 Task: Look for space in Currais Novos, Brazil from 9th July, 2023 to 16th July, 2023 for 2 adults, 1 child in price range Rs.8000 to Rs.16000. Place can be entire place with 2 bedrooms having 2 beds and 1 bathroom. Property type can be house, flat, guest house. Booking option can be shelf check-in. Required host language is Spanish.
Action: Mouse moved to (541, 108)
Screenshot: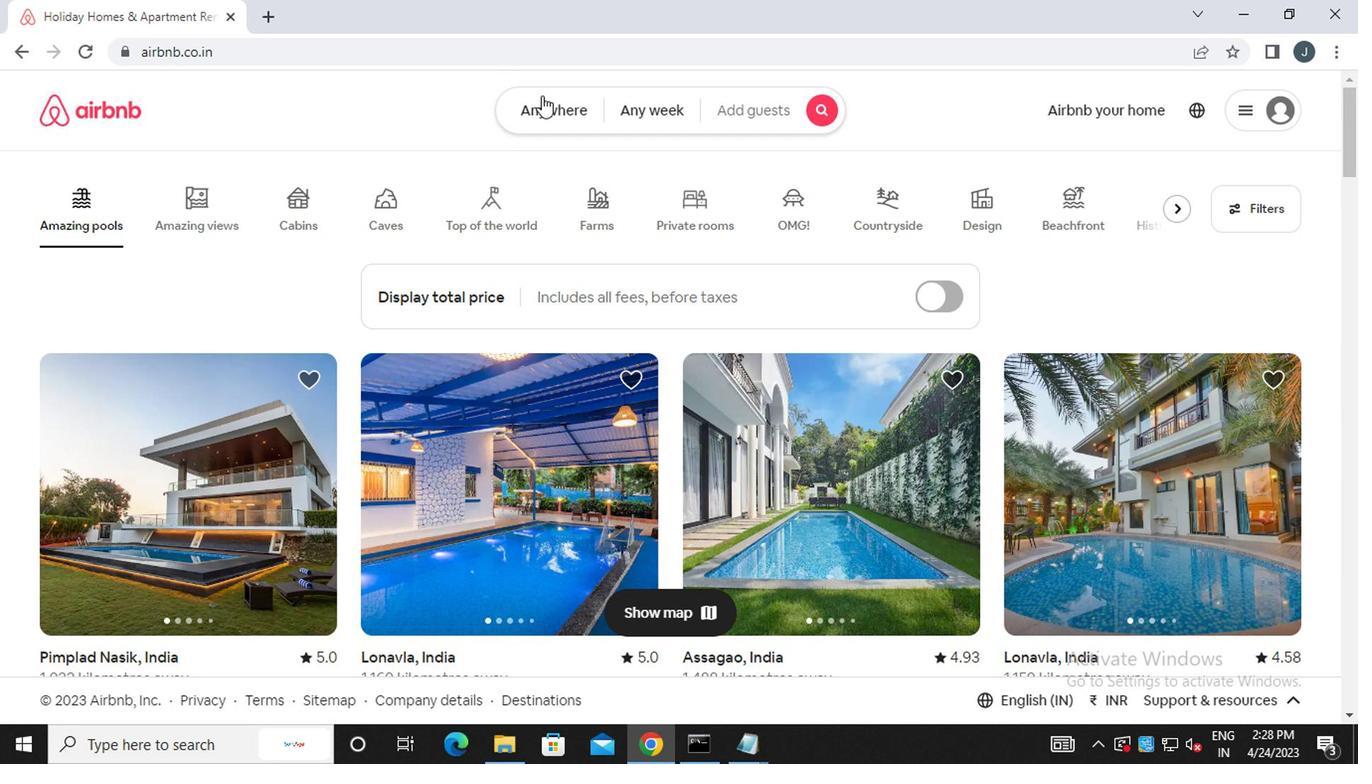 
Action: Mouse pressed left at (541, 108)
Screenshot: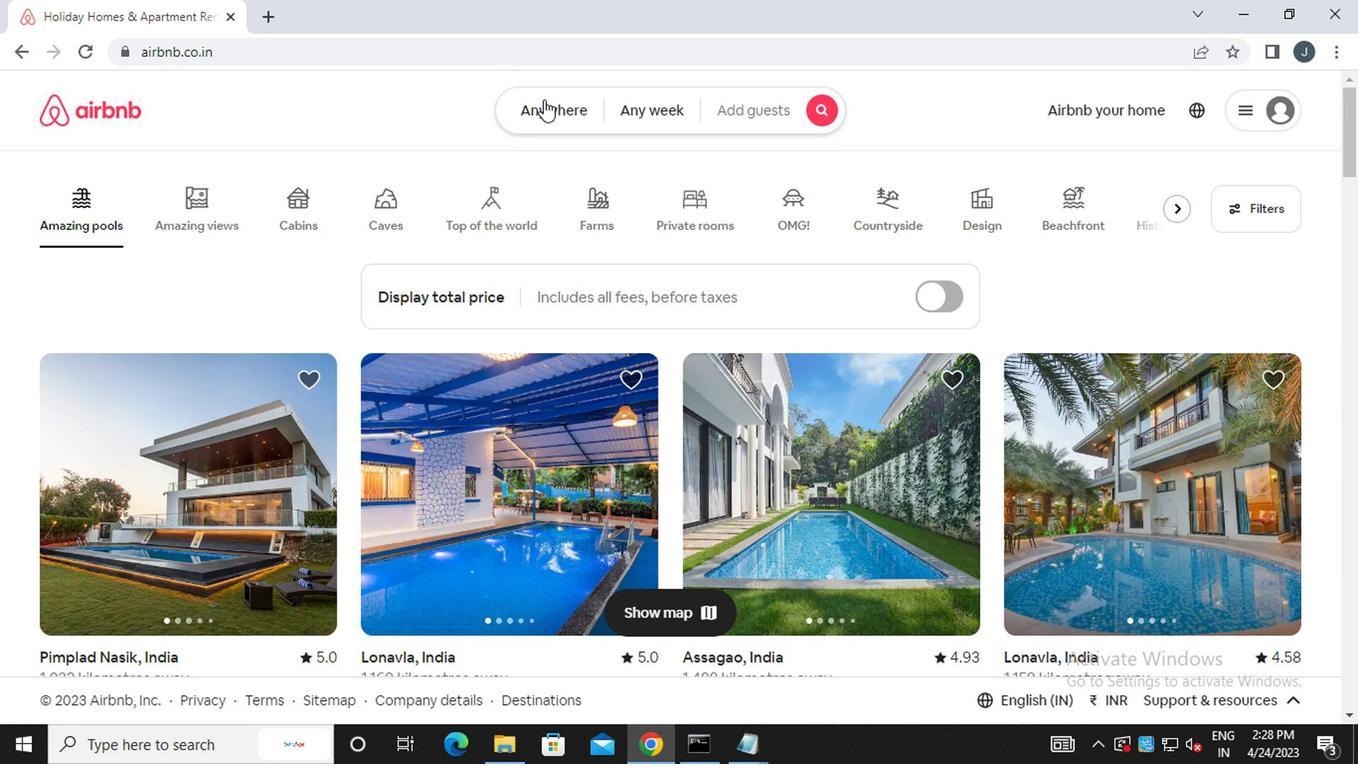 
Action: Mouse moved to (341, 195)
Screenshot: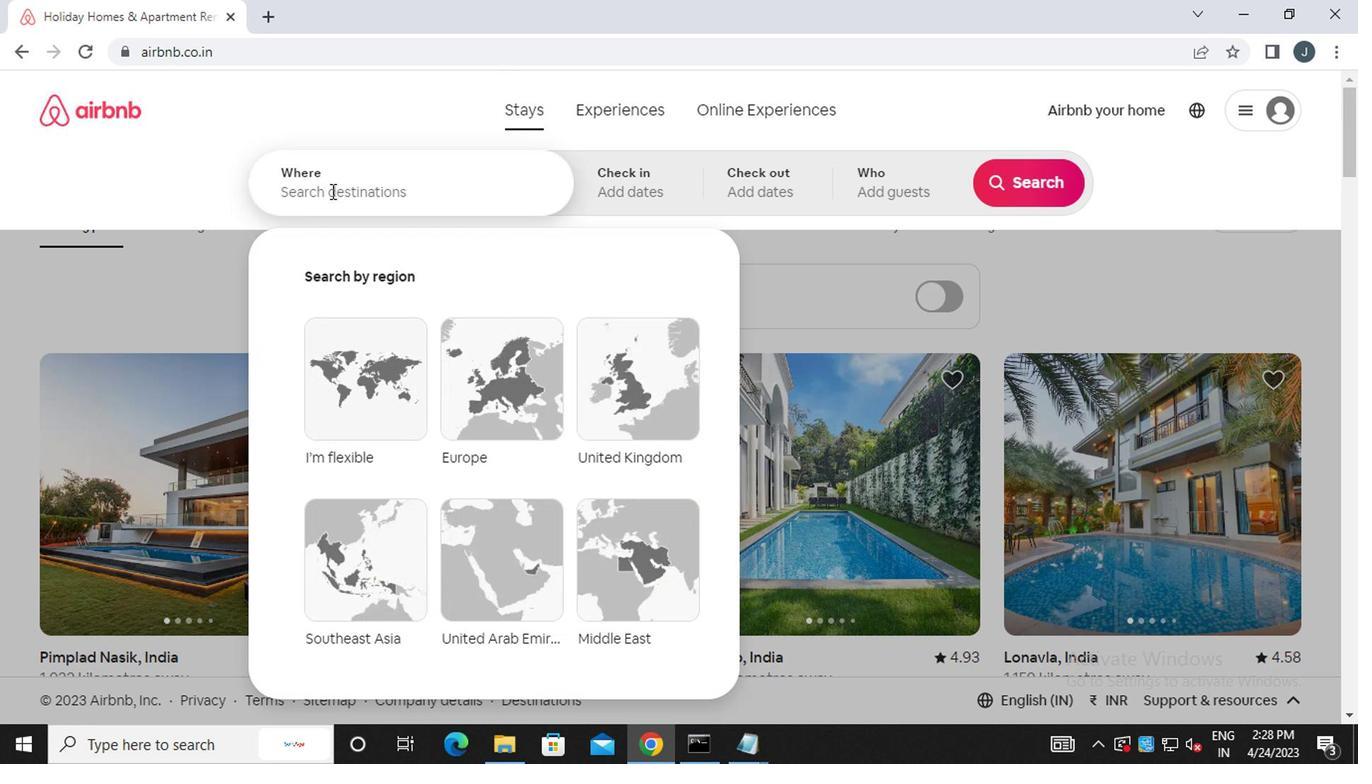 
Action: Mouse pressed left at (341, 195)
Screenshot: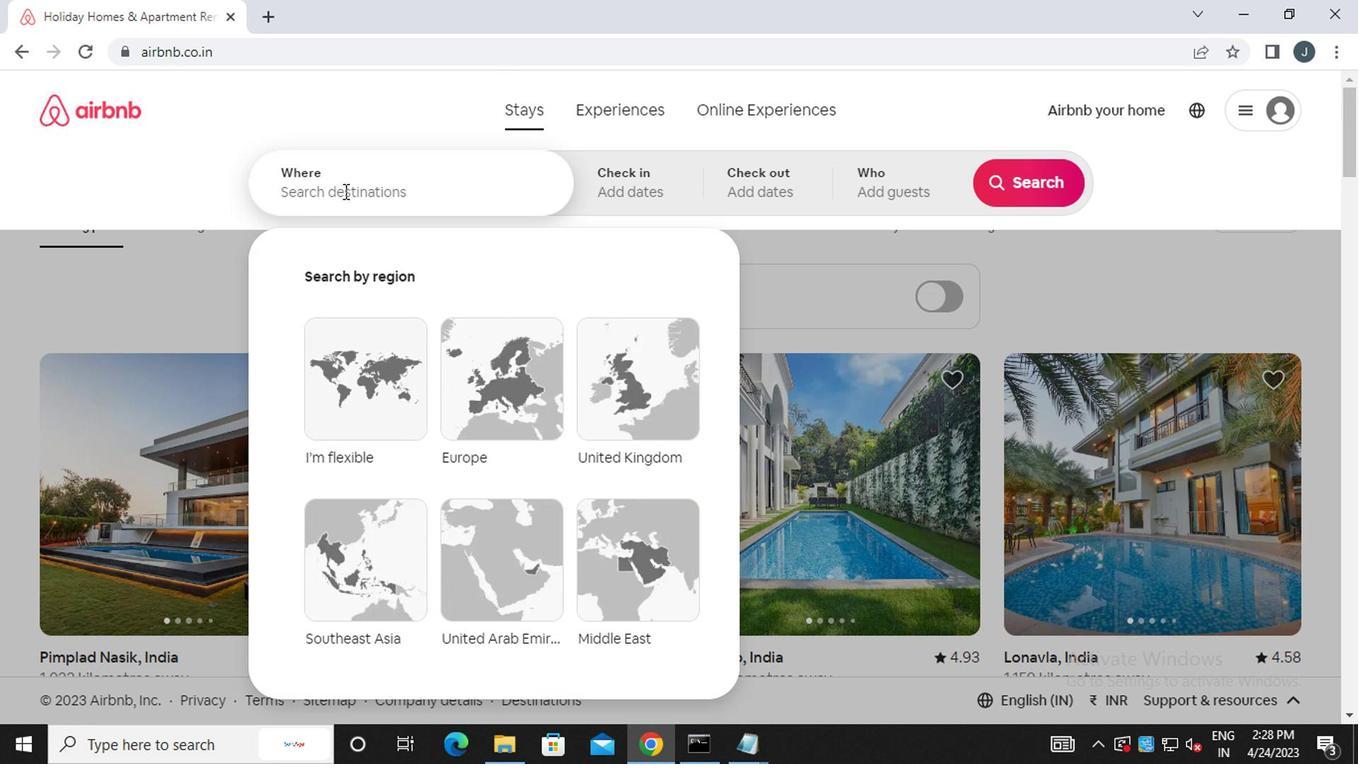 
Action: Key pressed c<Key.caps_lock>urrais<Key.space><Key.caps_lock>n<Key.caps_lock>ovas,<Key.space><Key.caps_lock>b<Key.caps_lock>razil
Screenshot: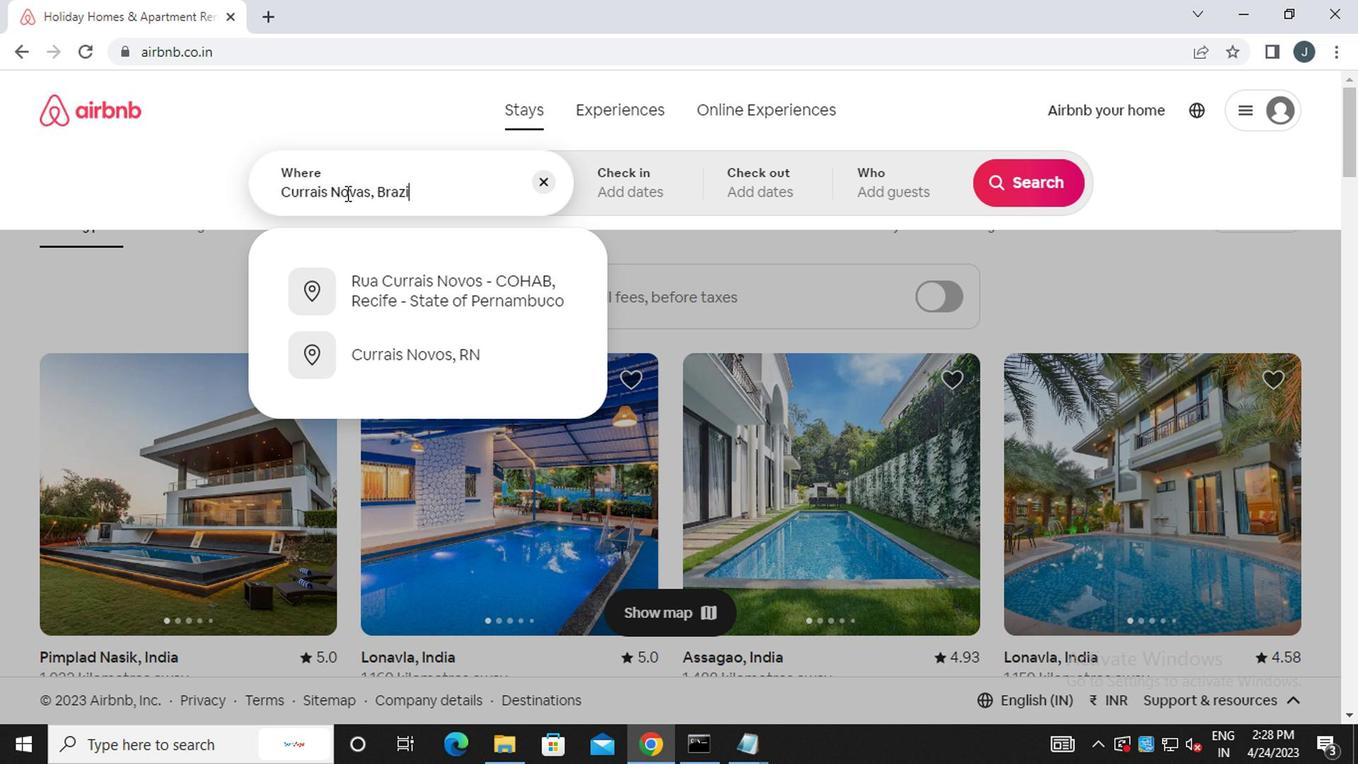 
Action: Mouse moved to (625, 186)
Screenshot: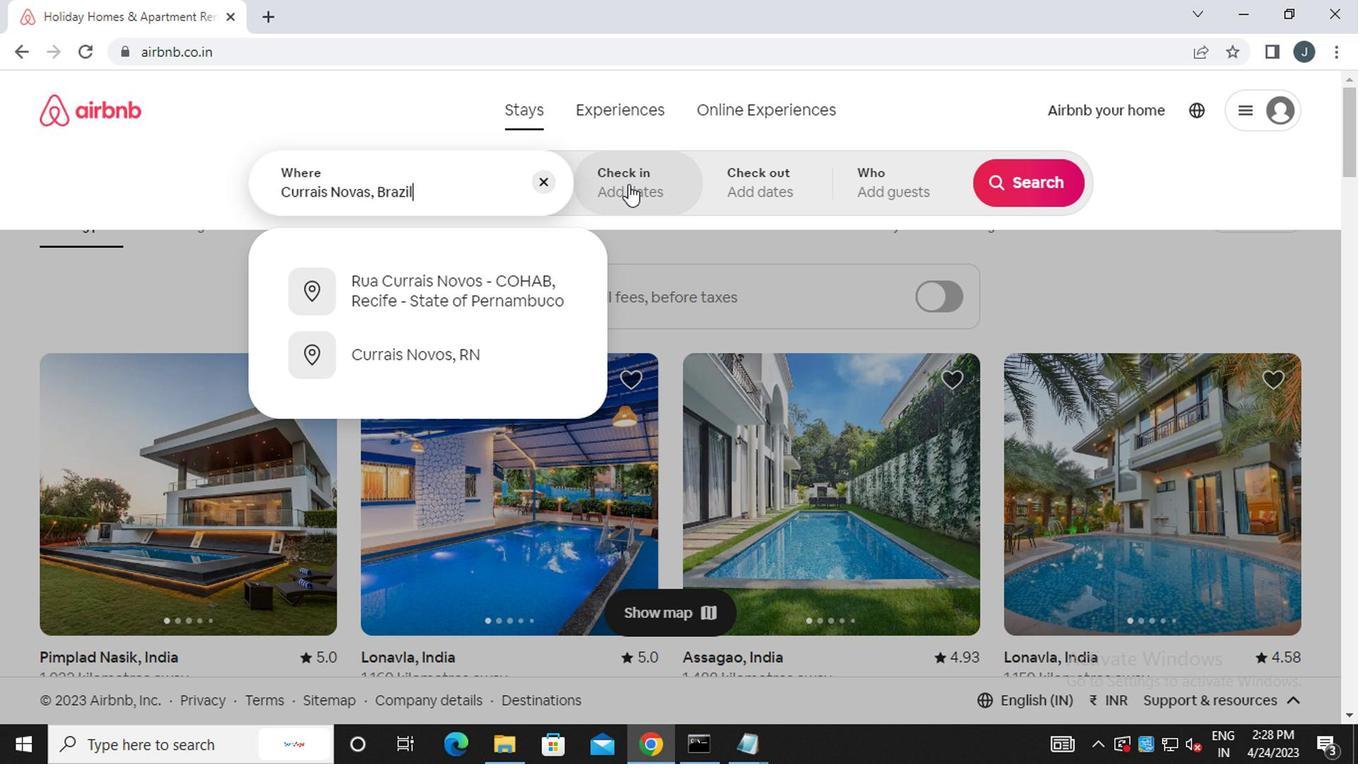 
Action: Mouse pressed left at (625, 186)
Screenshot: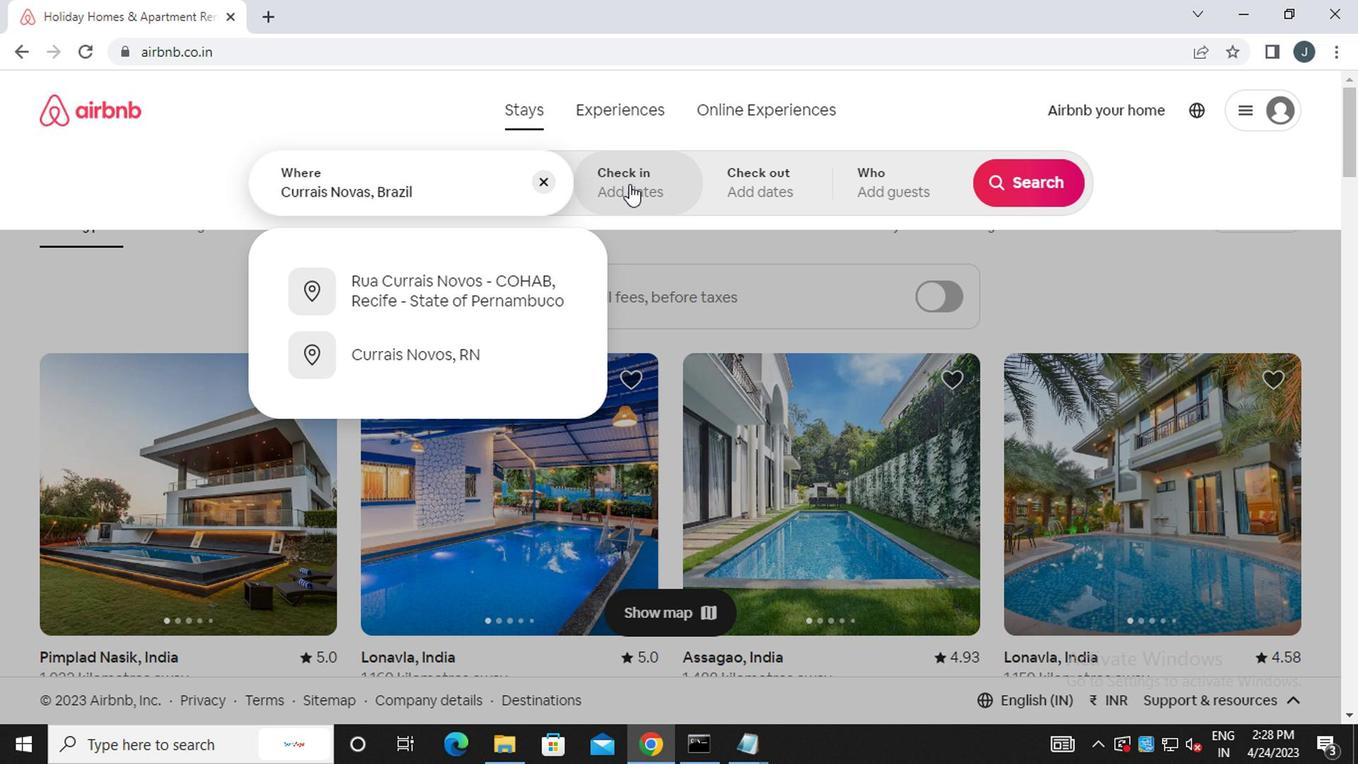 
Action: Mouse moved to (1009, 341)
Screenshot: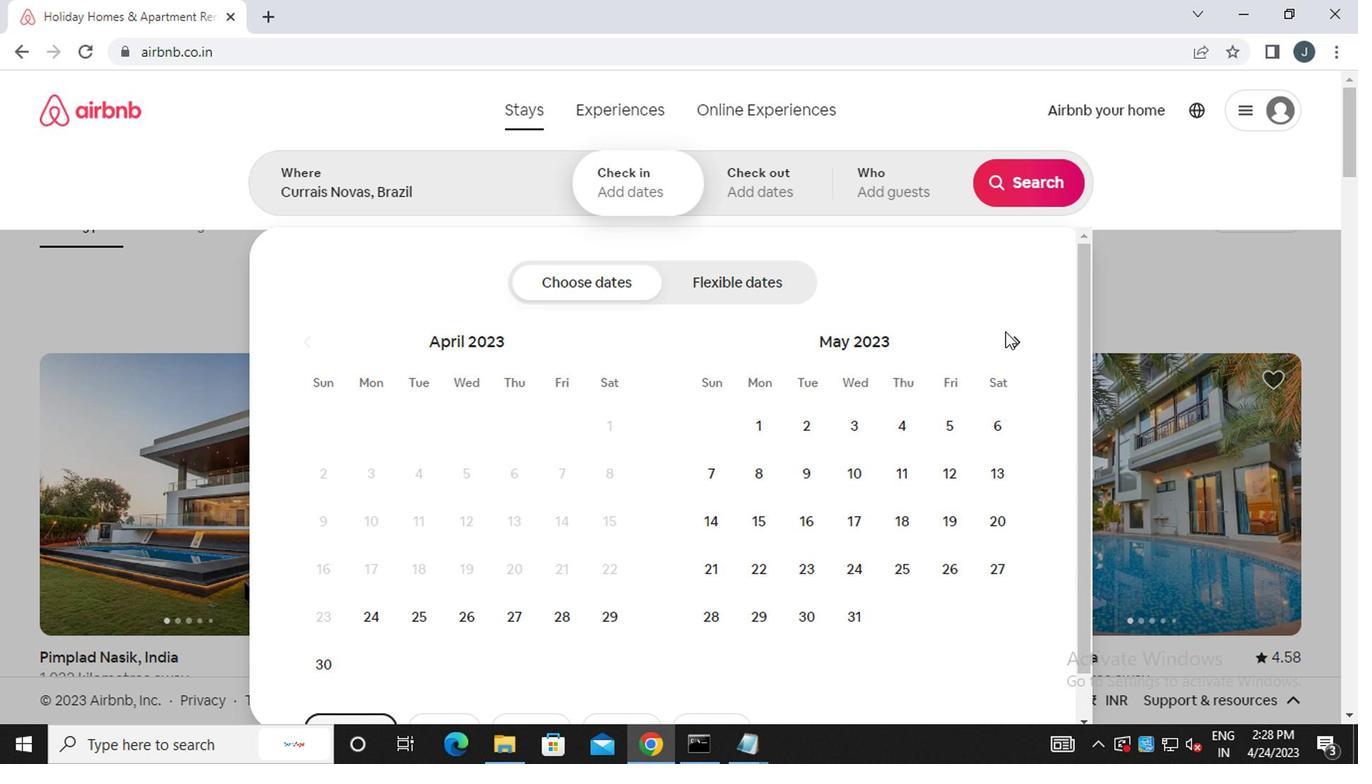 
Action: Mouse pressed left at (1009, 341)
Screenshot: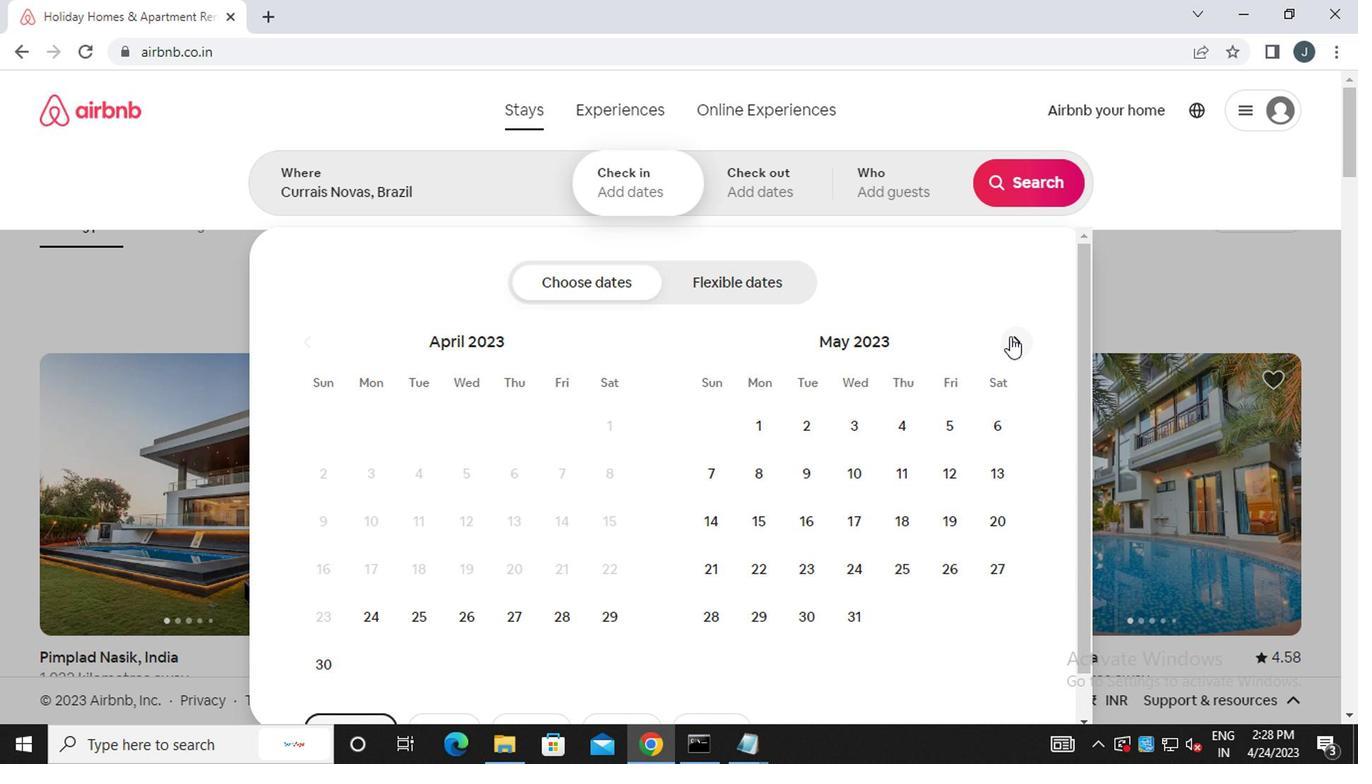 
Action: Mouse pressed left at (1009, 341)
Screenshot: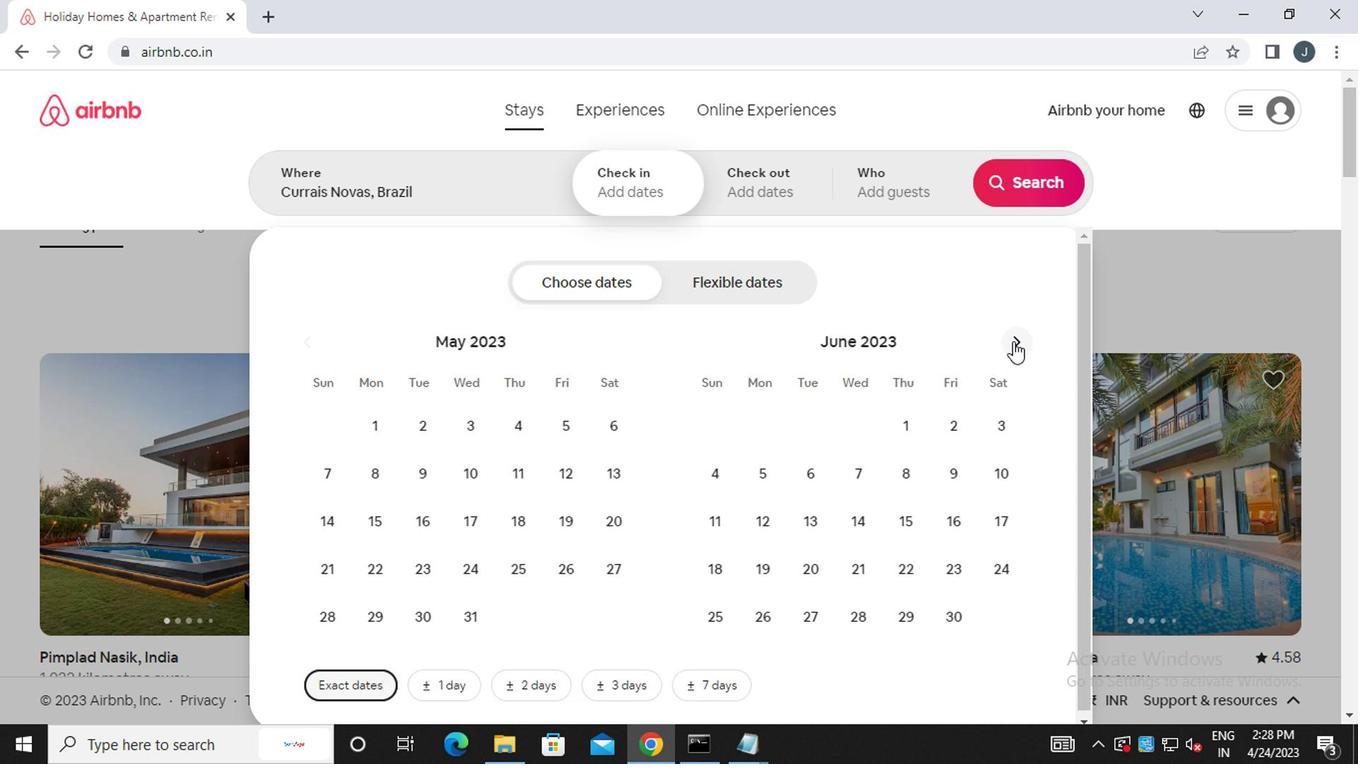 
Action: Mouse moved to (715, 521)
Screenshot: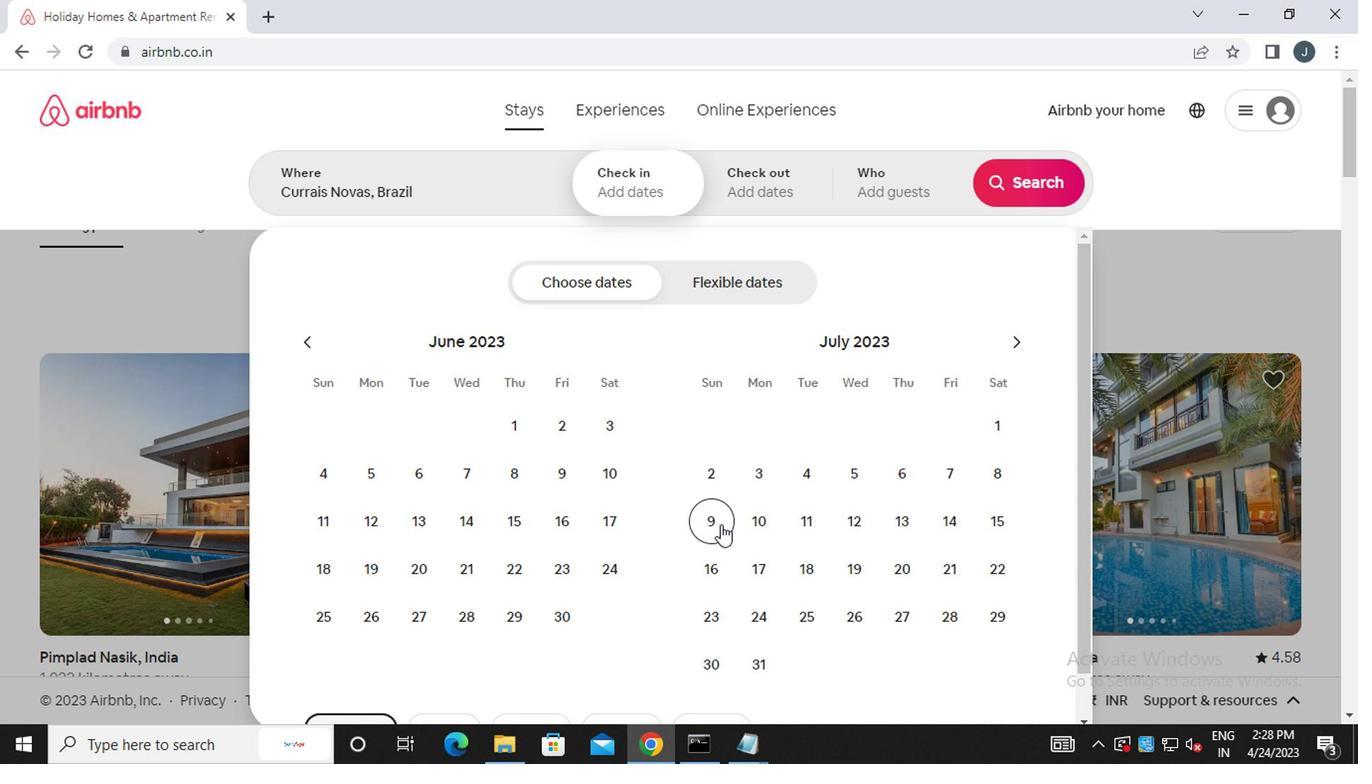 
Action: Mouse pressed left at (715, 521)
Screenshot: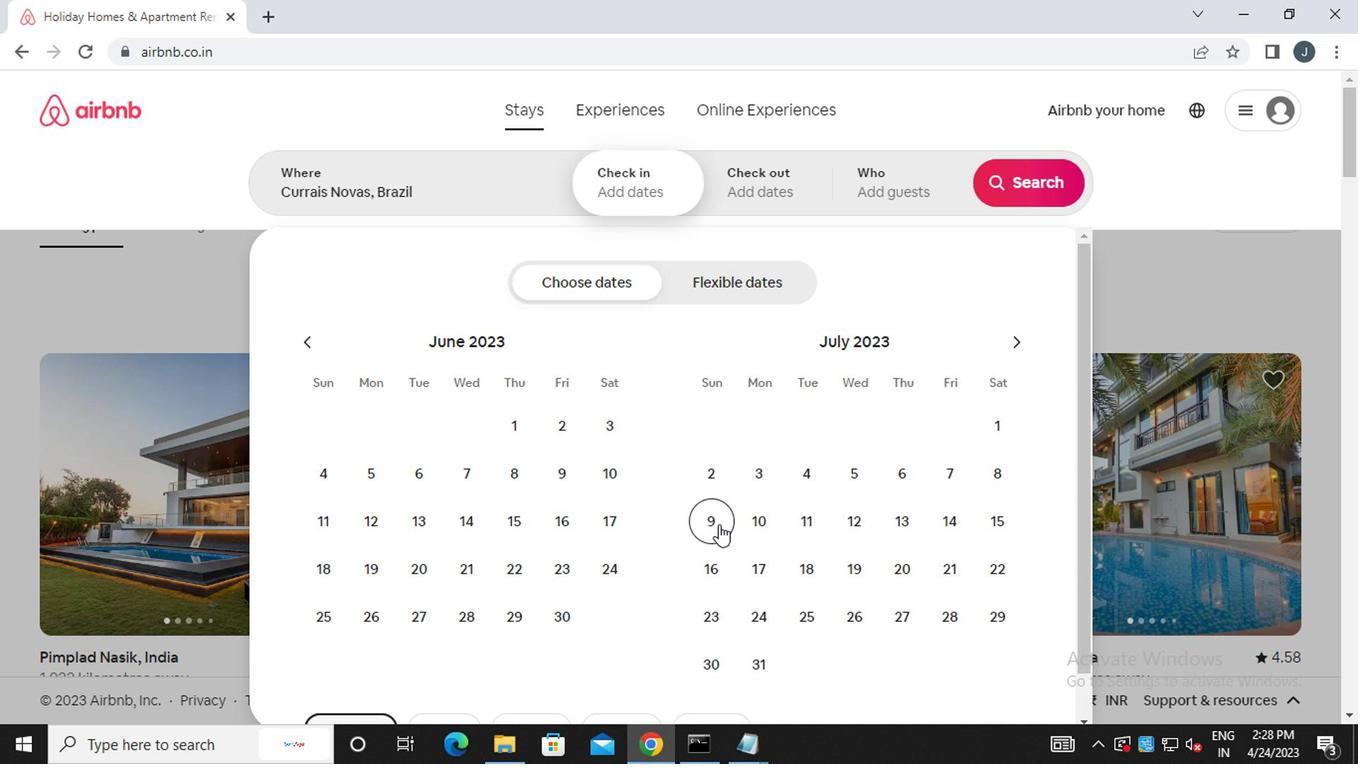 
Action: Mouse moved to (718, 567)
Screenshot: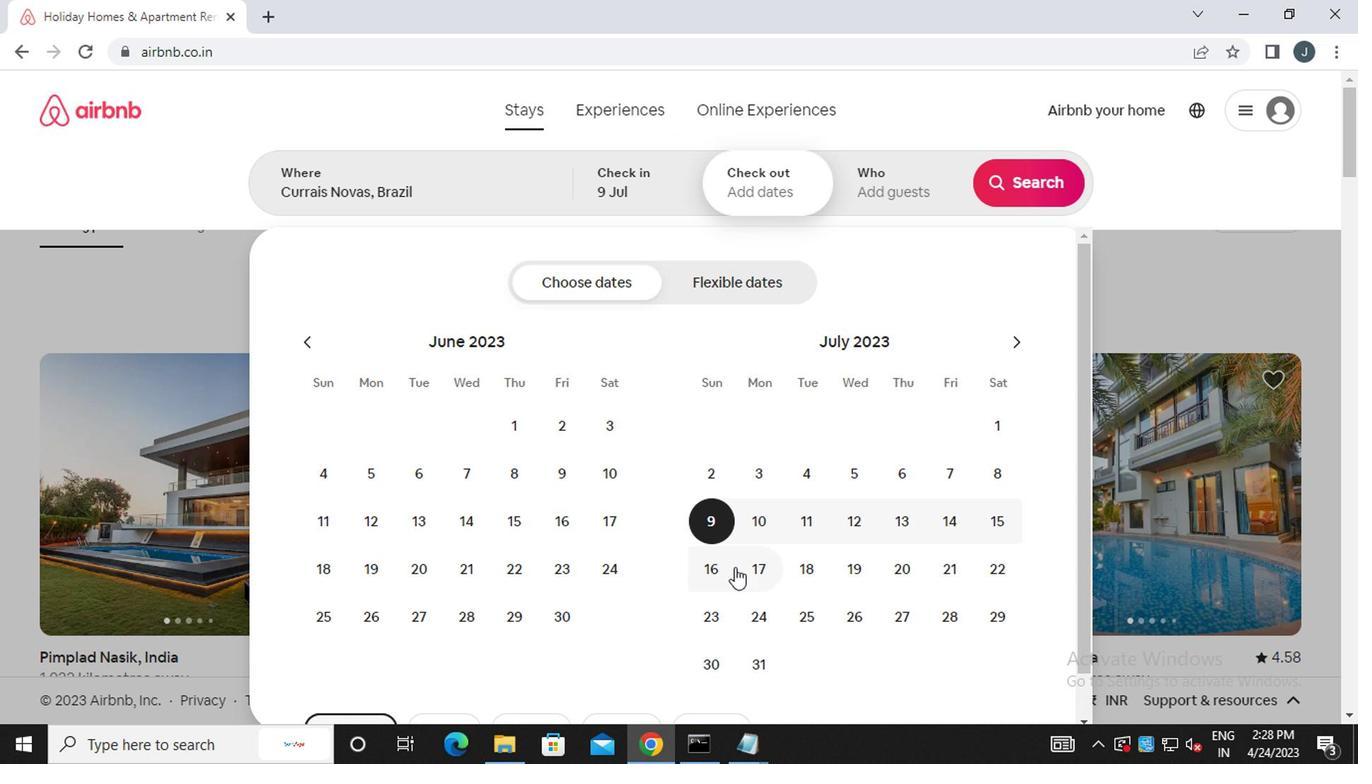 
Action: Mouse pressed left at (718, 567)
Screenshot: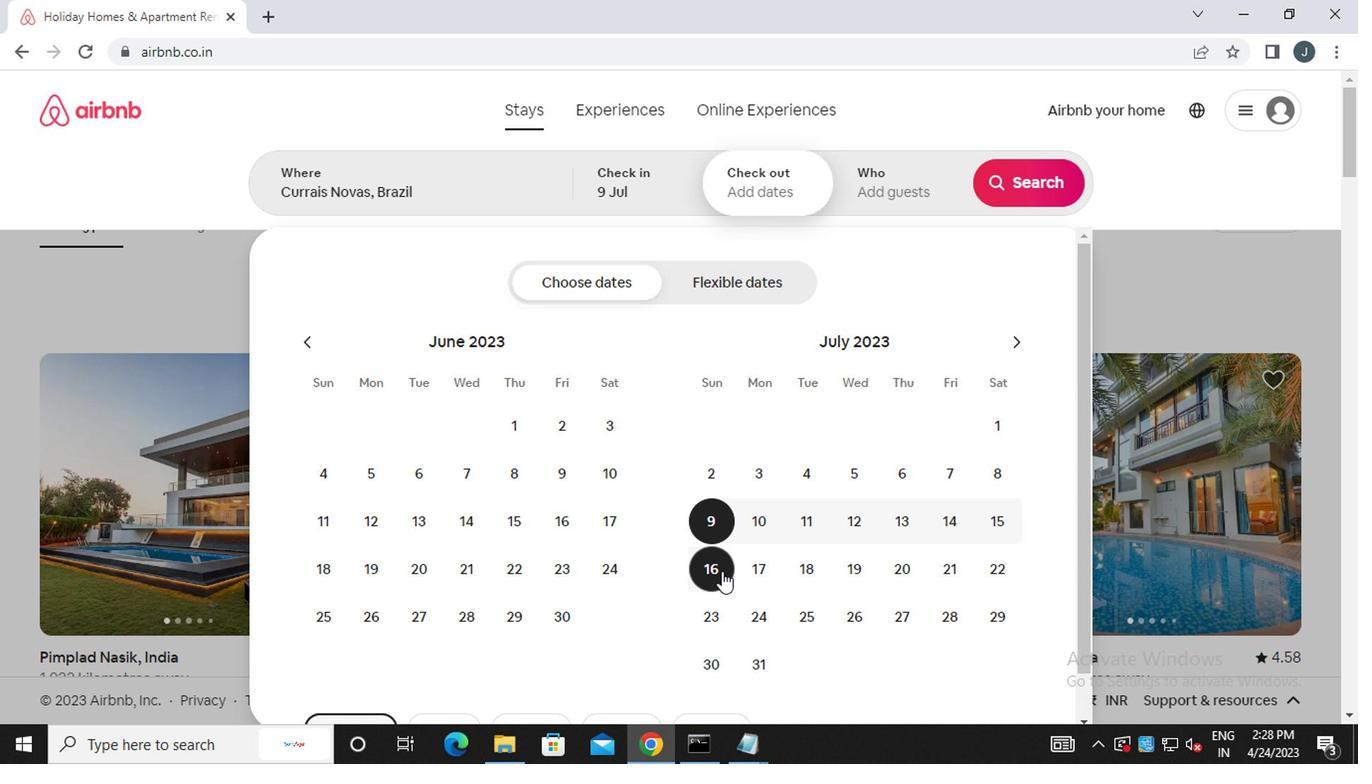 
Action: Mouse moved to (907, 194)
Screenshot: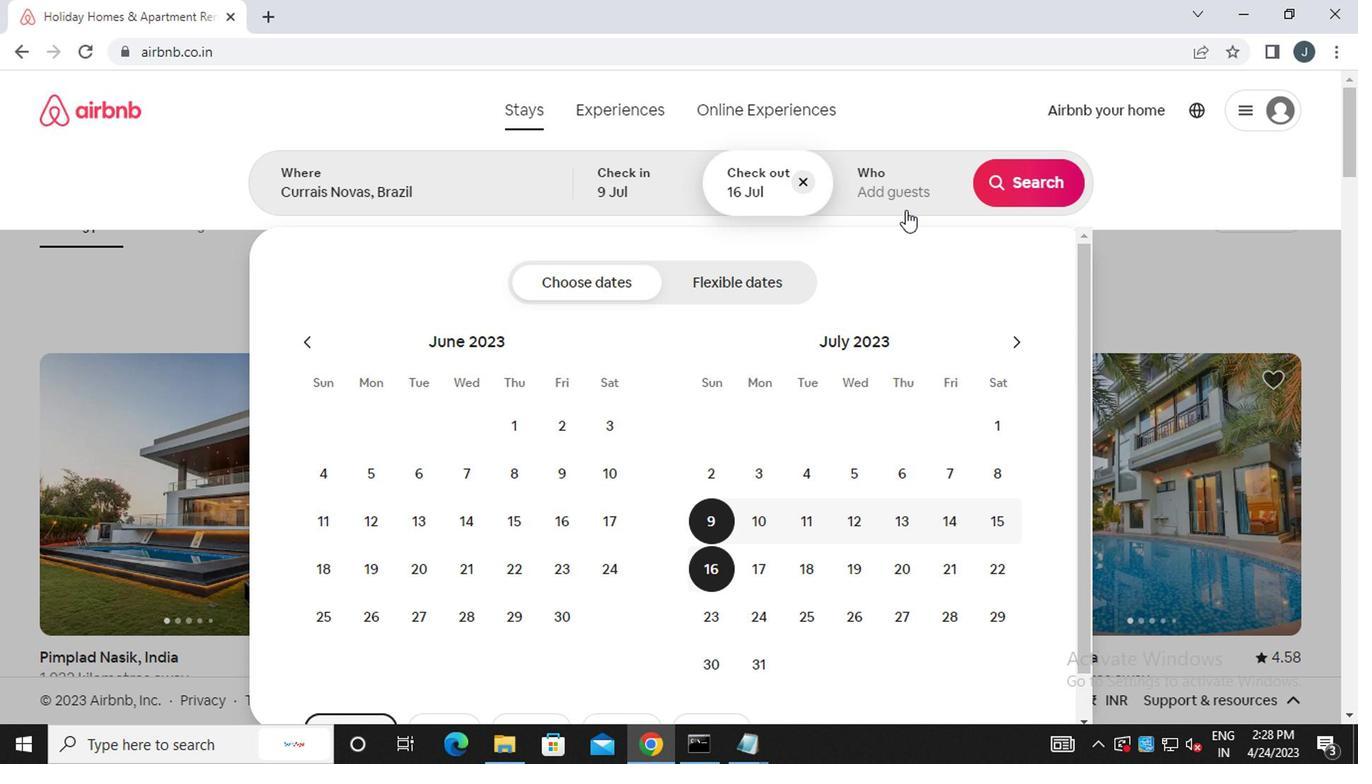 
Action: Mouse pressed left at (907, 194)
Screenshot: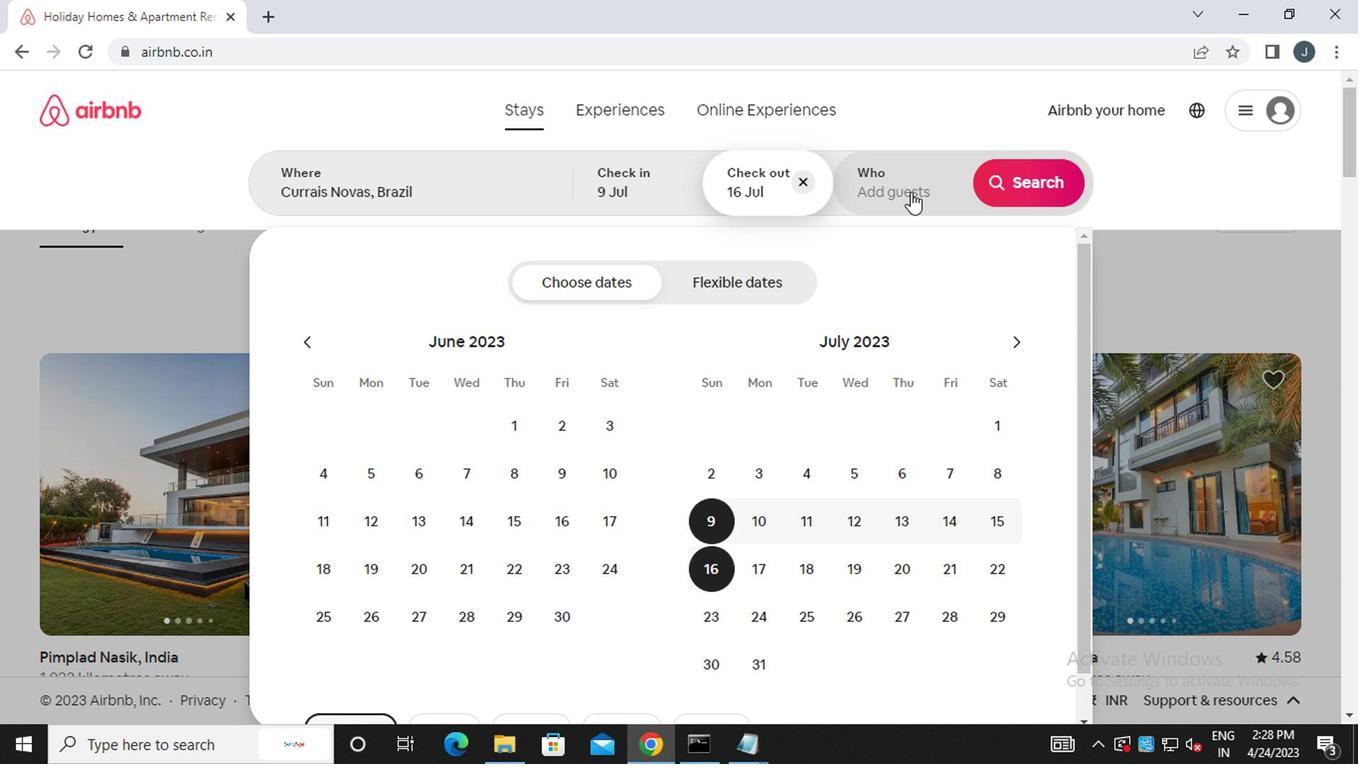 
Action: Mouse moved to (1026, 288)
Screenshot: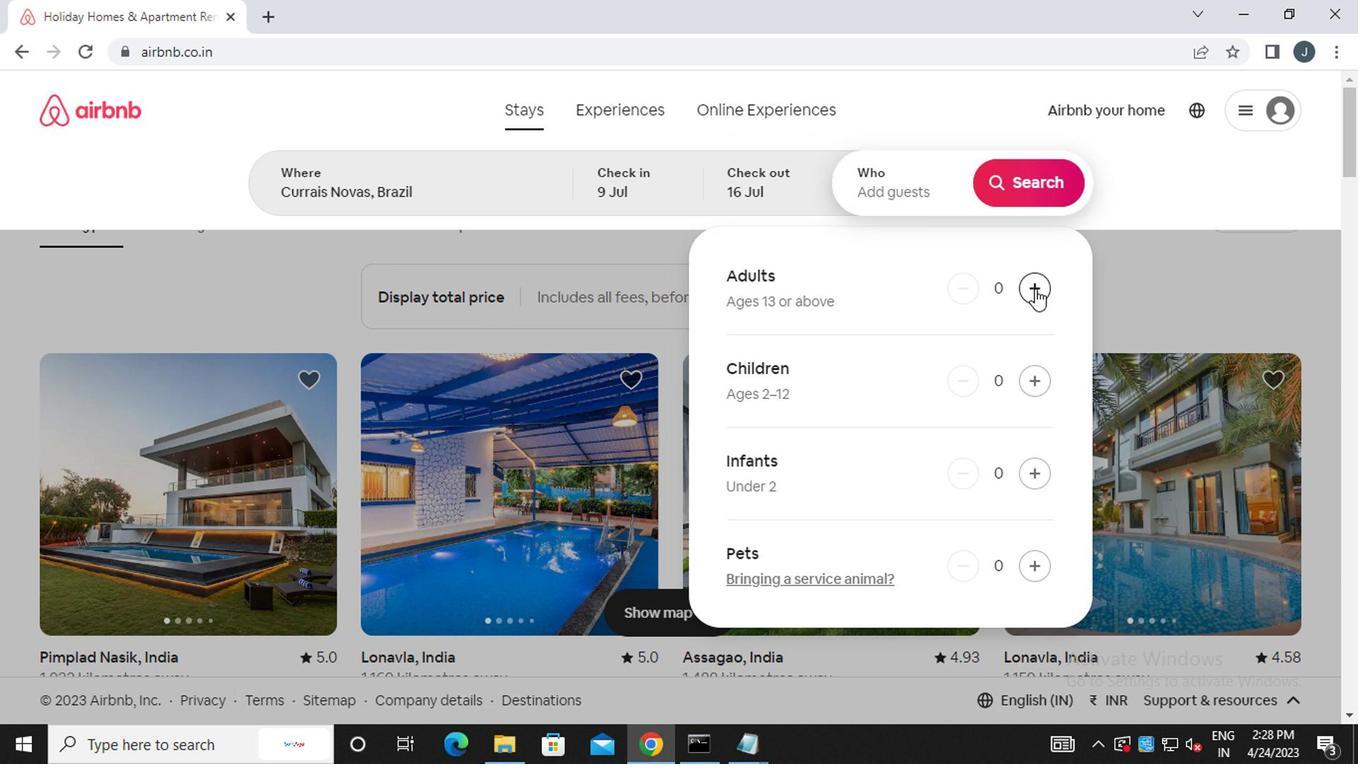 
Action: Mouse pressed left at (1026, 288)
Screenshot: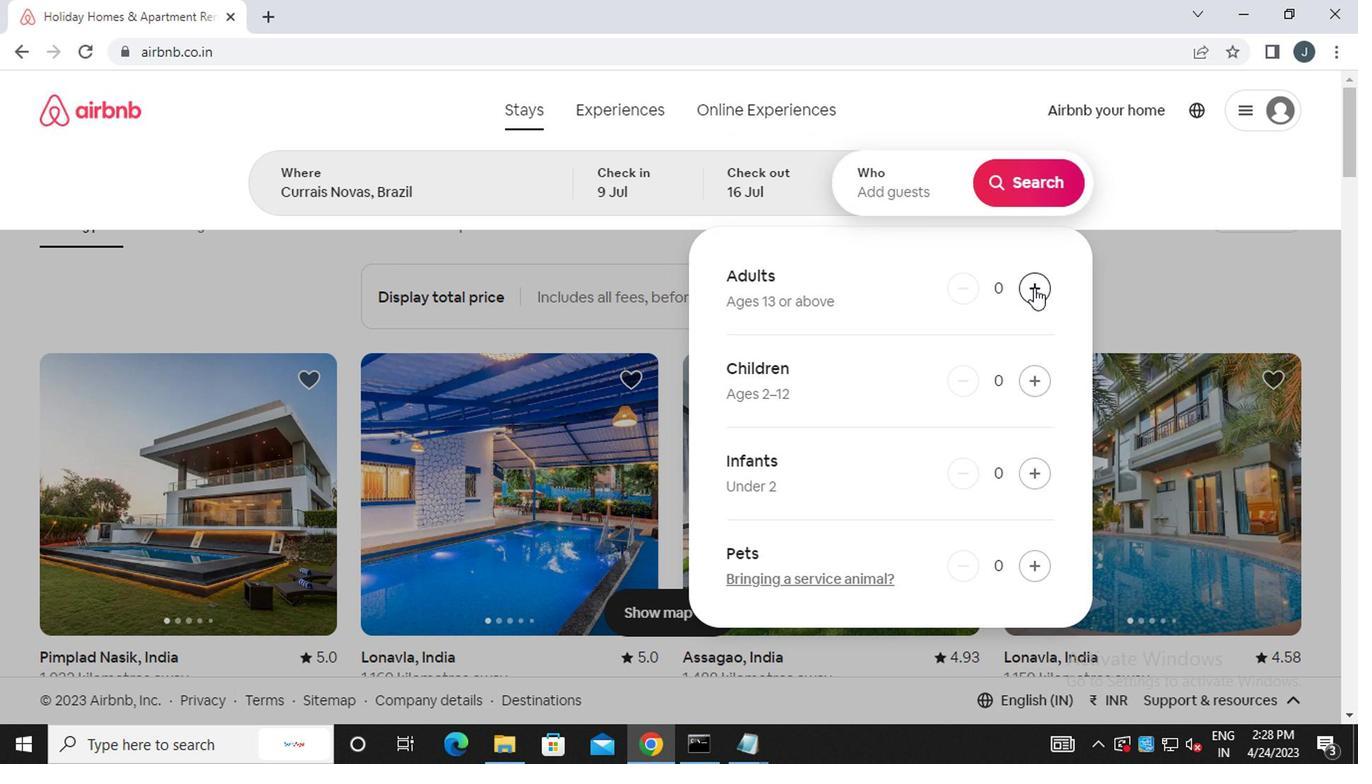 
Action: Mouse pressed left at (1026, 288)
Screenshot: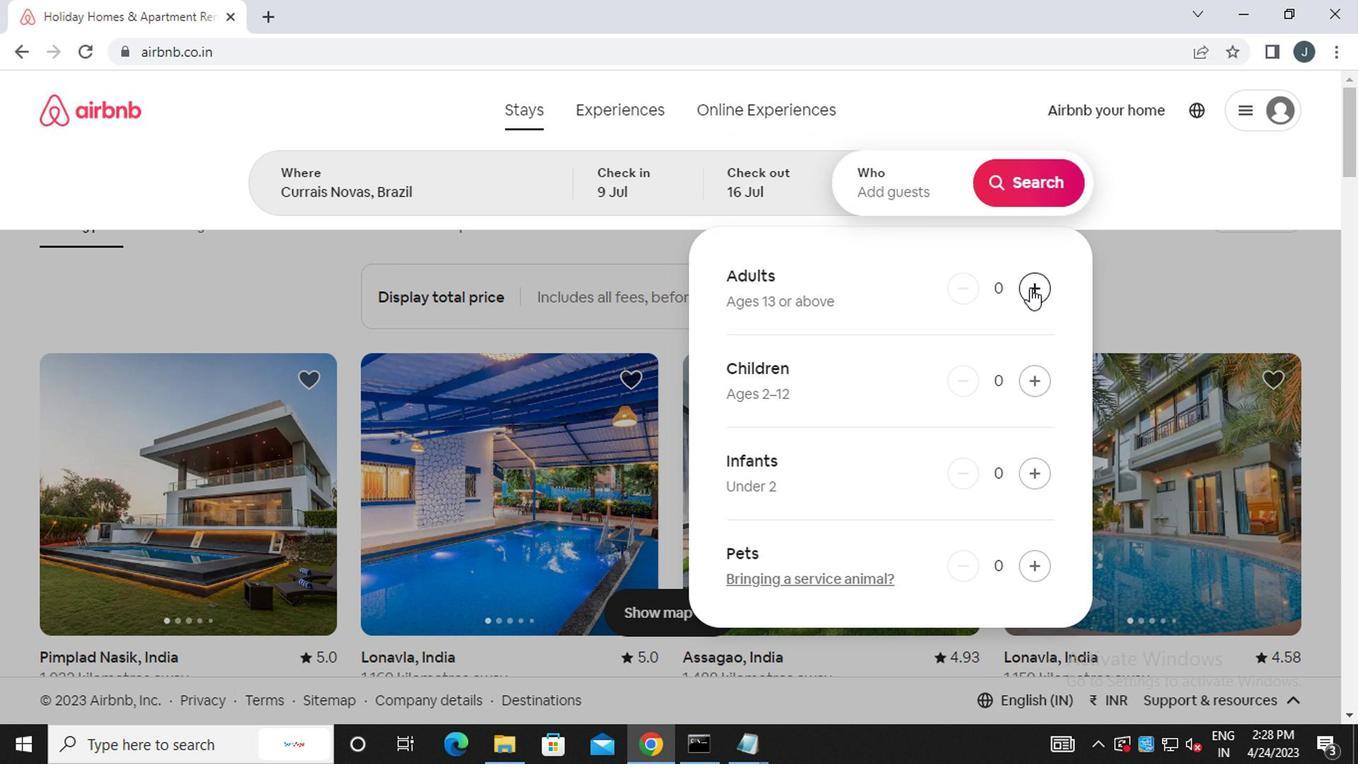 
Action: Mouse moved to (1033, 382)
Screenshot: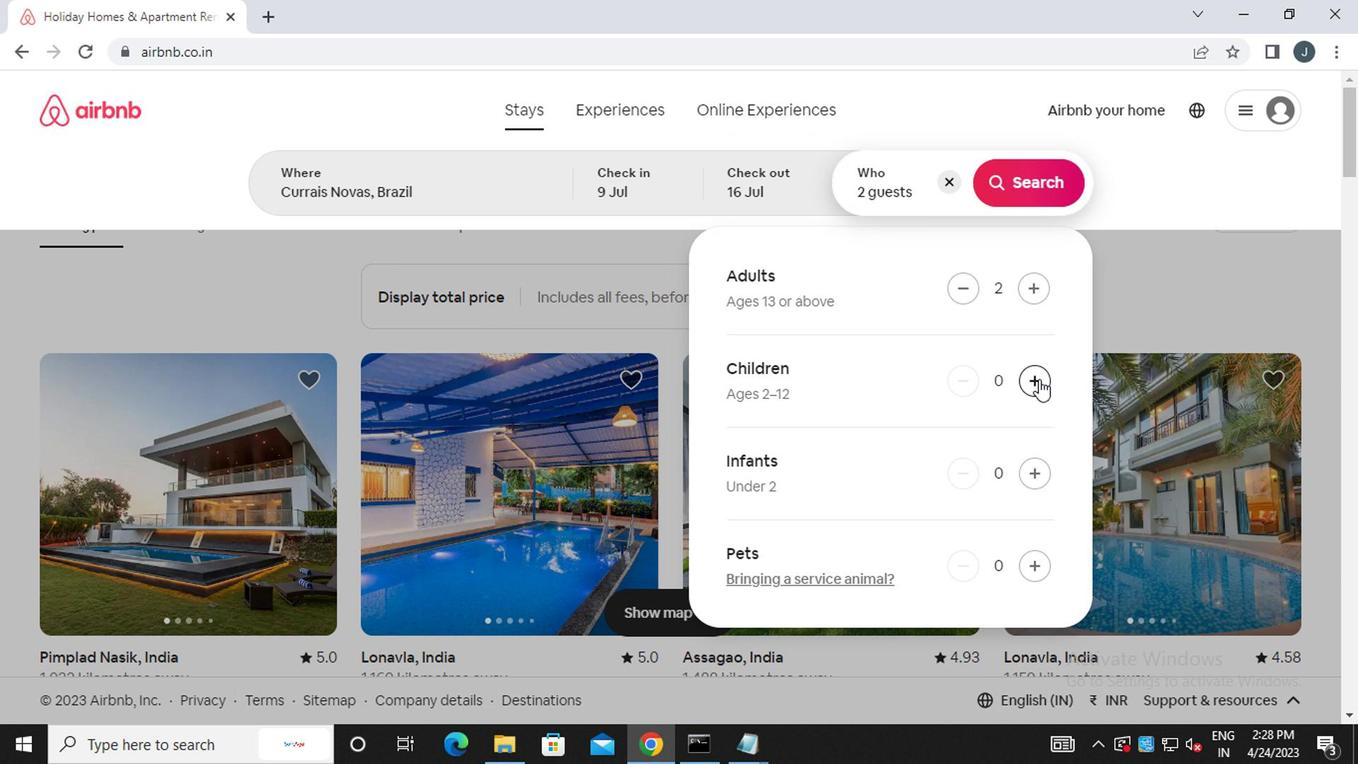 
Action: Mouse pressed left at (1033, 382)
Screenshot: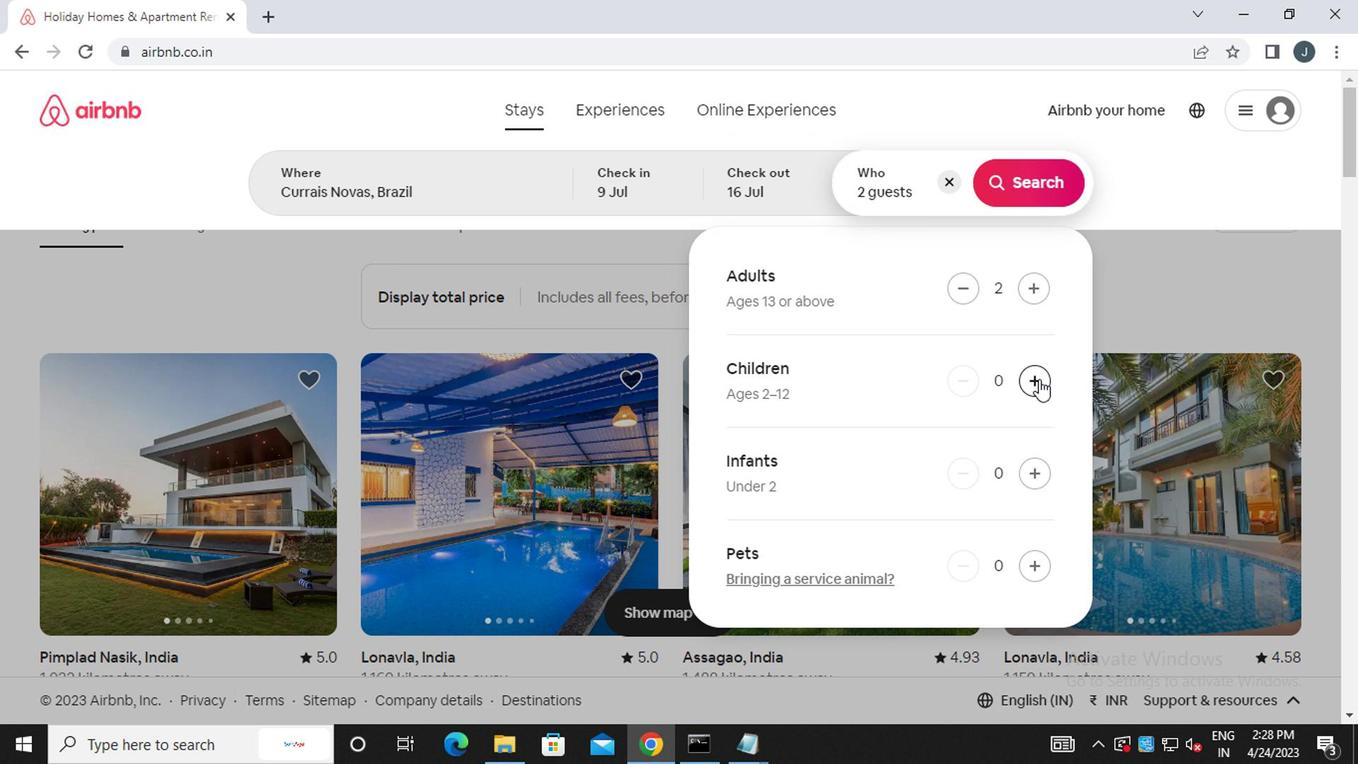 
Action: Mouse moved to (1025, 182)
Screenshot: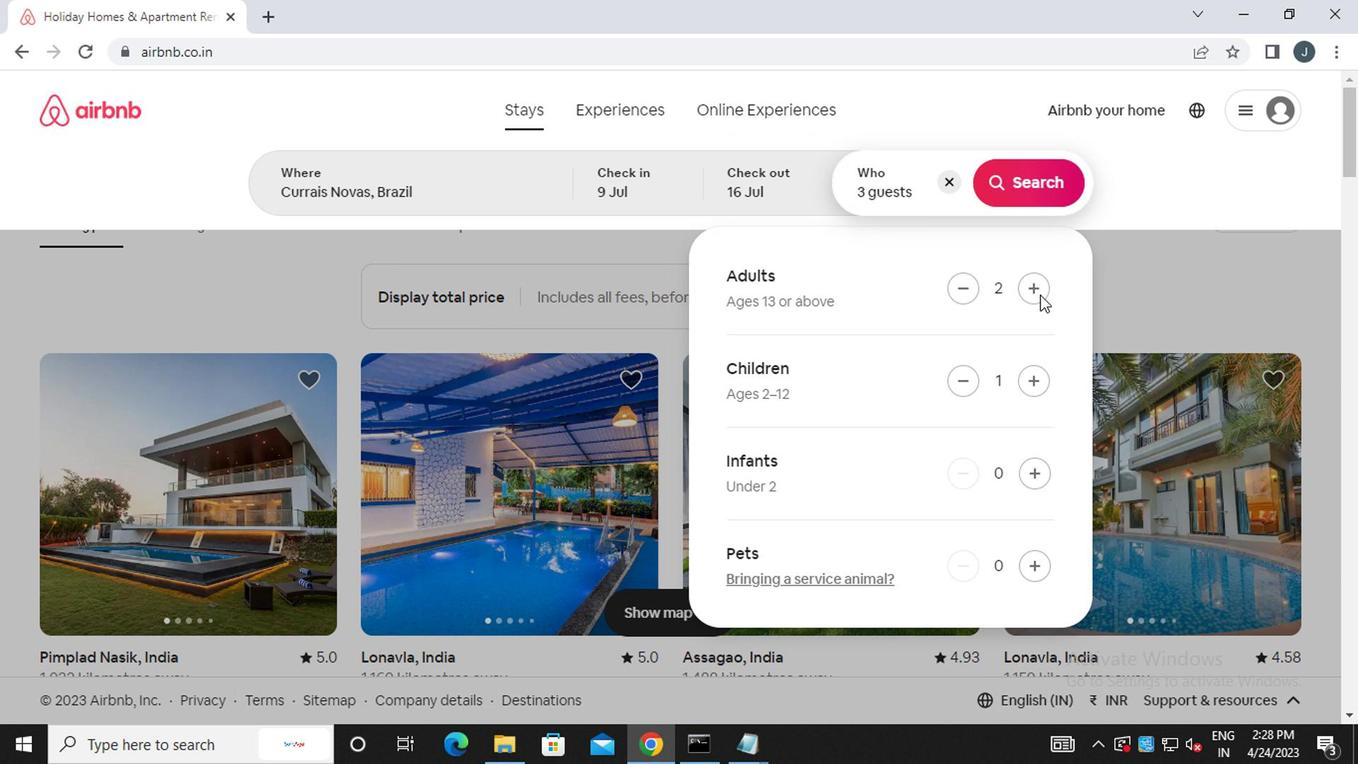 
Action: Mouse pressed left at (1025, 182)
Screenshot: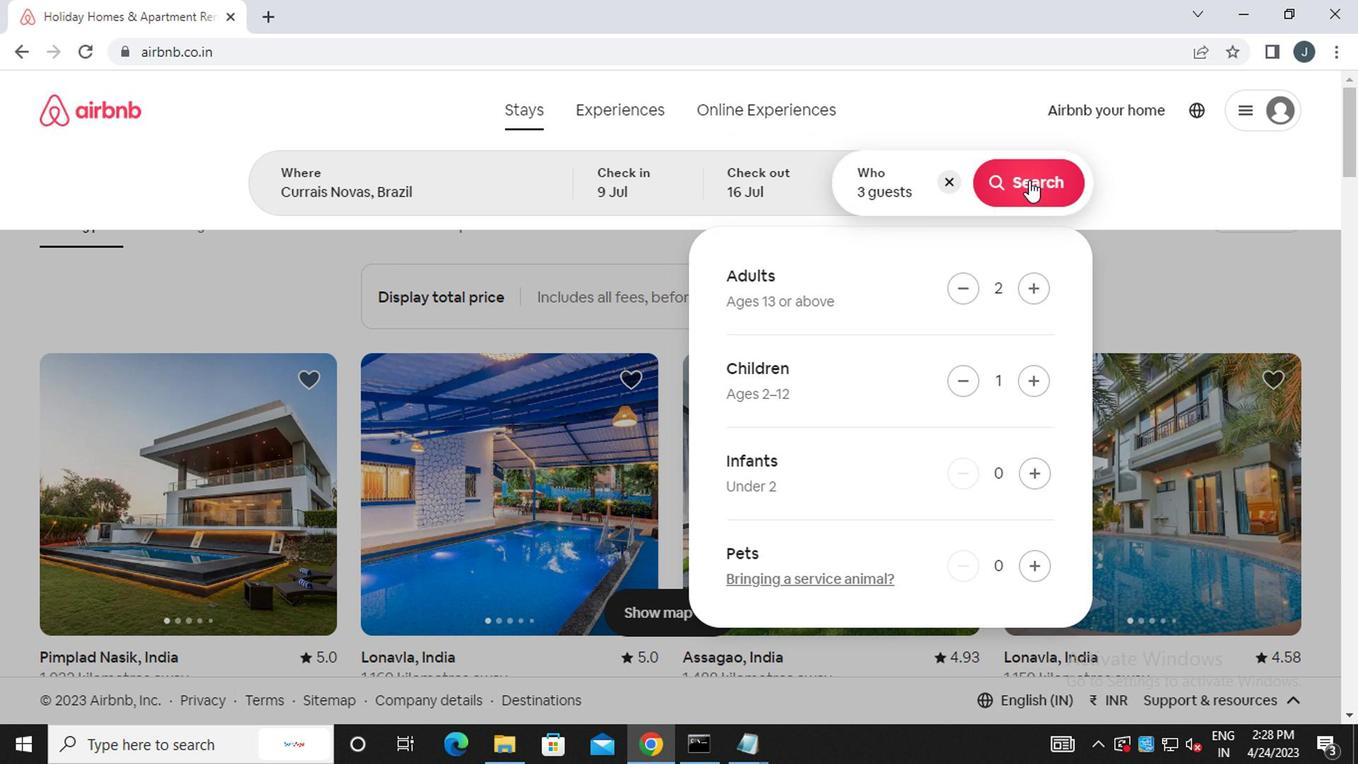 
Action: Mouse moved to (1270, 196)
Screenshot: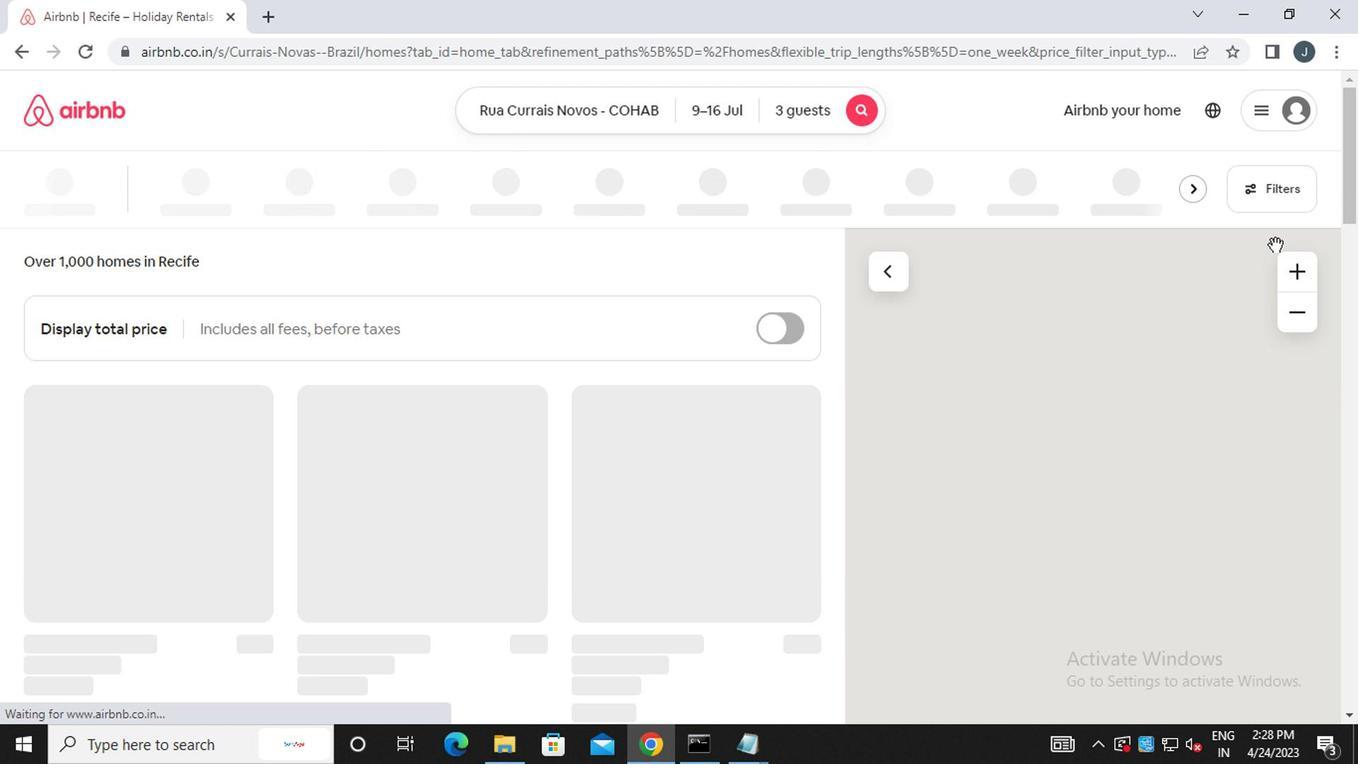 
Action: Mouse pressed left at (1270, 196)
Screenshot: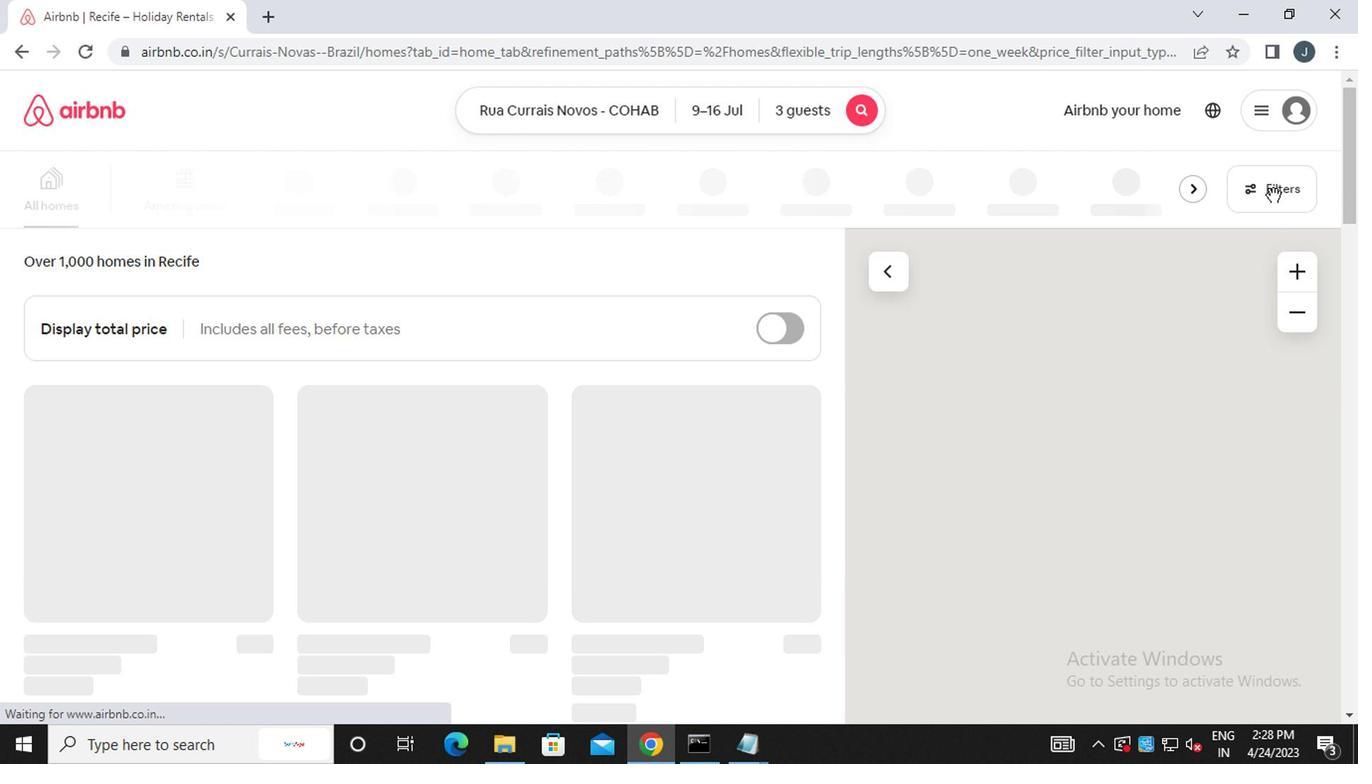 
Action: Mouse moved to (425, 444)
Screenshot: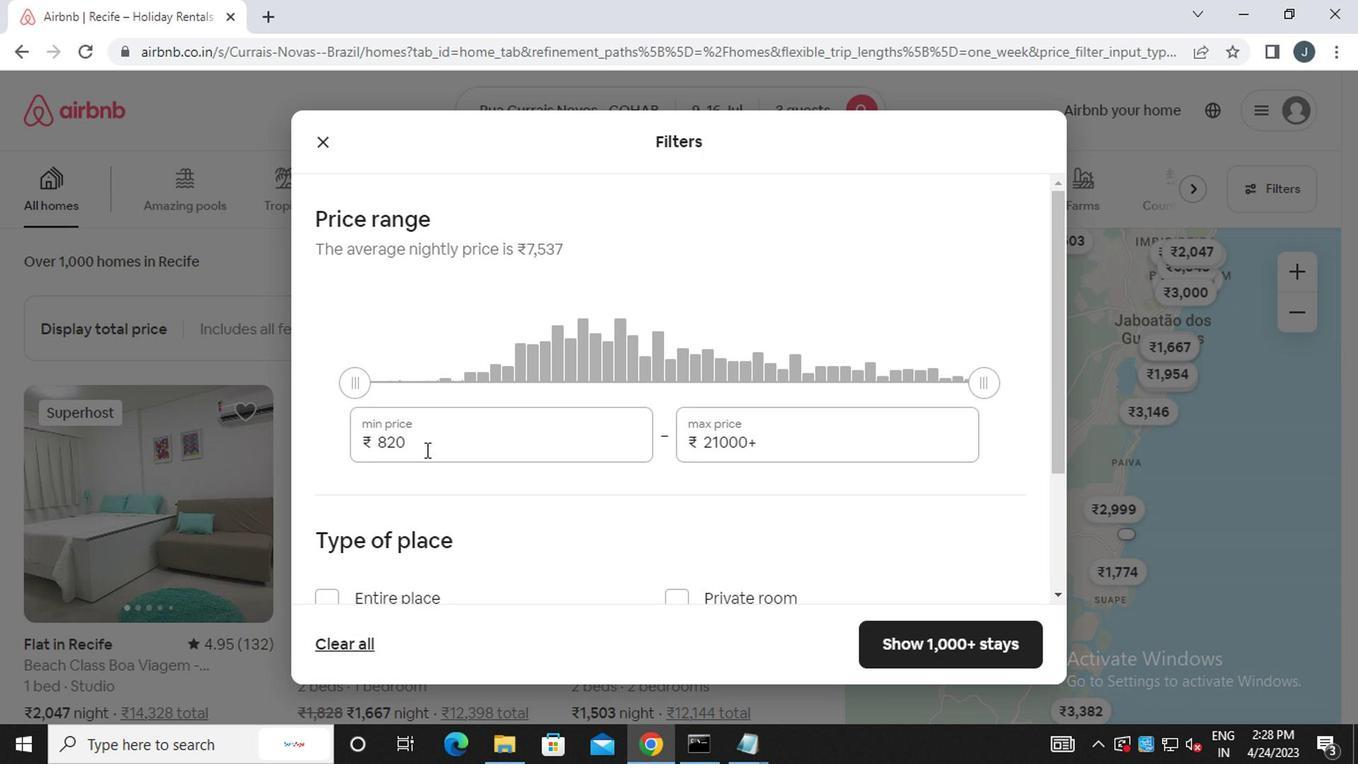 
Action: Mouse pressed left at (425, 444)
Screenshot: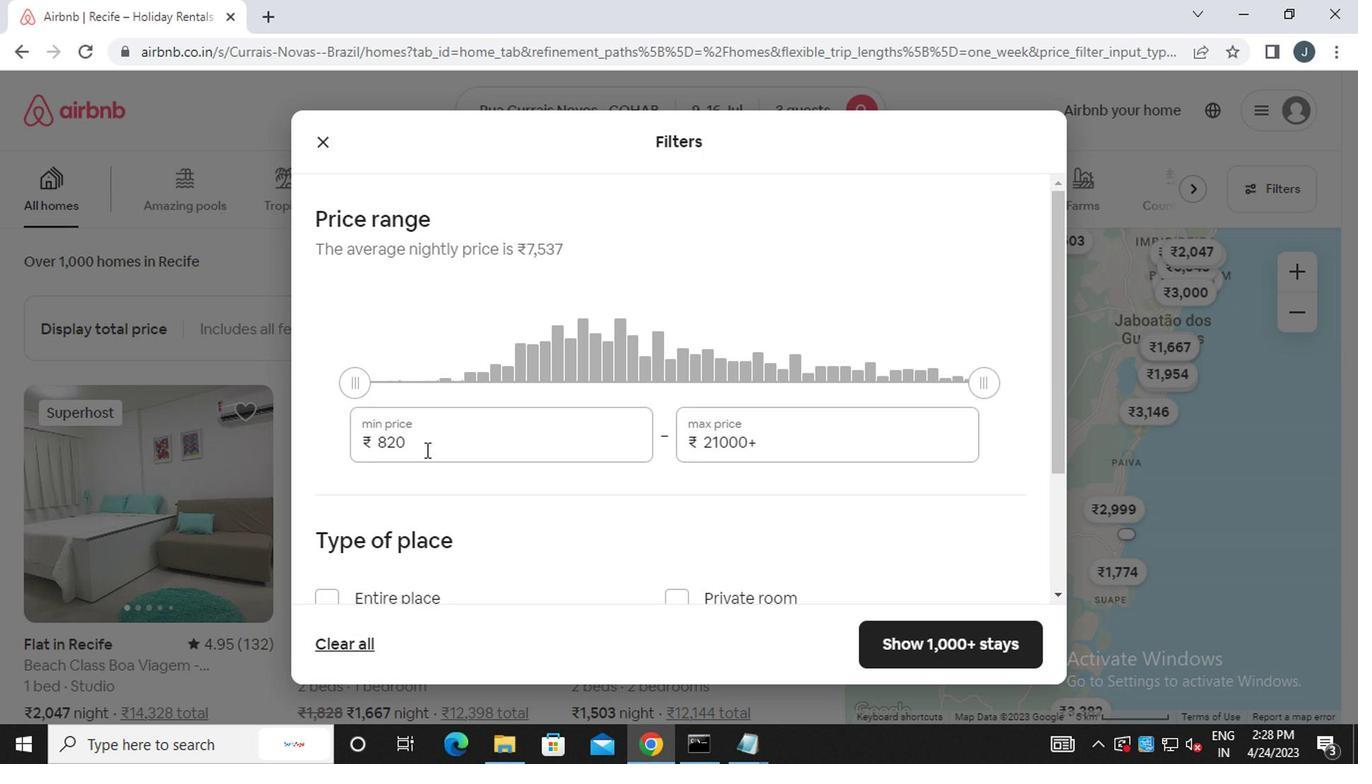 
Action: Mouse moved to (425, 441)
Screenshot: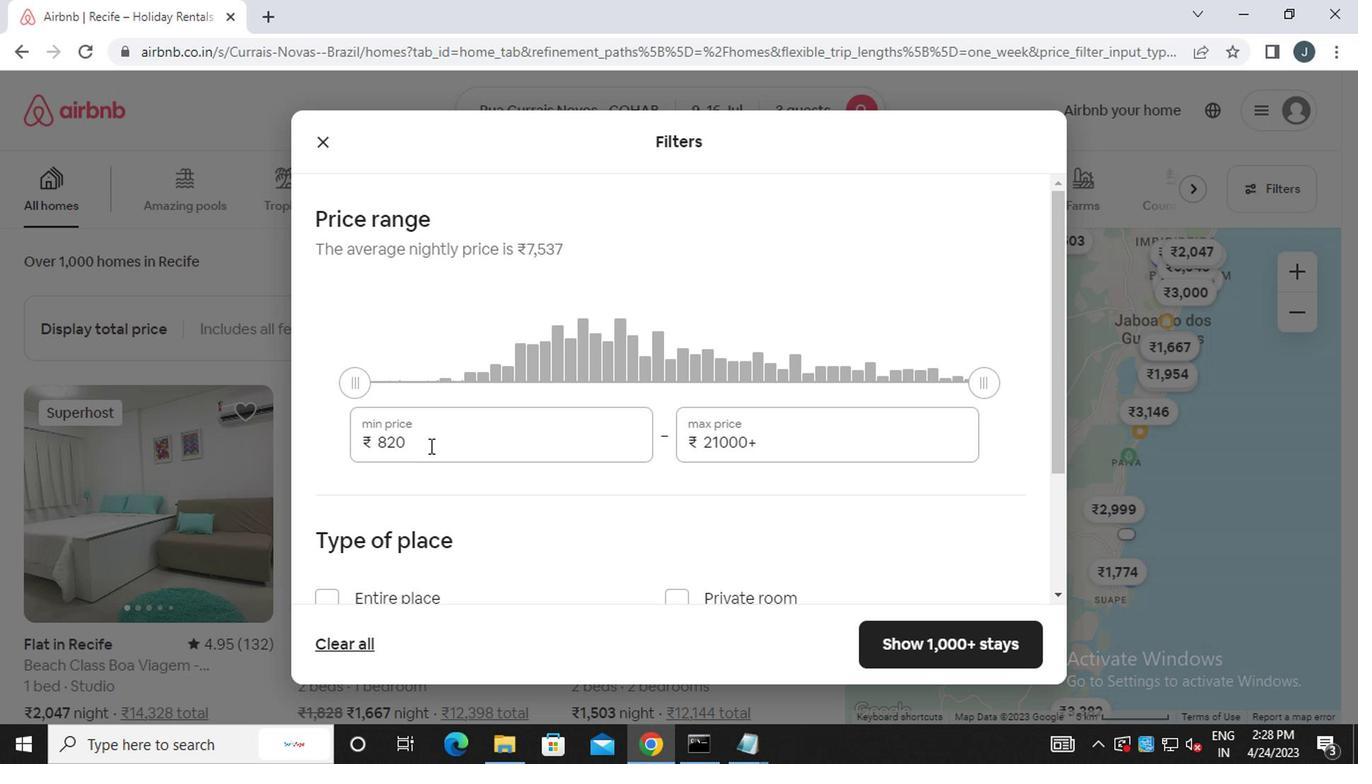 
Action: Key pressed <Key.backspace><Key.backspace><<96>><<96>><<96>>
Screenshot: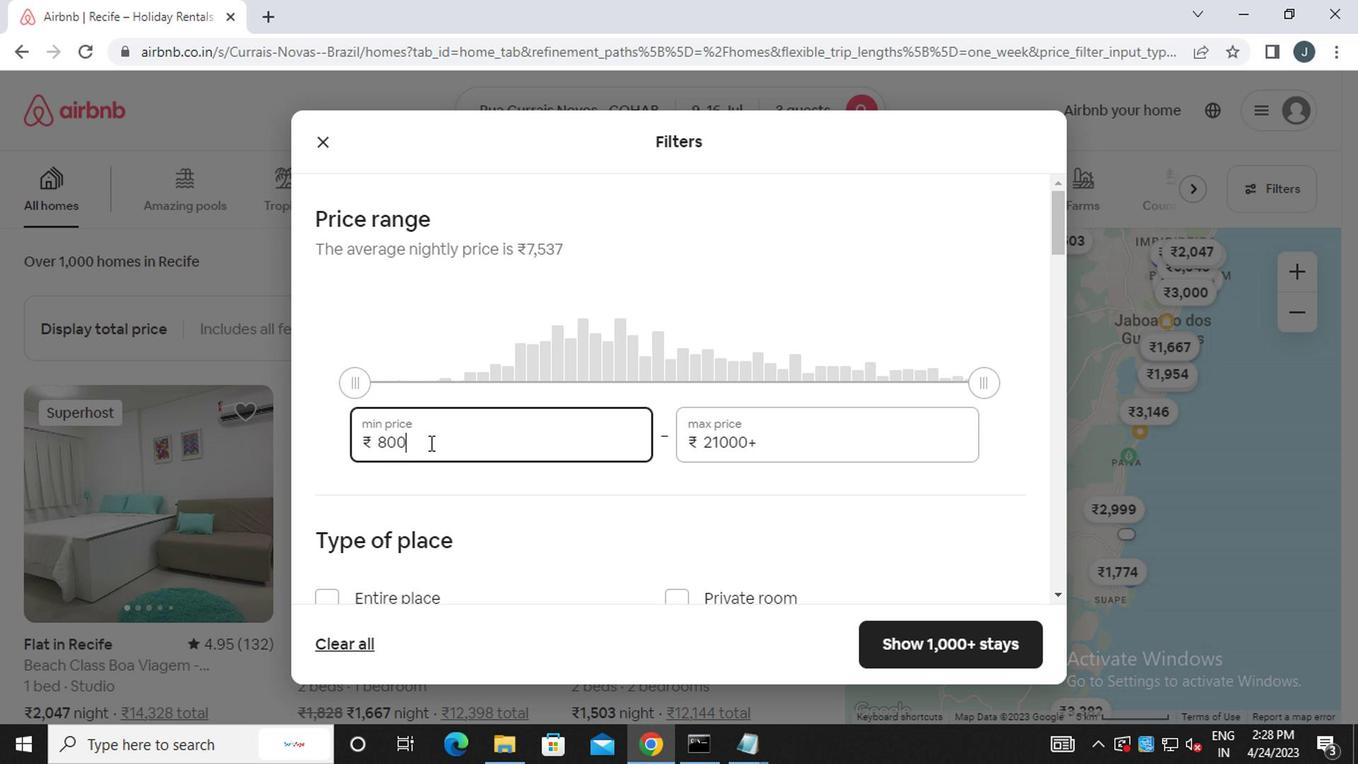
Action: Mouse moved to (821, 440)
Screenshot: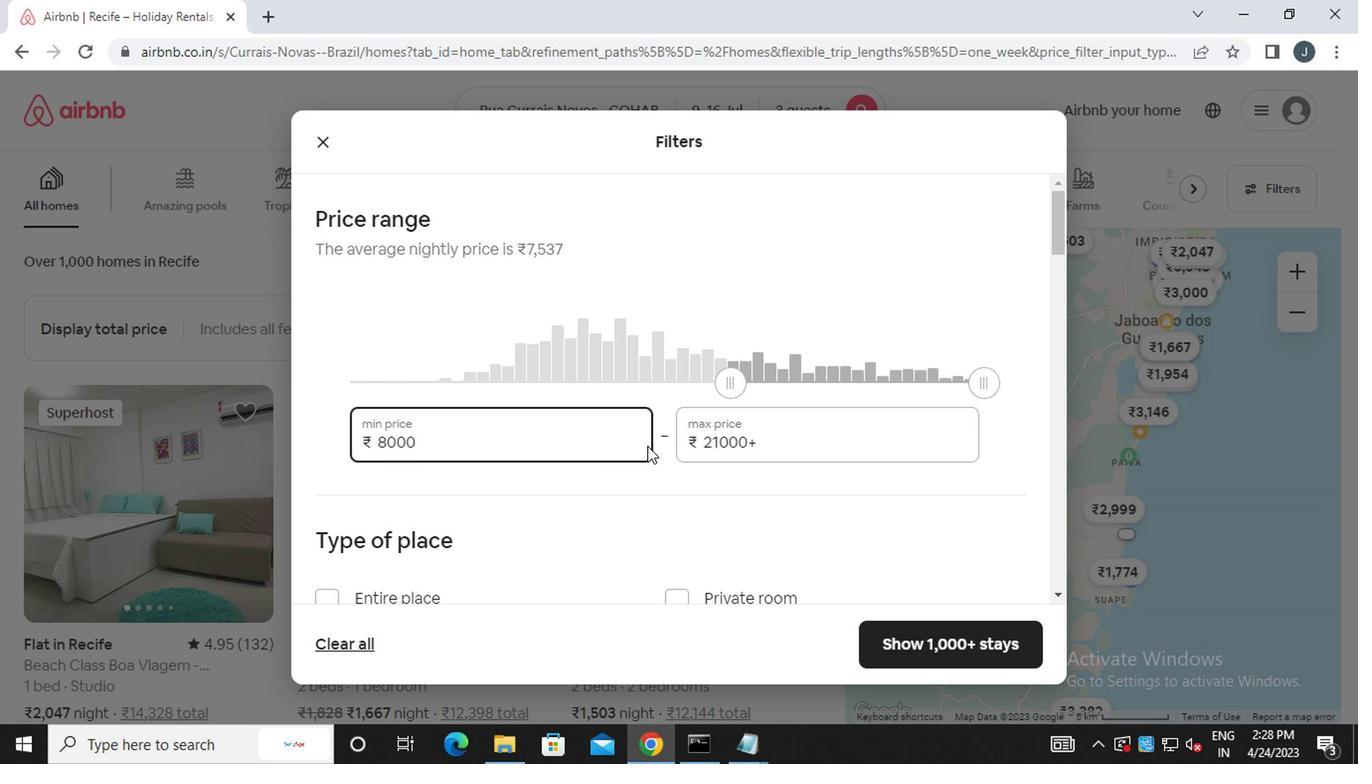 
Action: Mouse pressed left at (821, 440)
Screenshot: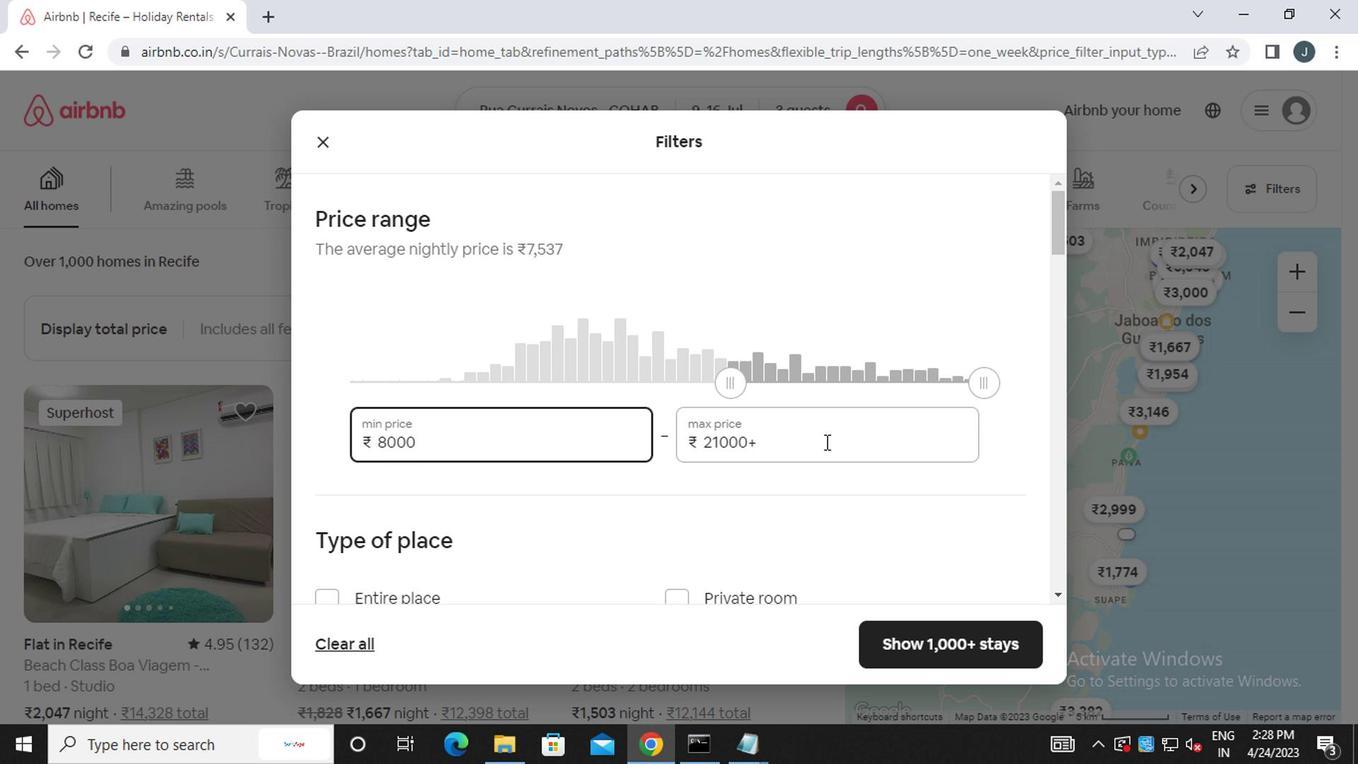 
Action: Mouse moved to (814, 441)
Screenshot: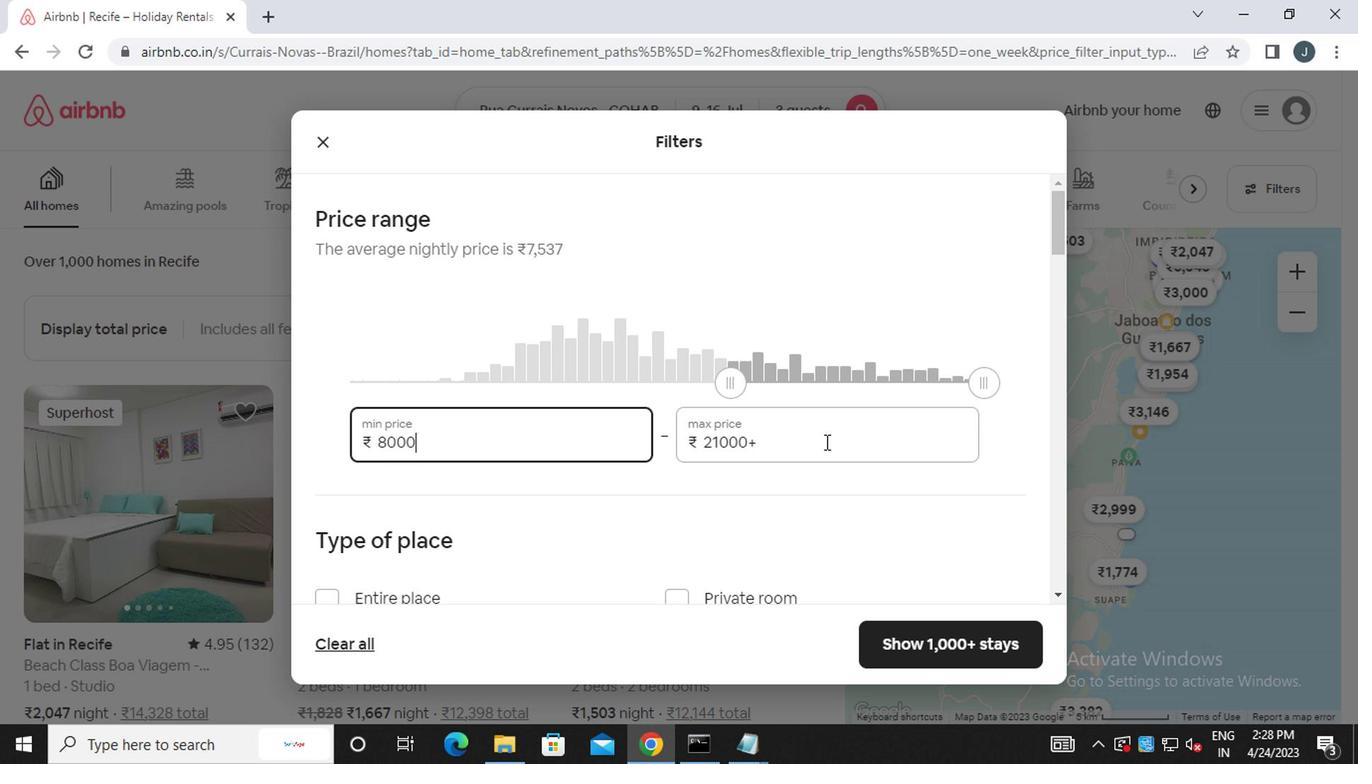 
Action: Key pressed <Key.backspace><Key.backspace><Key.backspace><Key.backspace><Key.backspace><Key.backspace><Key.backspace><<97>><<102>><<96>><<96>><<96>>
Screenshot: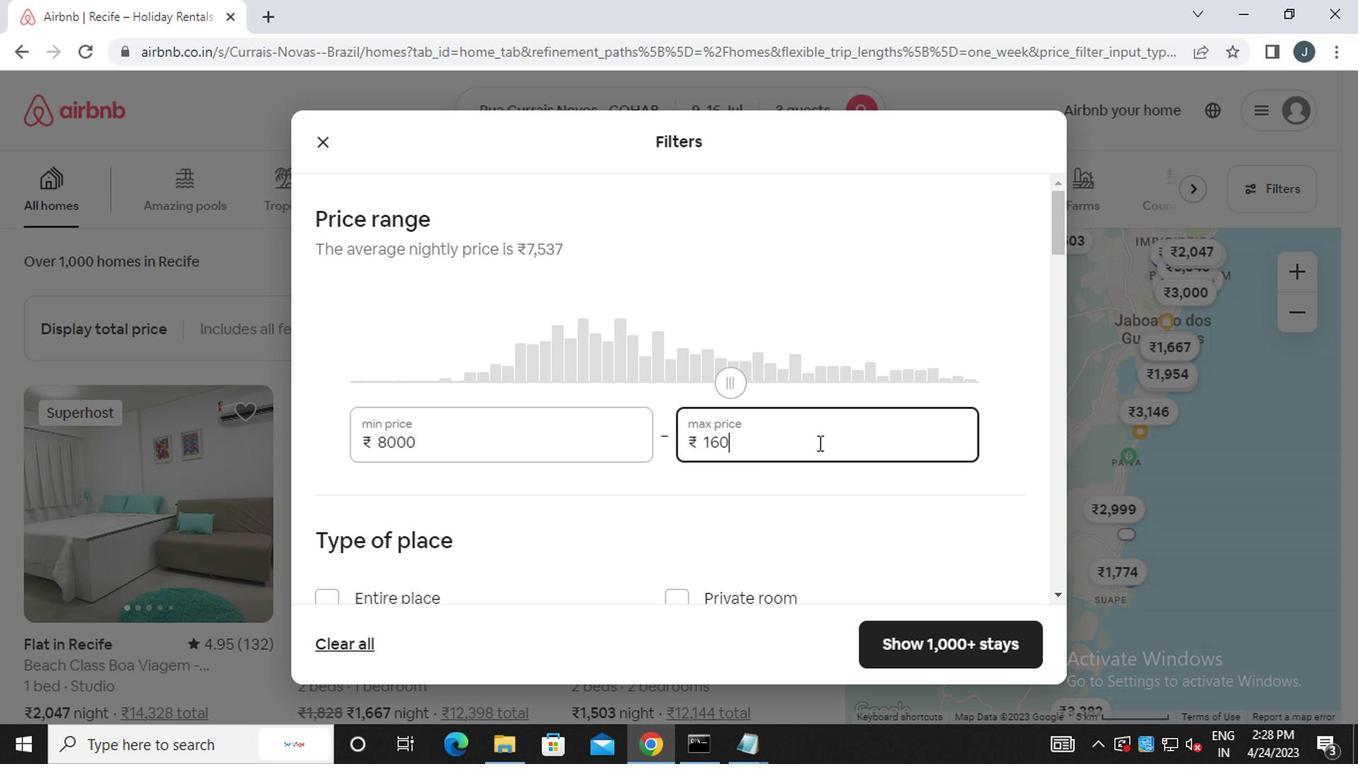 
Action: Mouse moved to (812, 439)
Screenshot: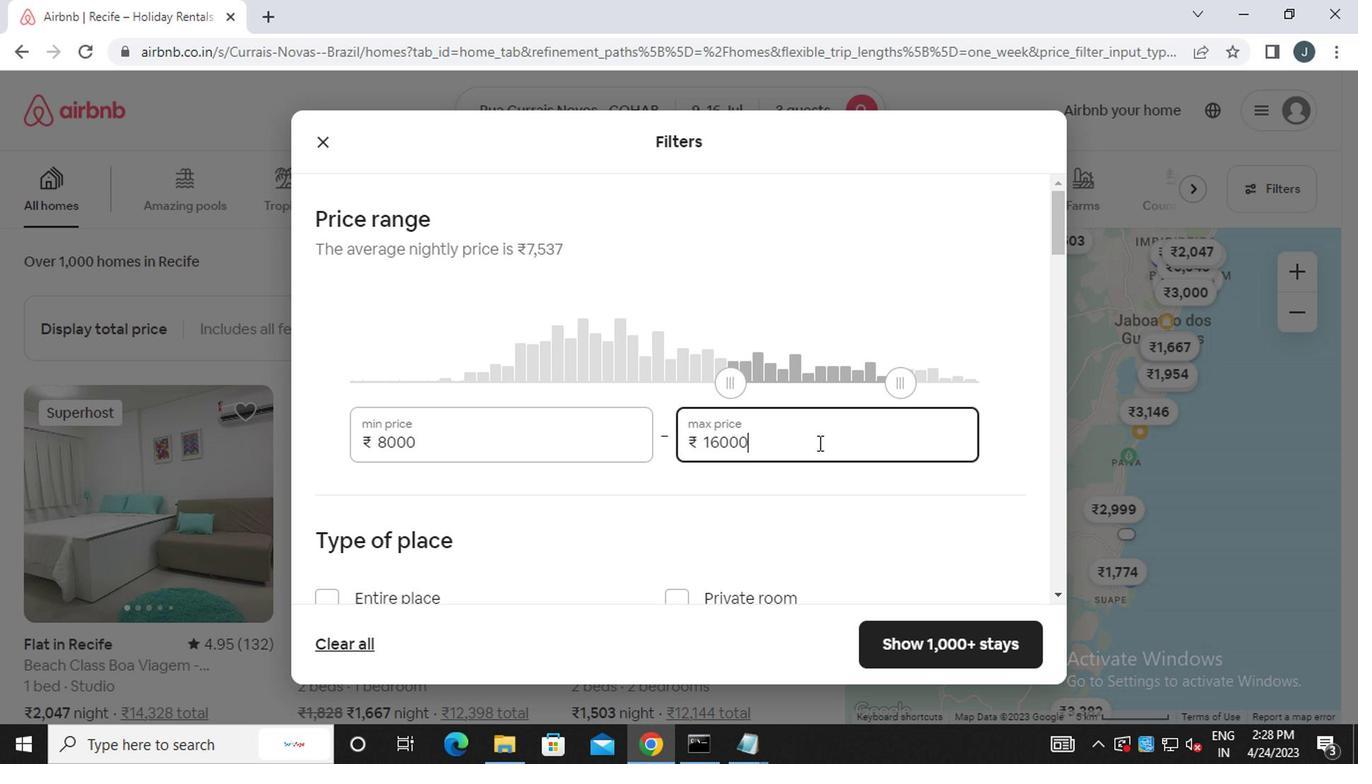 
Action: Mouse scrolled (812, 438) with delta (0, 0)
Screenshot: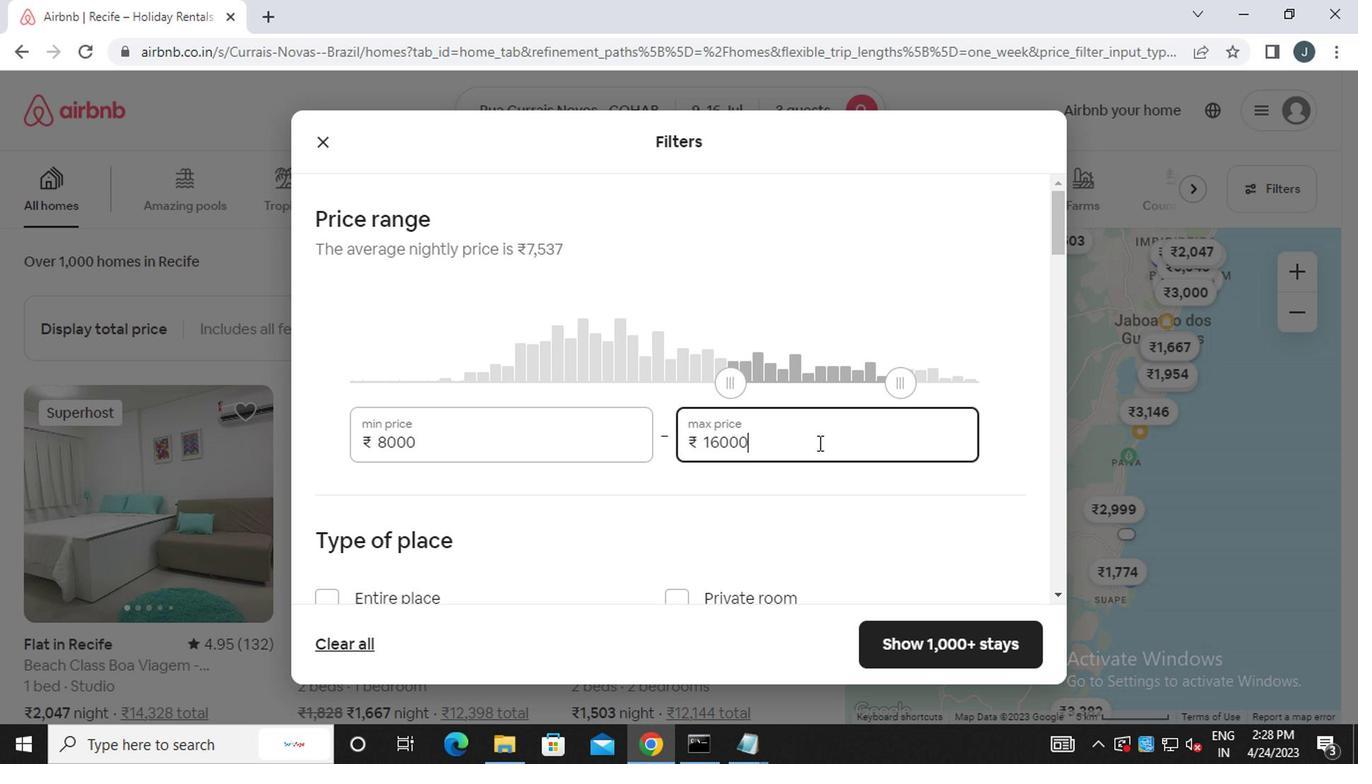 
Action: Mouse moved to (812, 440)
Screenshot: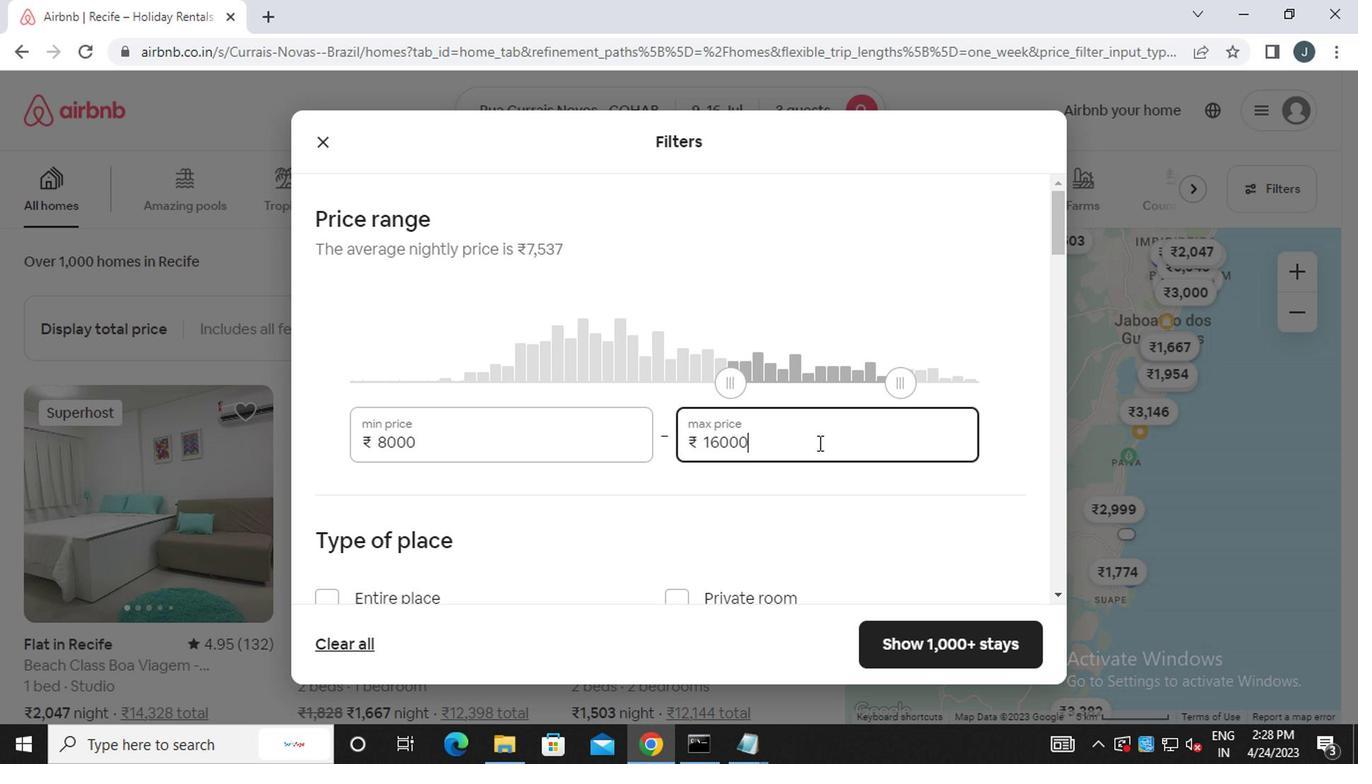 
Action: Mouse scrolled (812, 439) with delta (0, 0)
Screenshot: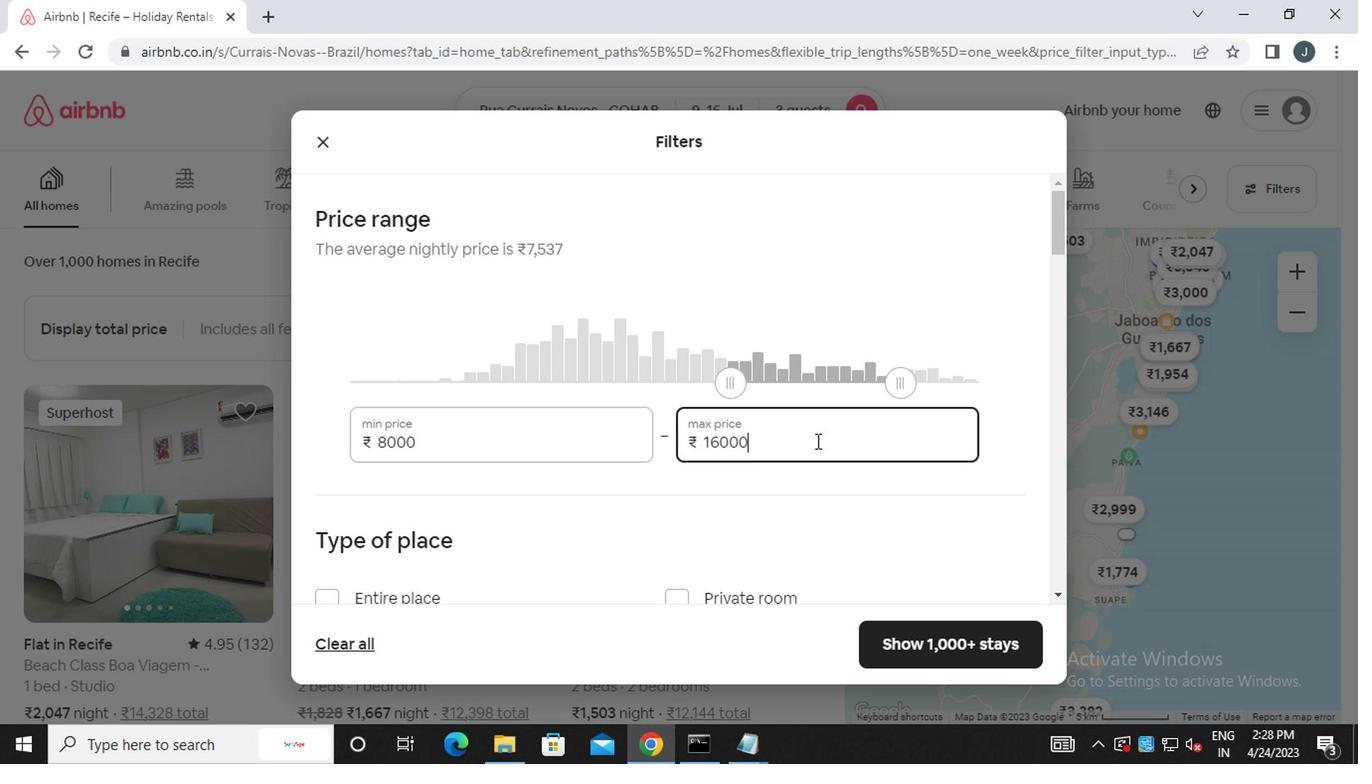 
Action: Mouse scrolled (812, 439) with delta (0, 0)
Screenshot: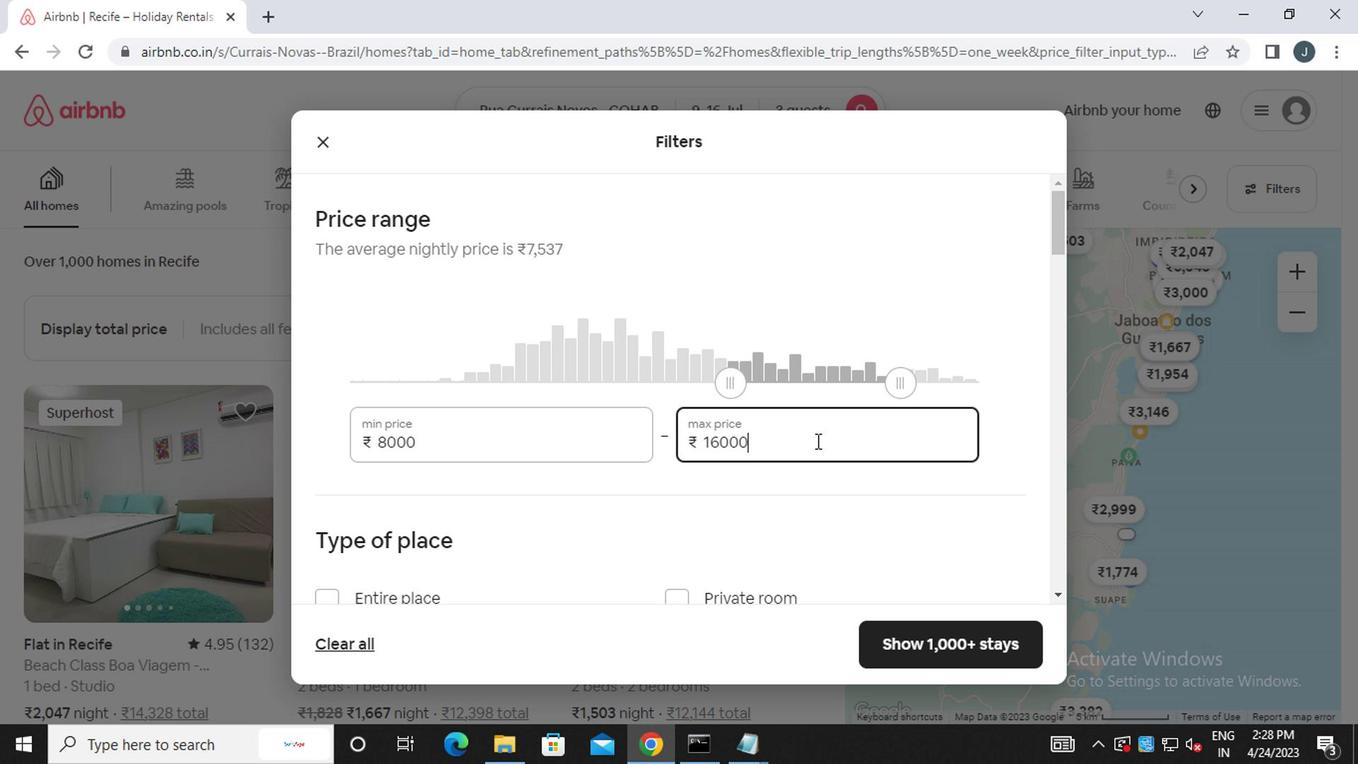 
Action: Mouse moved to (430, 306)
Screenshot: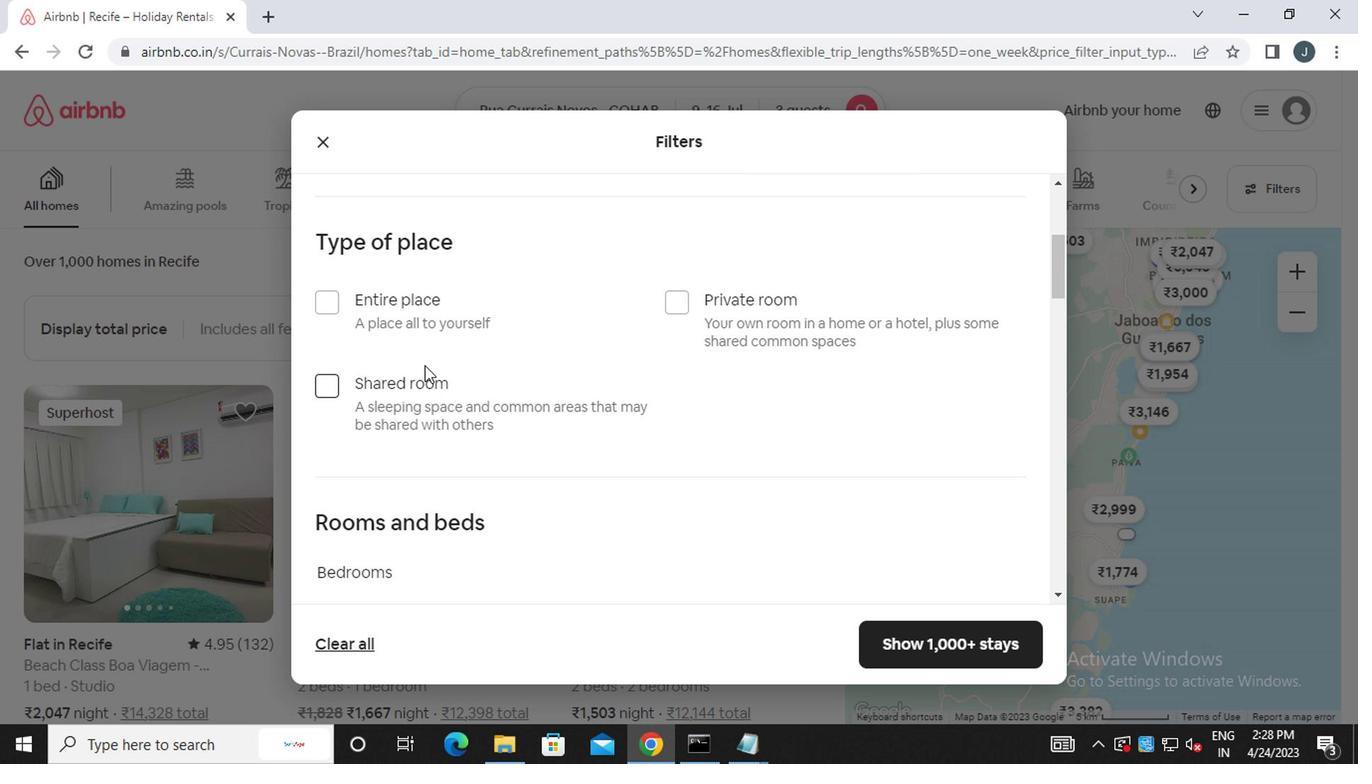 
Action: Mouse pressed left at (430, 306)
Screenshot: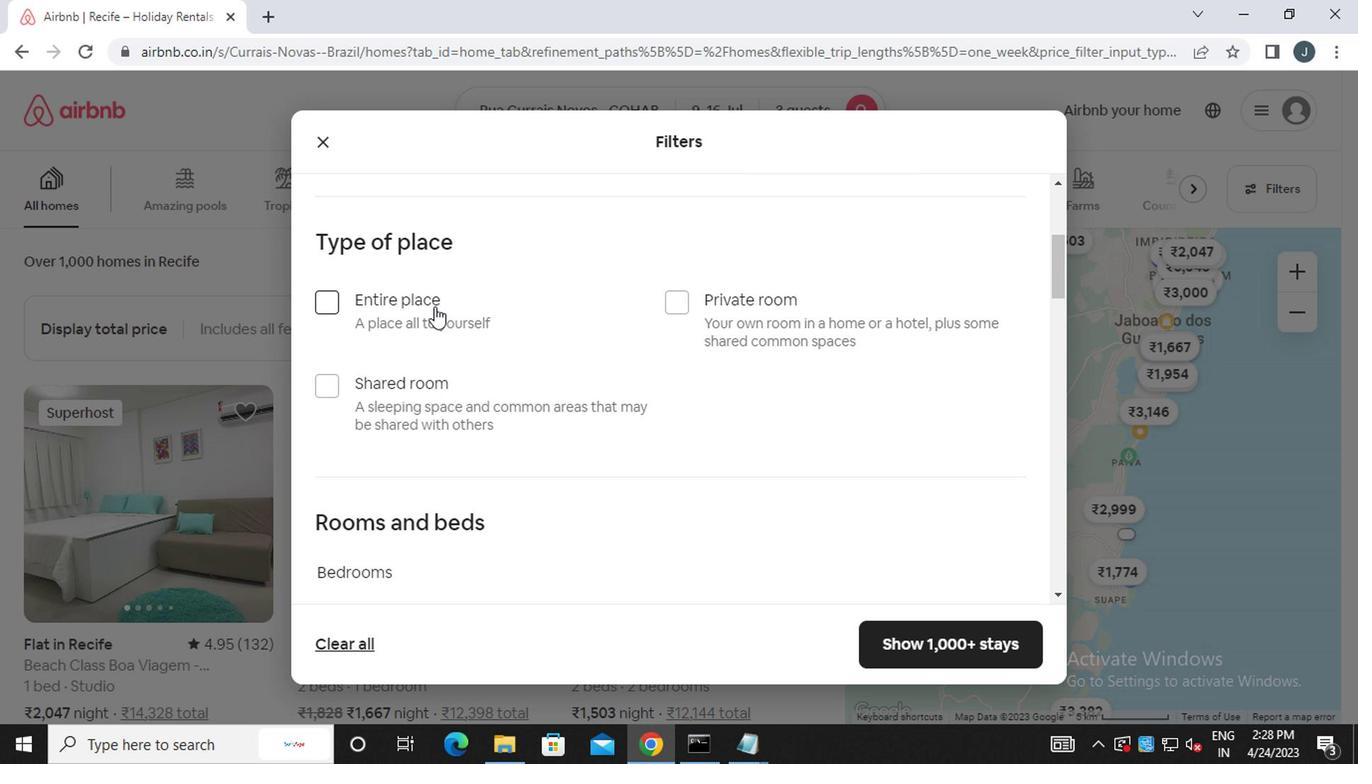 
Action: Mouse moved to (434, 309)
Screenshot: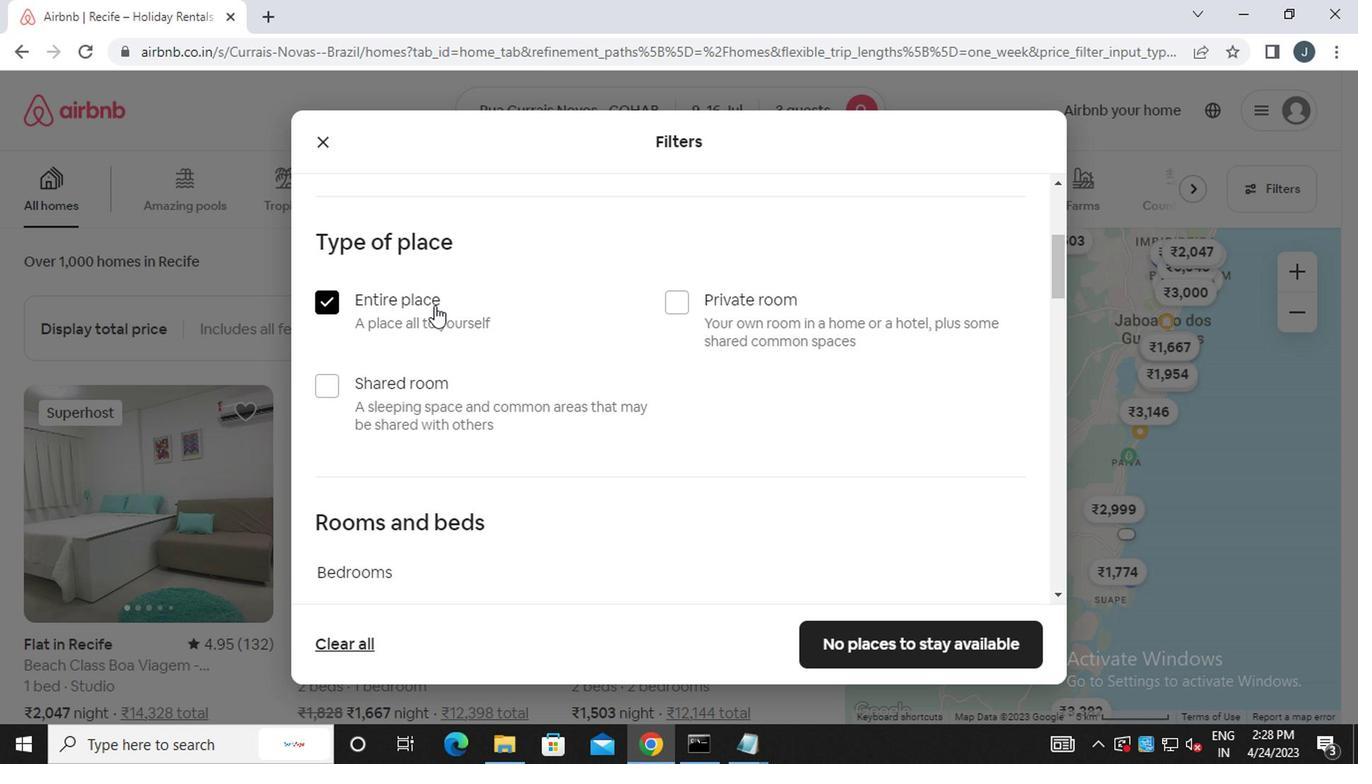 
Action: Mouse scrolled (434, 309) with delta (0, 0)
Screenshot: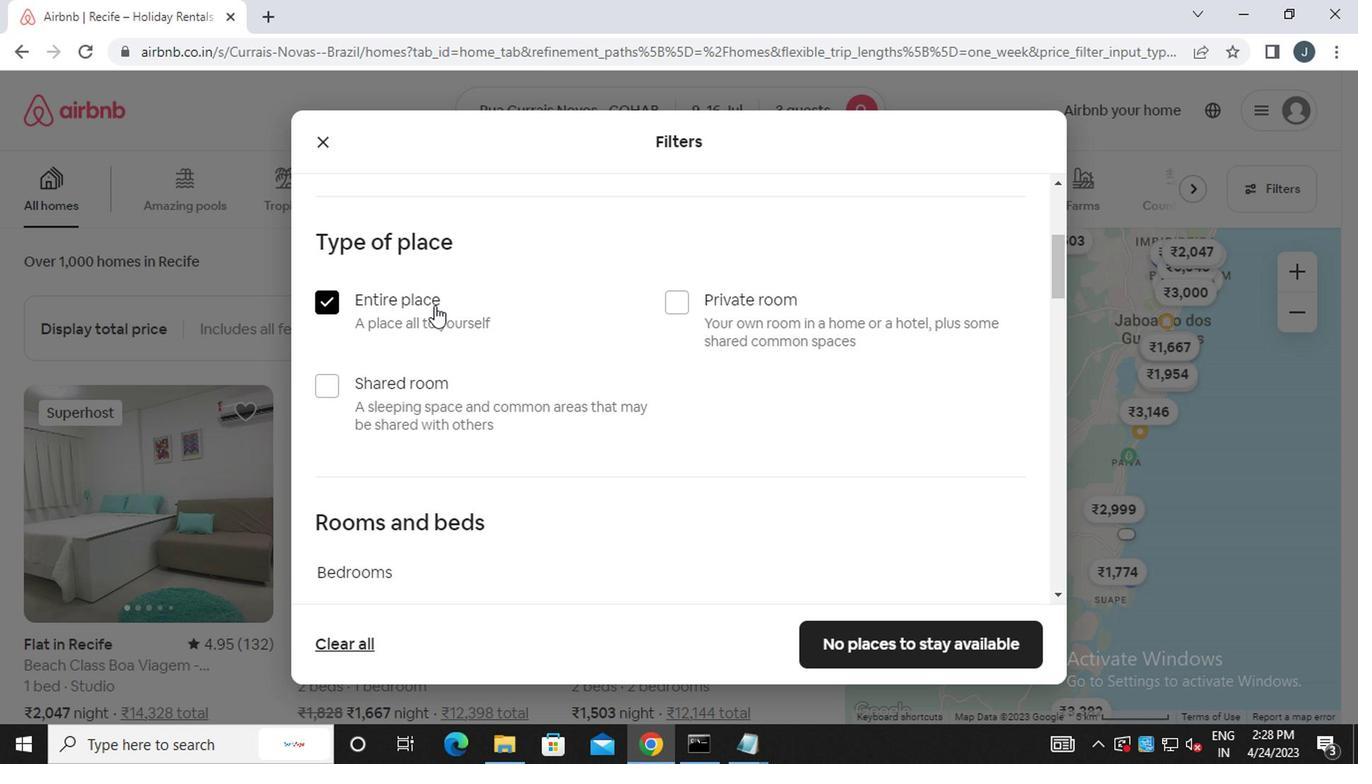 
Action: Mouse moved to (436, 312)
Screenshot: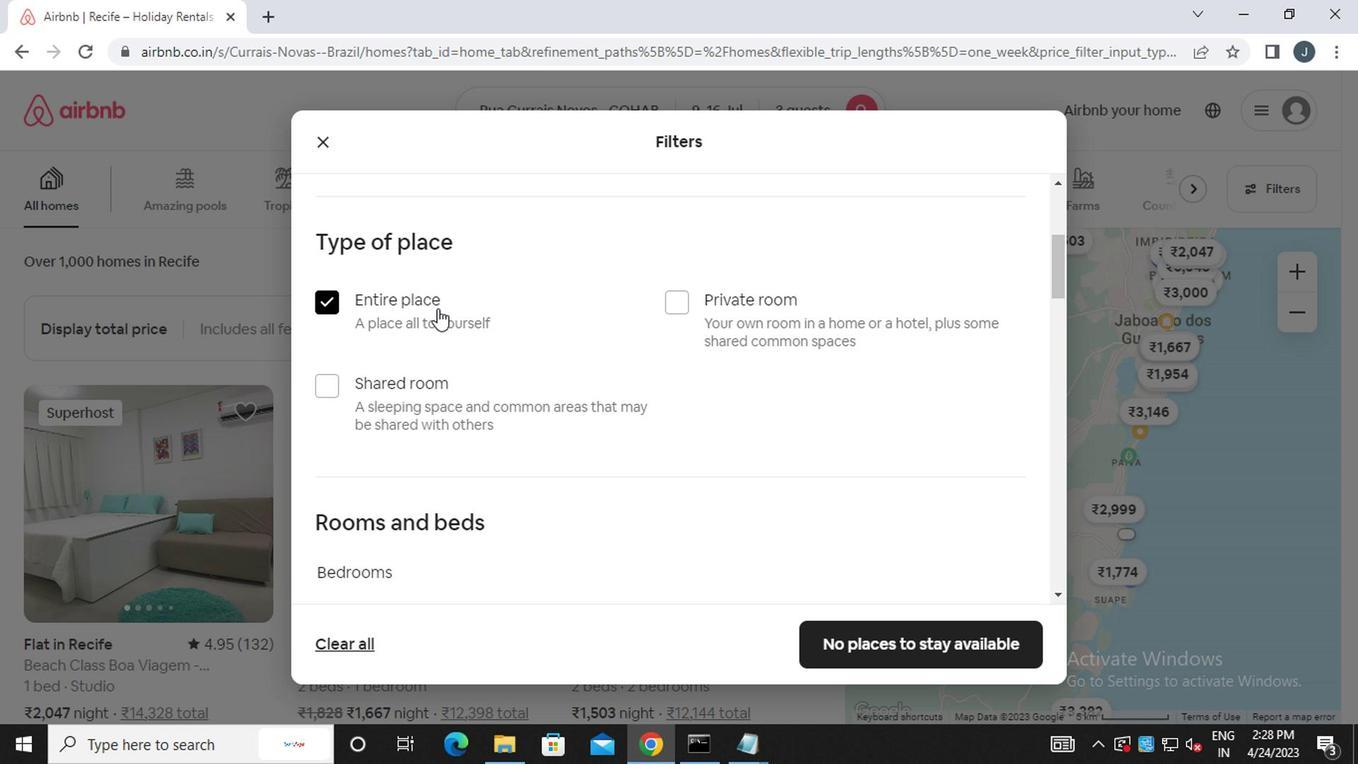 
Action: Mouse scrolled (436, 311) with delta (0, 0)
Screenshot: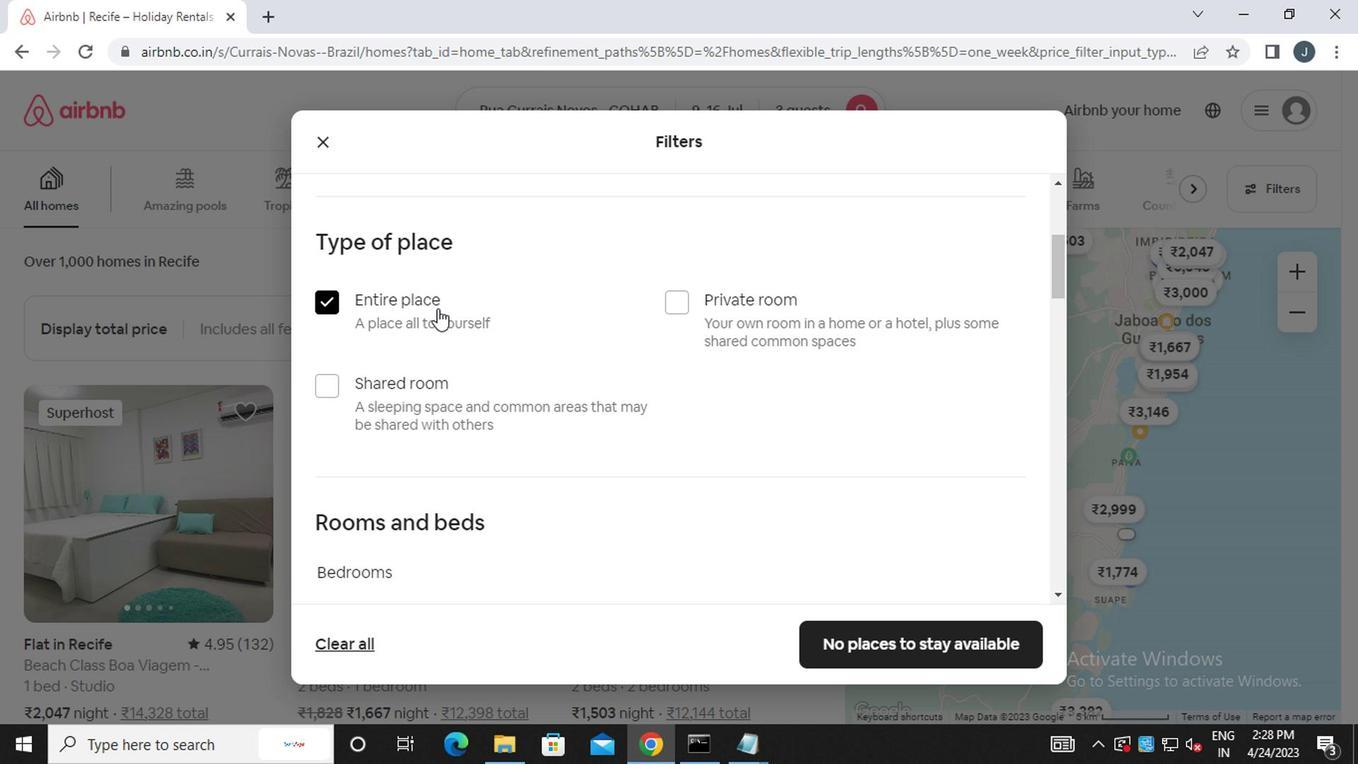 
Action: Mouse moved to (416, 324)
Screenshot: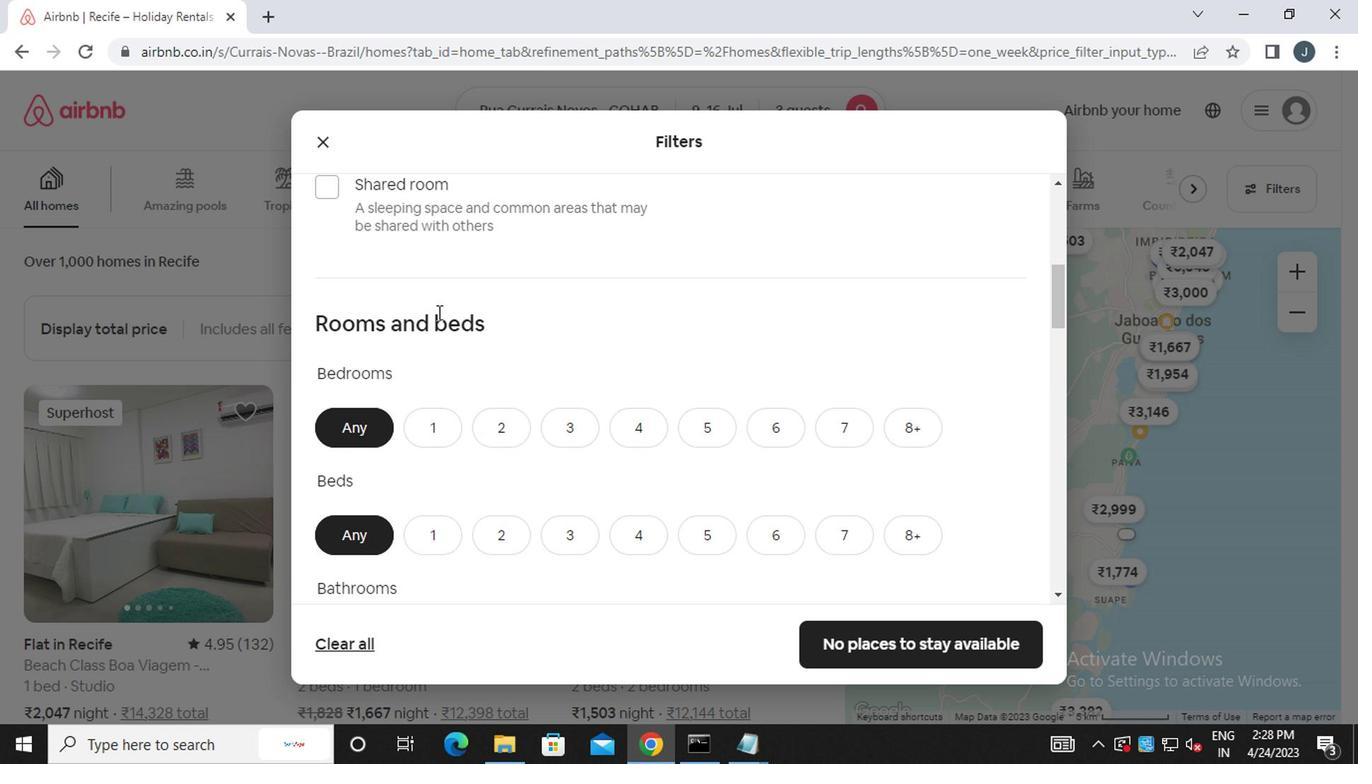 
Action: Mouse scrolled (416, 324) with delta (0, 0)
Screenshot: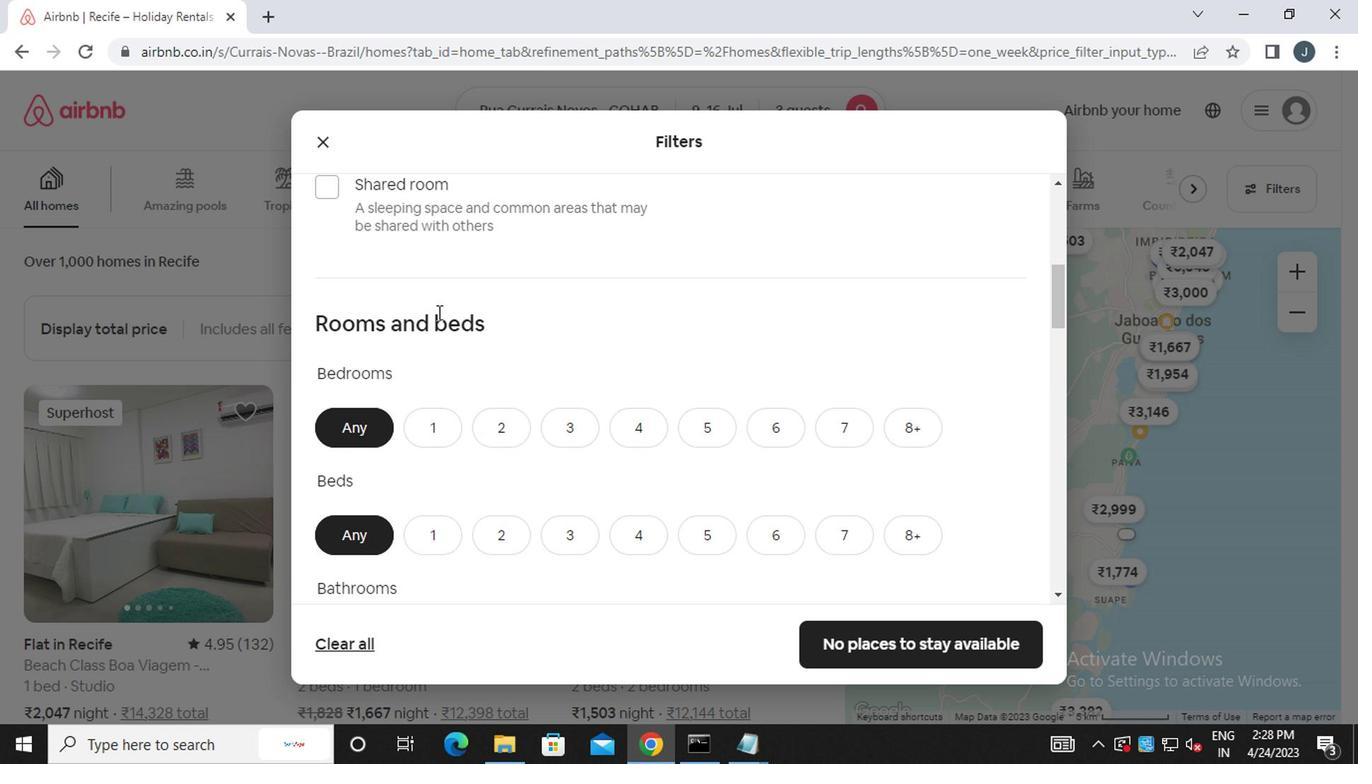 
Action: Mouse moved to (505, 338)
Screenshot: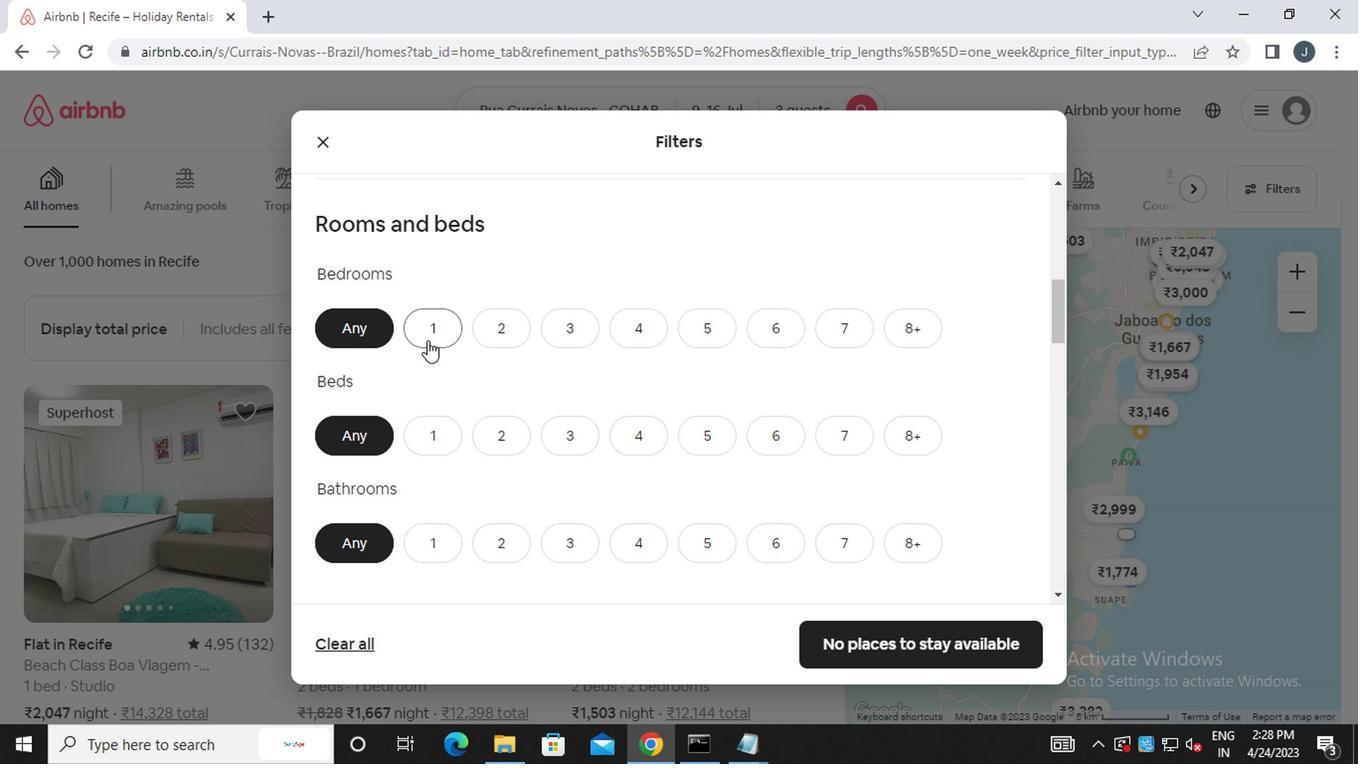 
Action: Mouse pressed left at (505, 338)
Screenshot: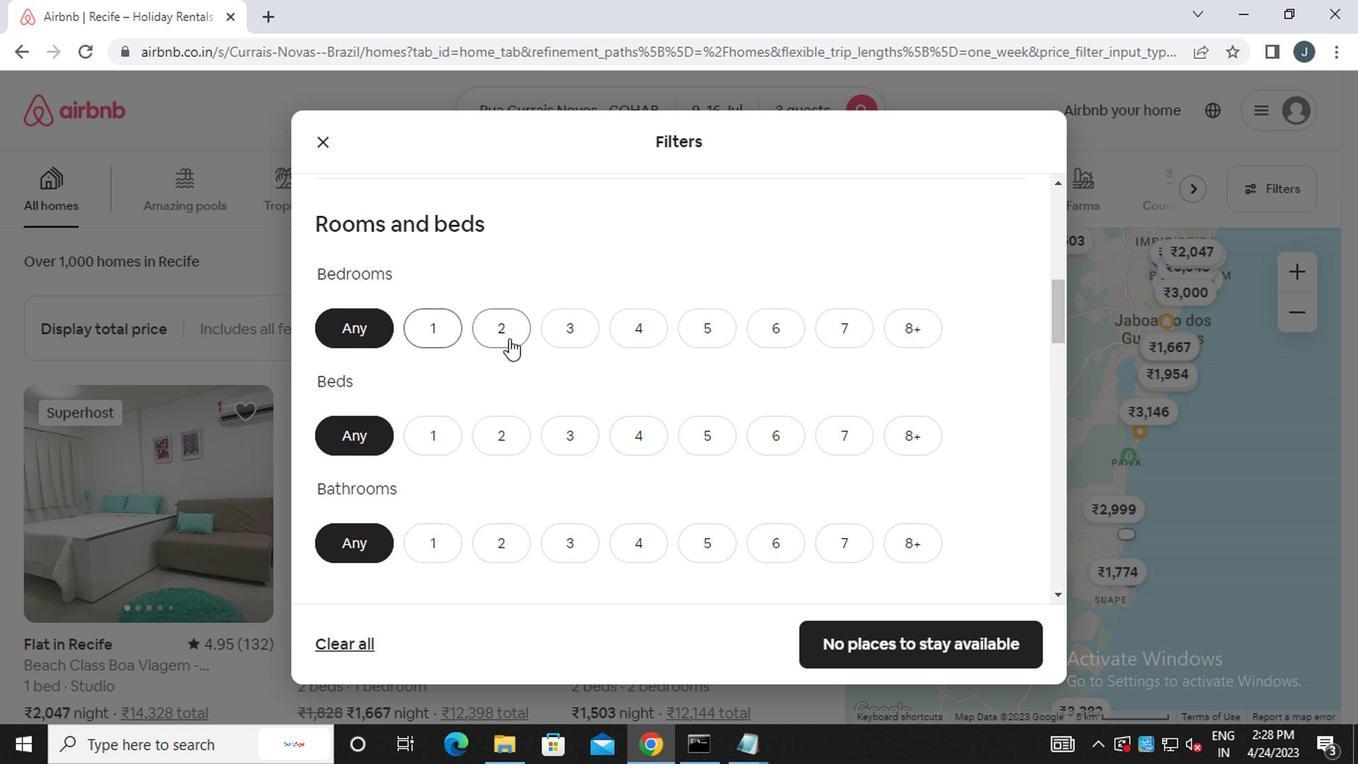 
Action: Mouse moved to (488, 441)
Screenshot: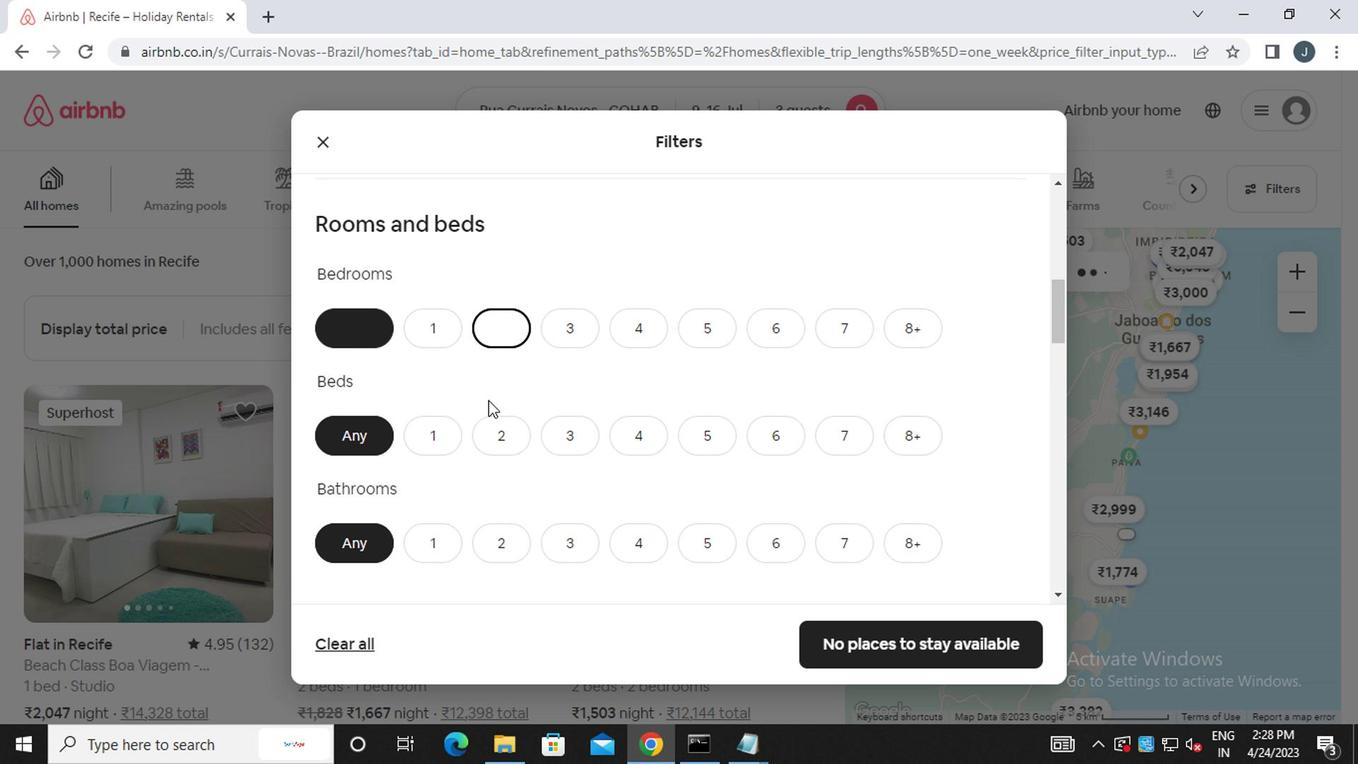 
Action: Mouse pressed left at (488, 441)
Screenshot: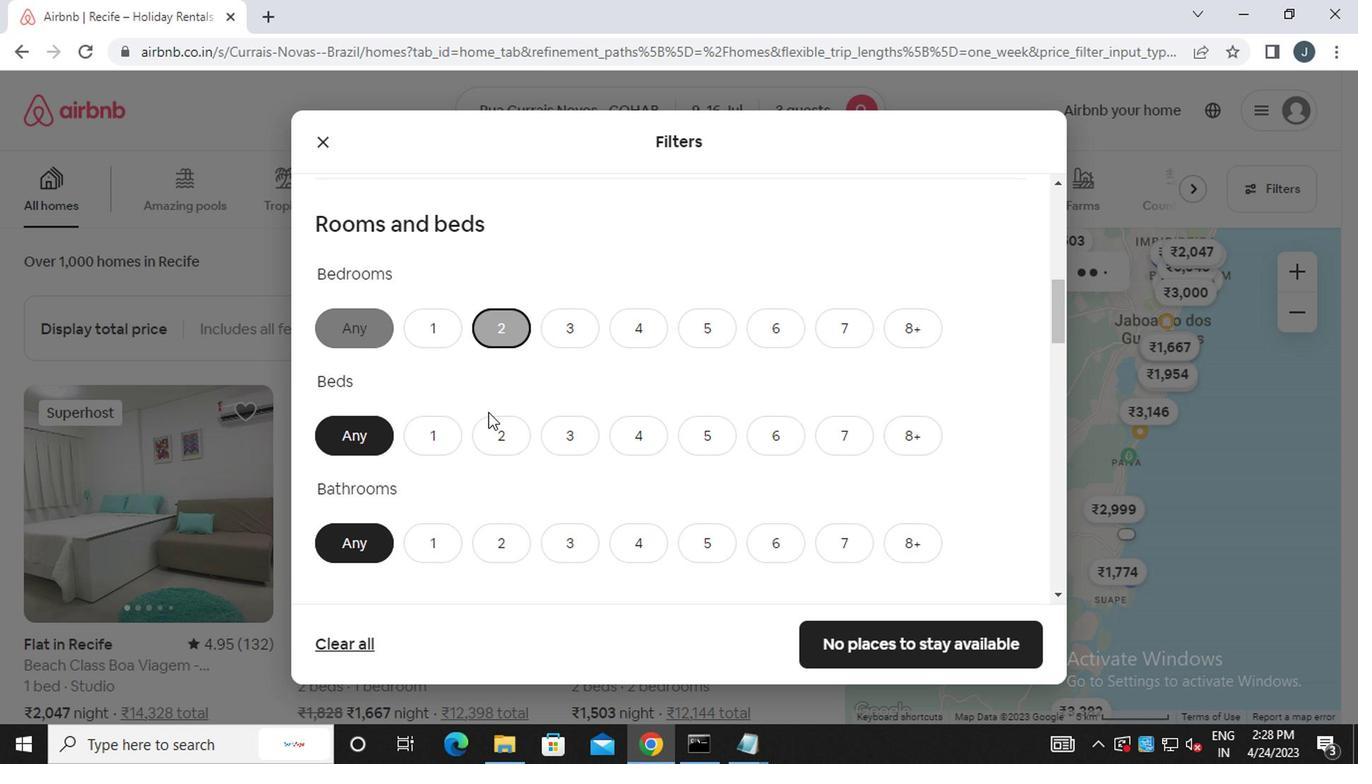 
Action: Mouse moved to (430, 551)
Screenshot: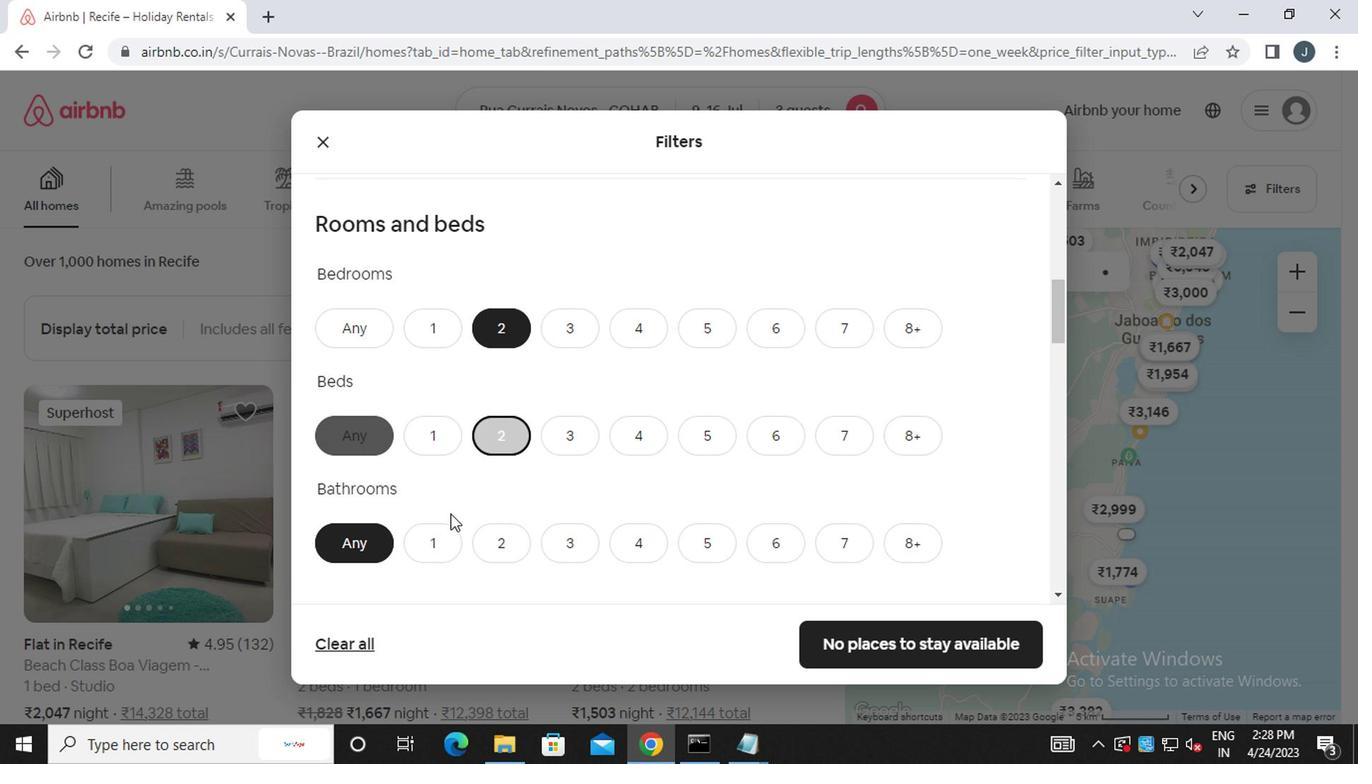 
Action: Mouse pressed left at (430, 551)
Screenshot: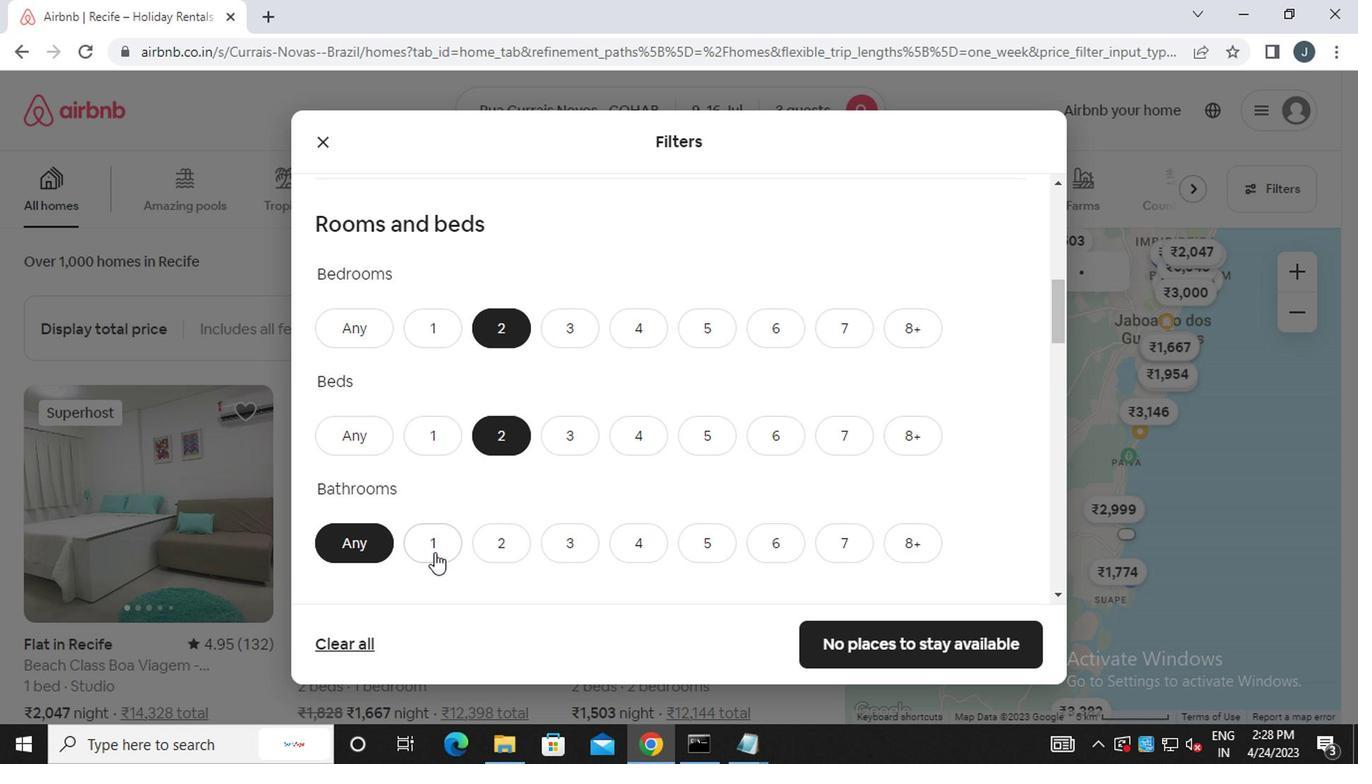 
Action: Mouse moved to (424, 544)
Screenshot: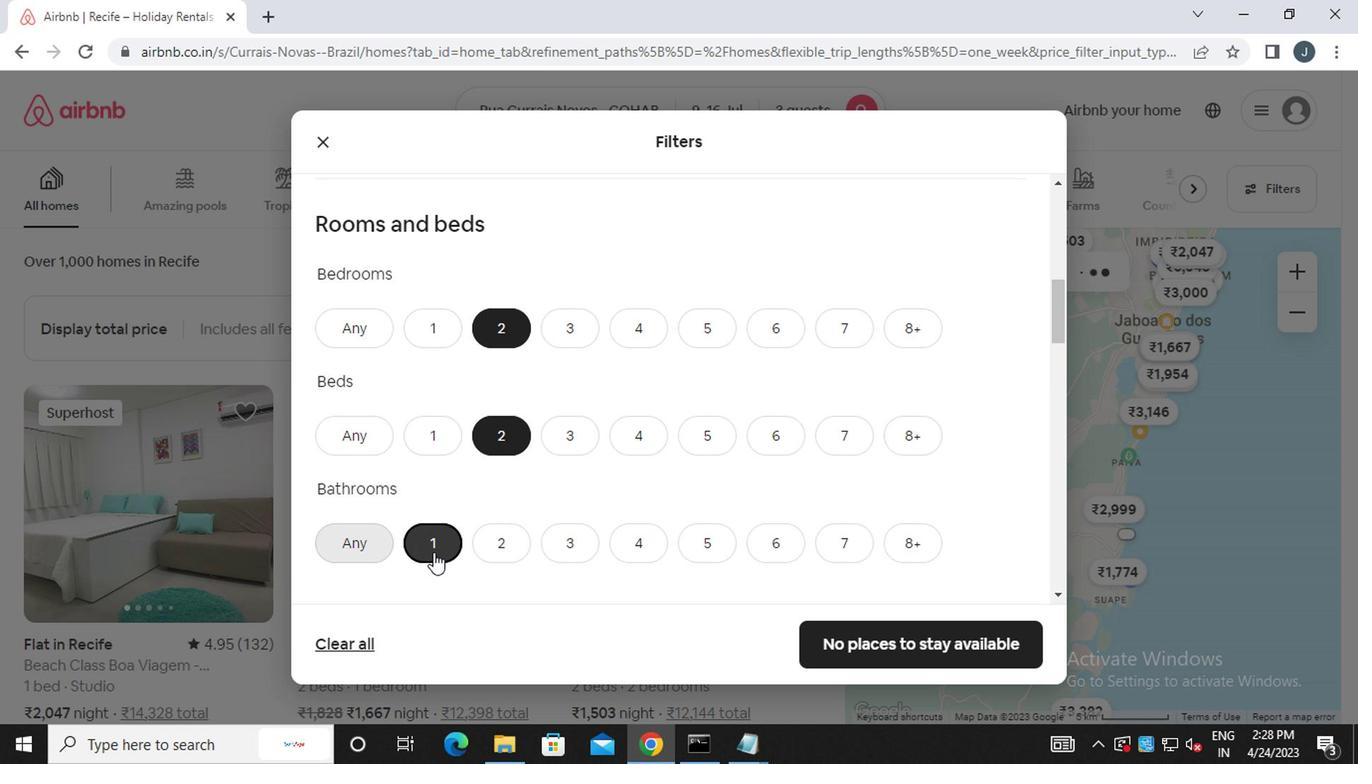 
Action: Mouse scrolled (424, 544) with delta (0, 0)
Screenshot: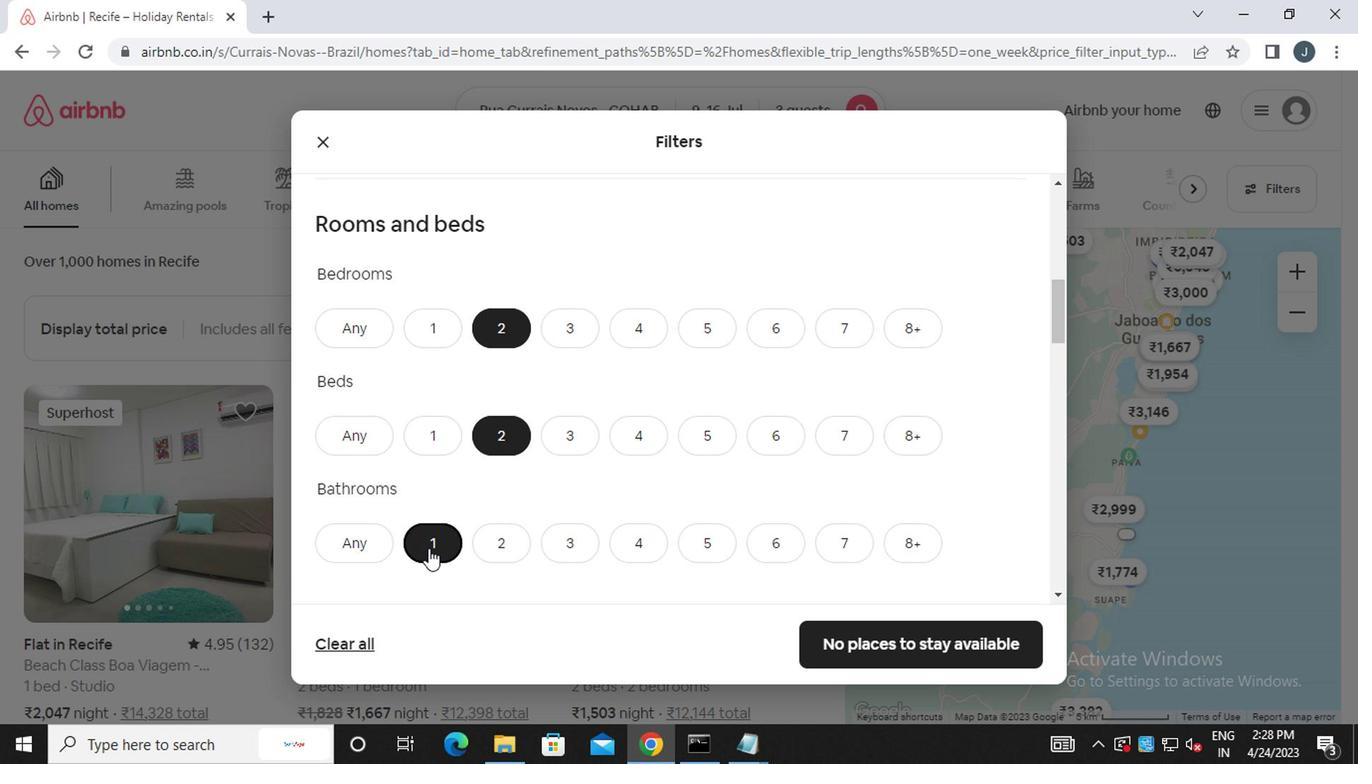 
Action: Mouse scrolled (424, 544) with delta (0, 0)
Screenshot: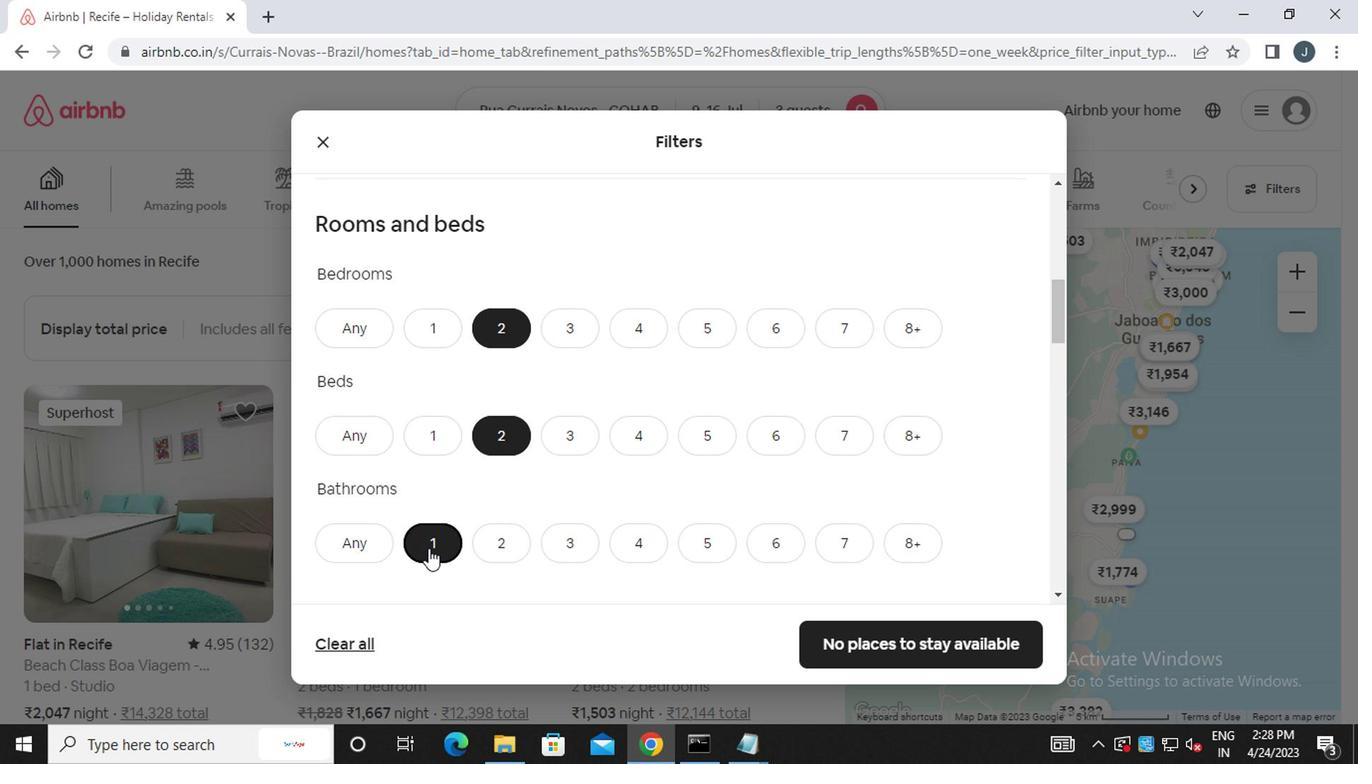 
Action: Mouse scrolled (424, 544) with delta (0, 0)
Screenshot: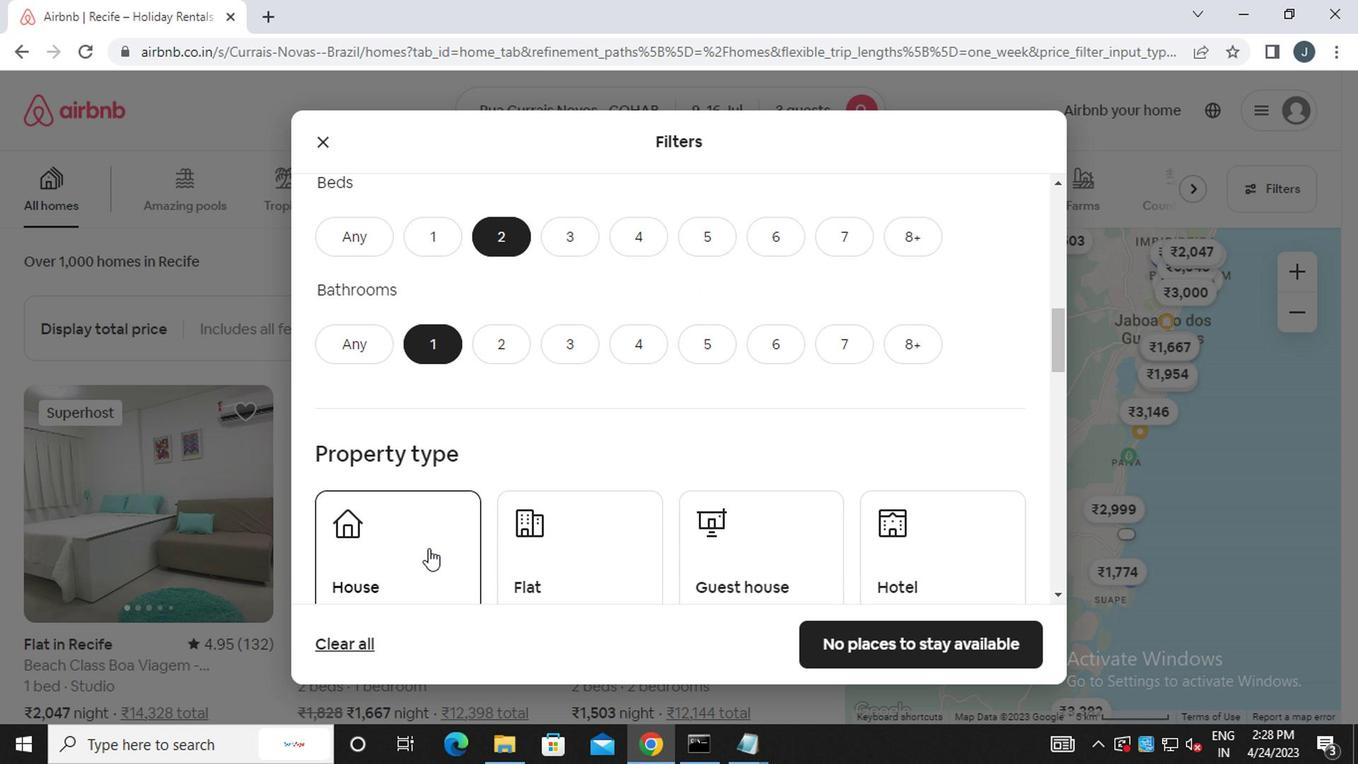 
Action: Mouse moved to (448, 473)
Screenshot: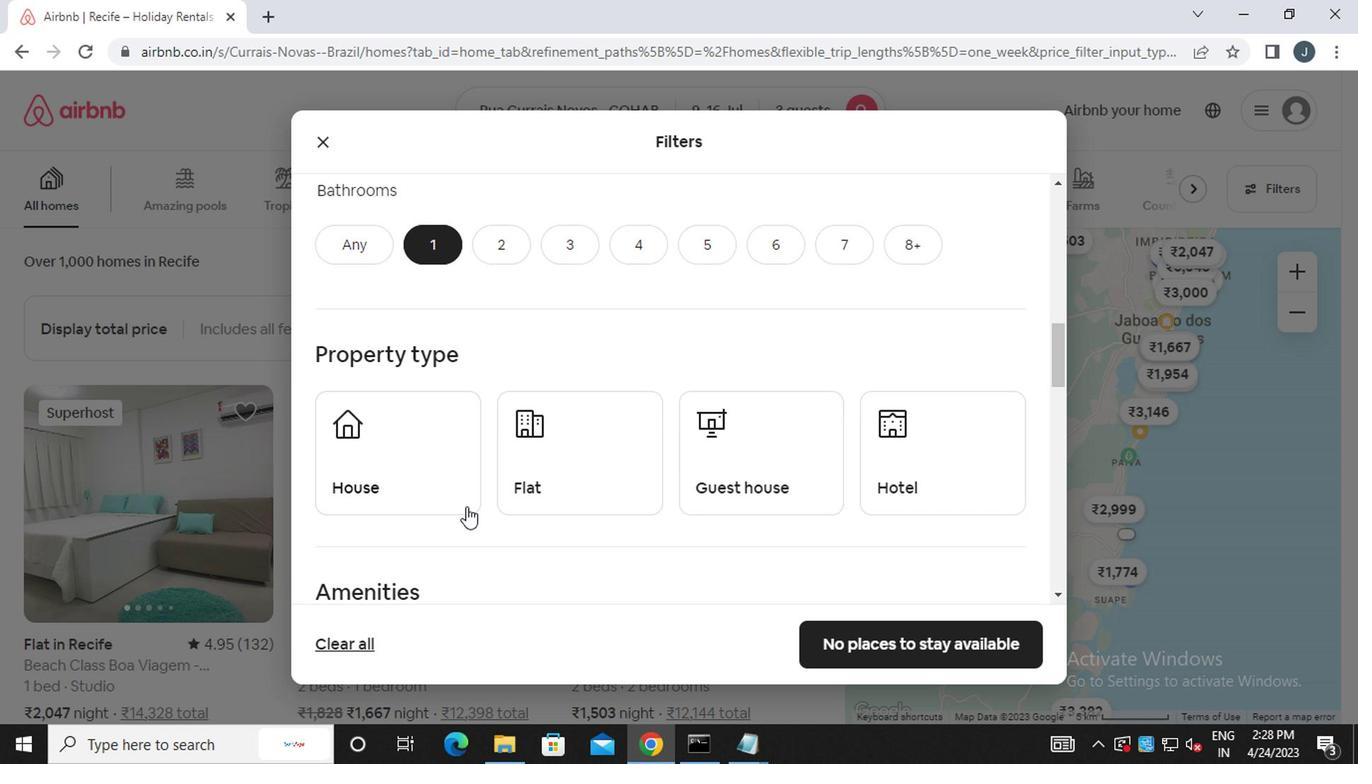 
Action: Mouse pressed left at (448, 473)
Screenshot: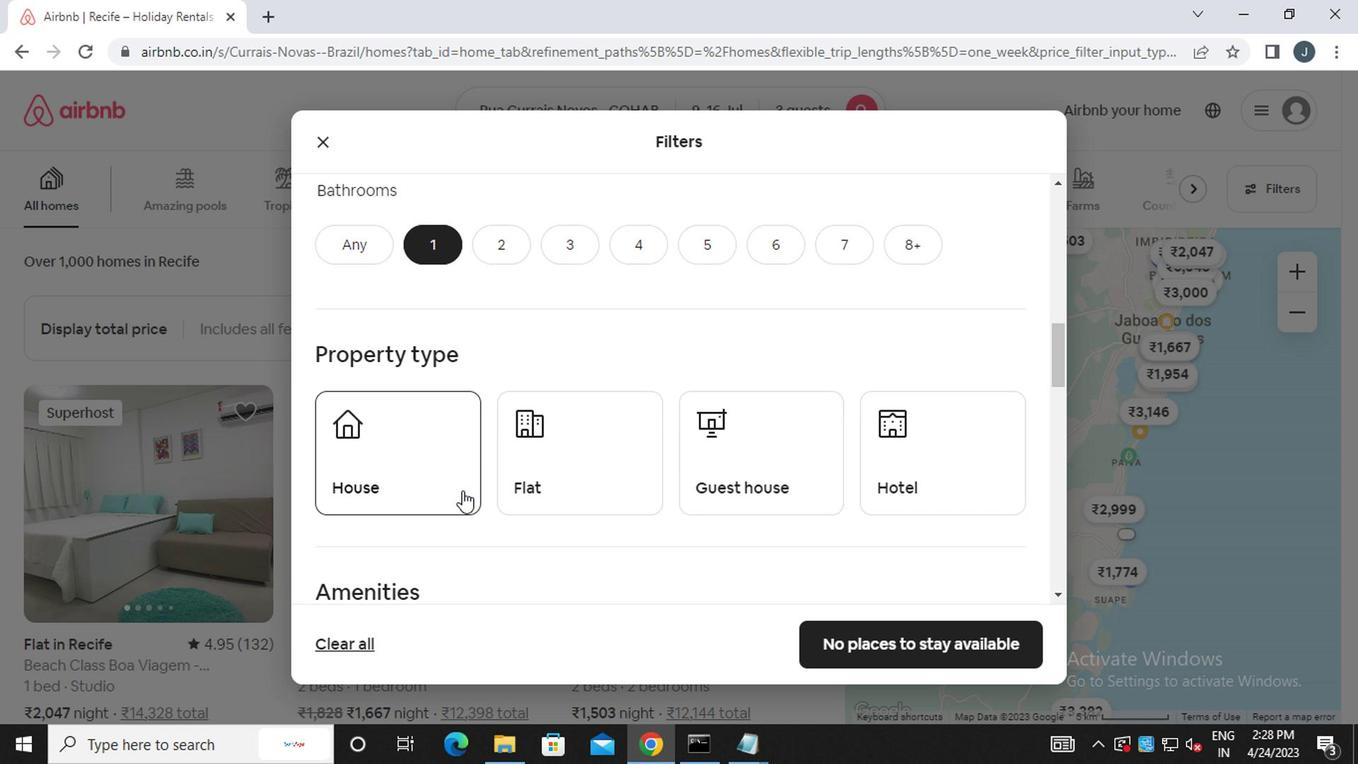 
Action: Mouse moved to (546, 483)
Screenshot: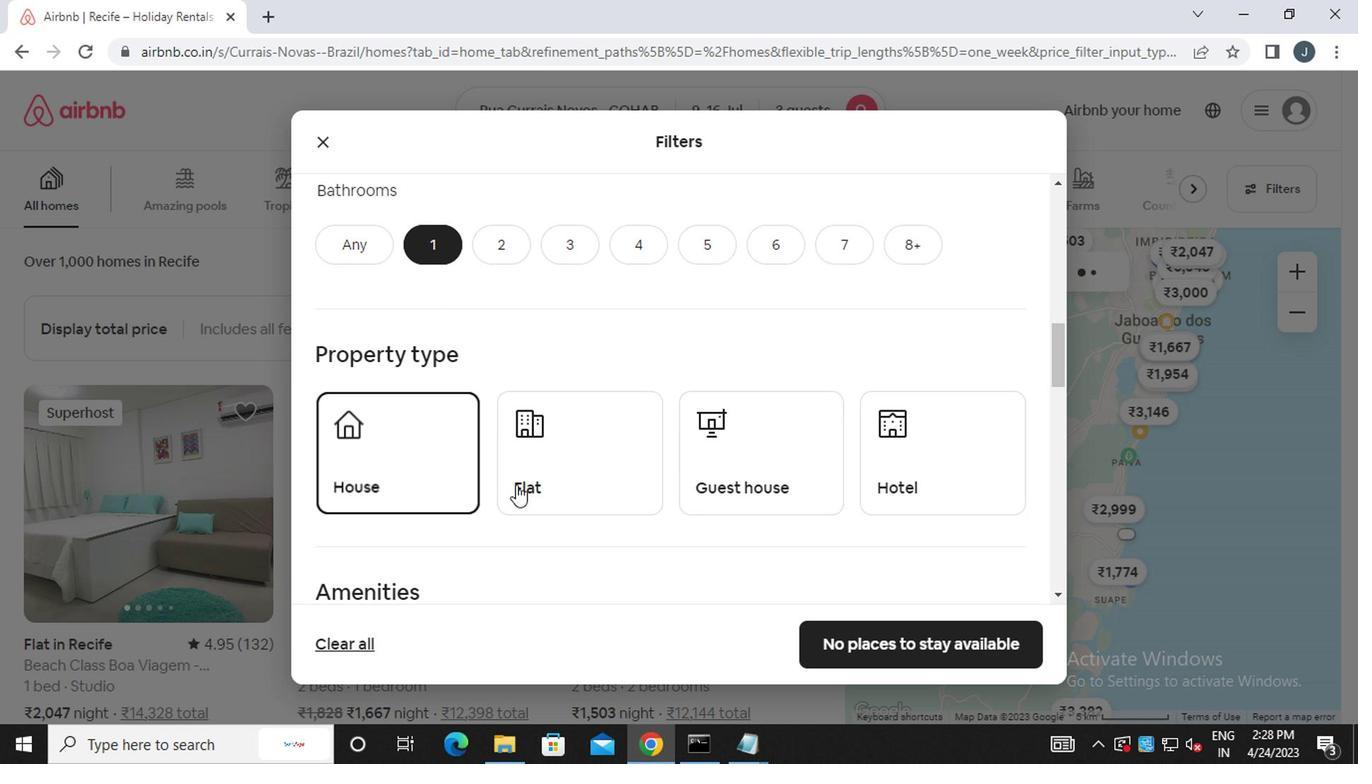 
Action: Mouse pressed left at (546, 483)
Screenshot: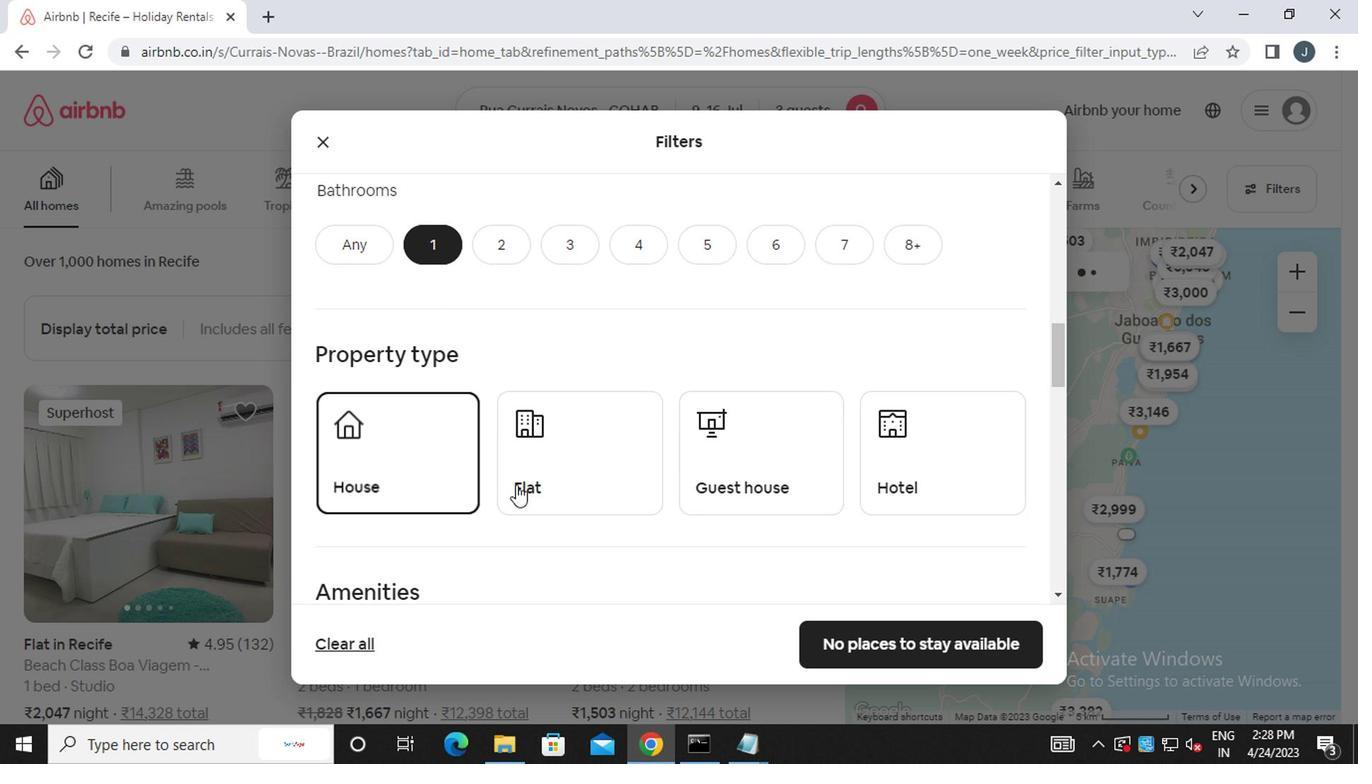 
Action: Mouse moved to (717, 469)
Screenshot: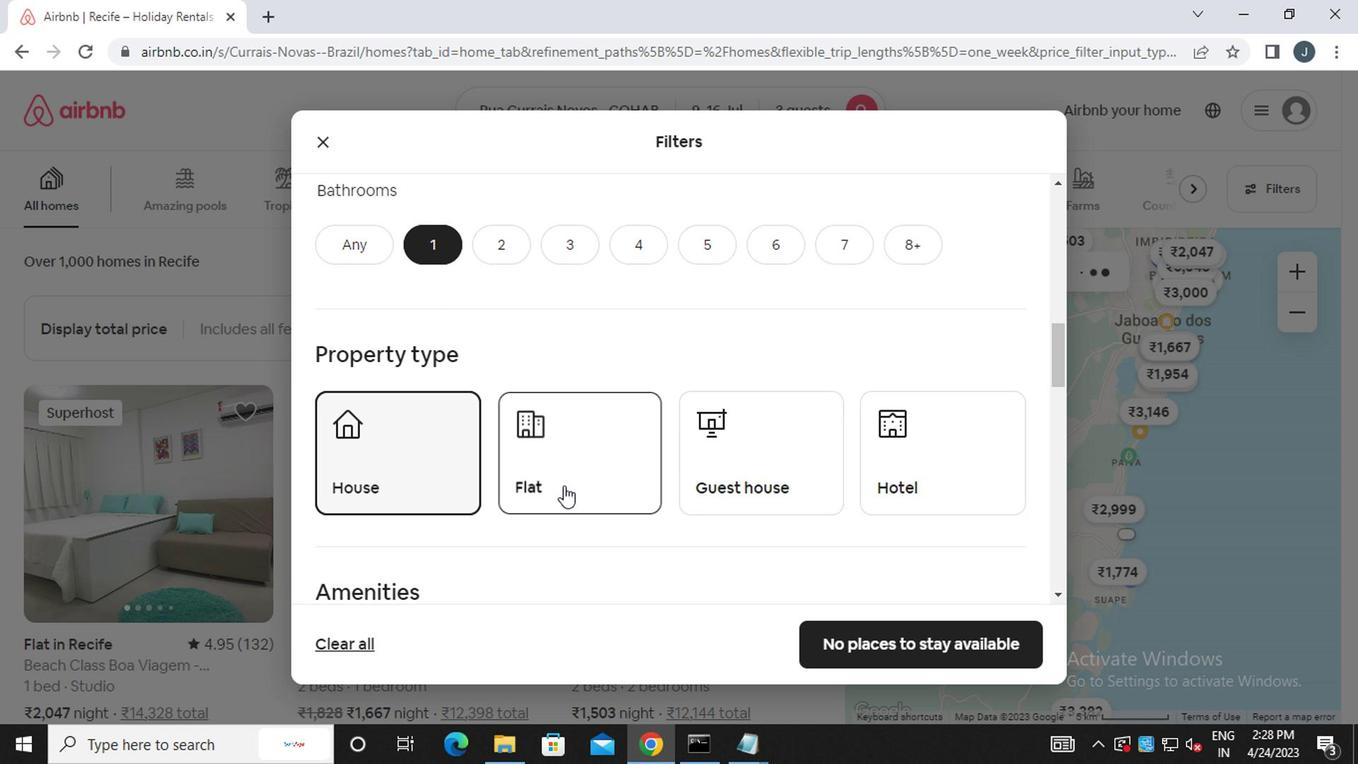 
Action: Mouse pressed left at (717, 469)
Screenshot: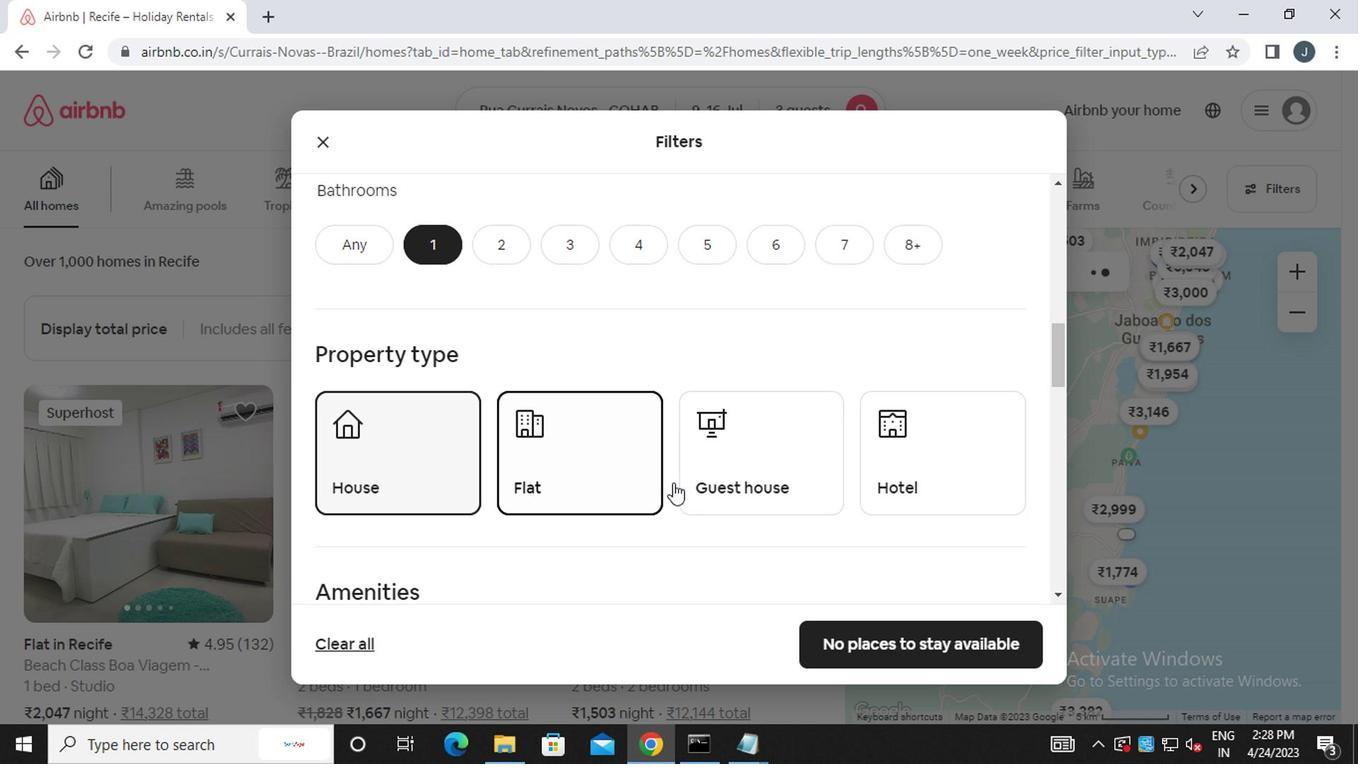 
Action: Mouse moved to (808, 488)
Screenshot: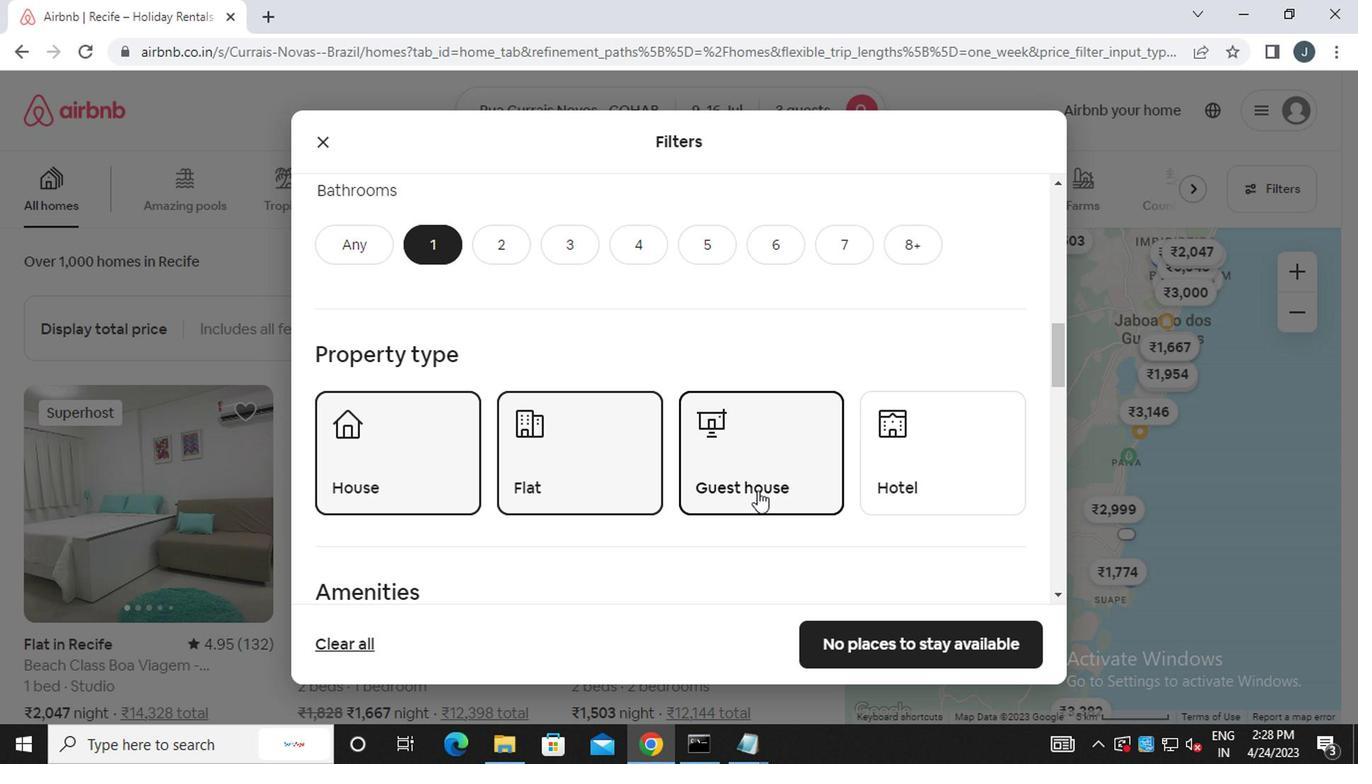 
Action: Mouse scrolled (808, 487) with delta (0, 0)
Screenshot: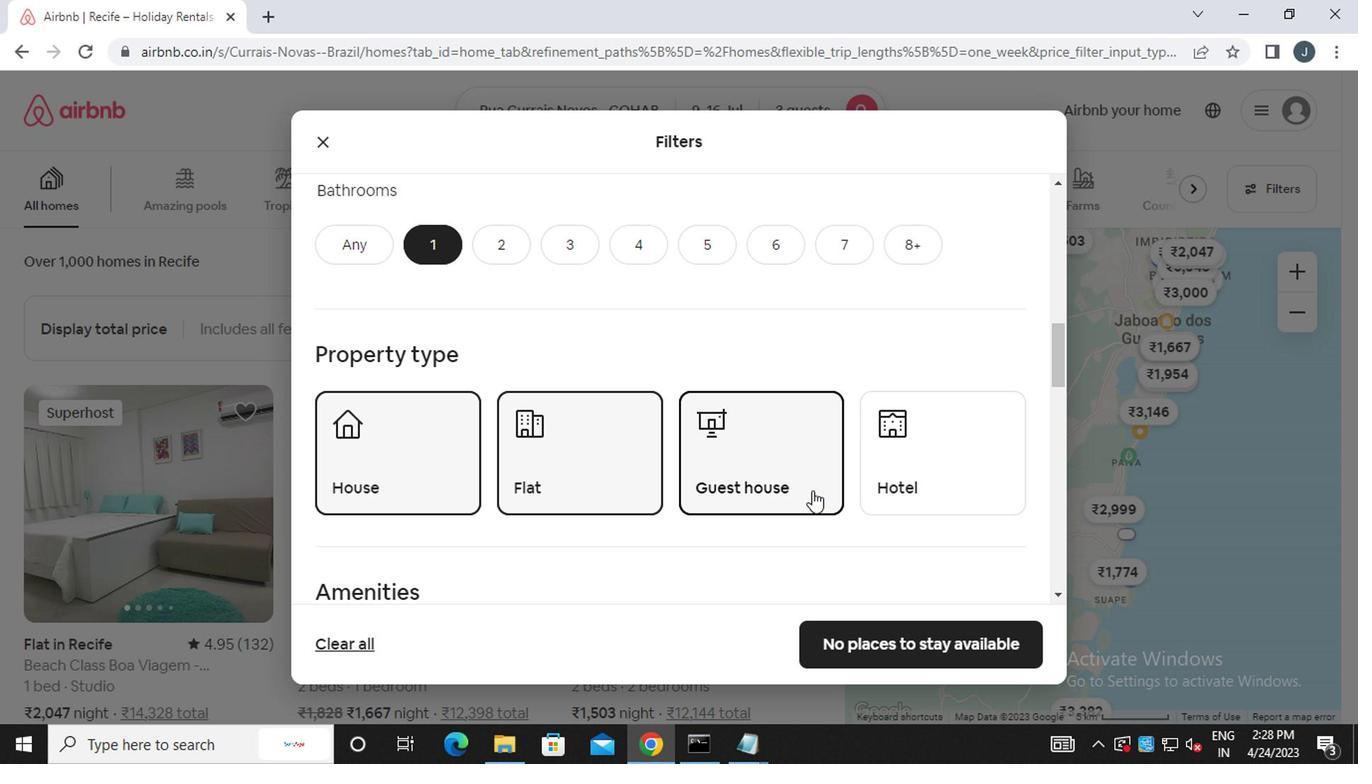 
Action: Mouse scrolled (808, 487) with delta (0, 0)
Screenshot: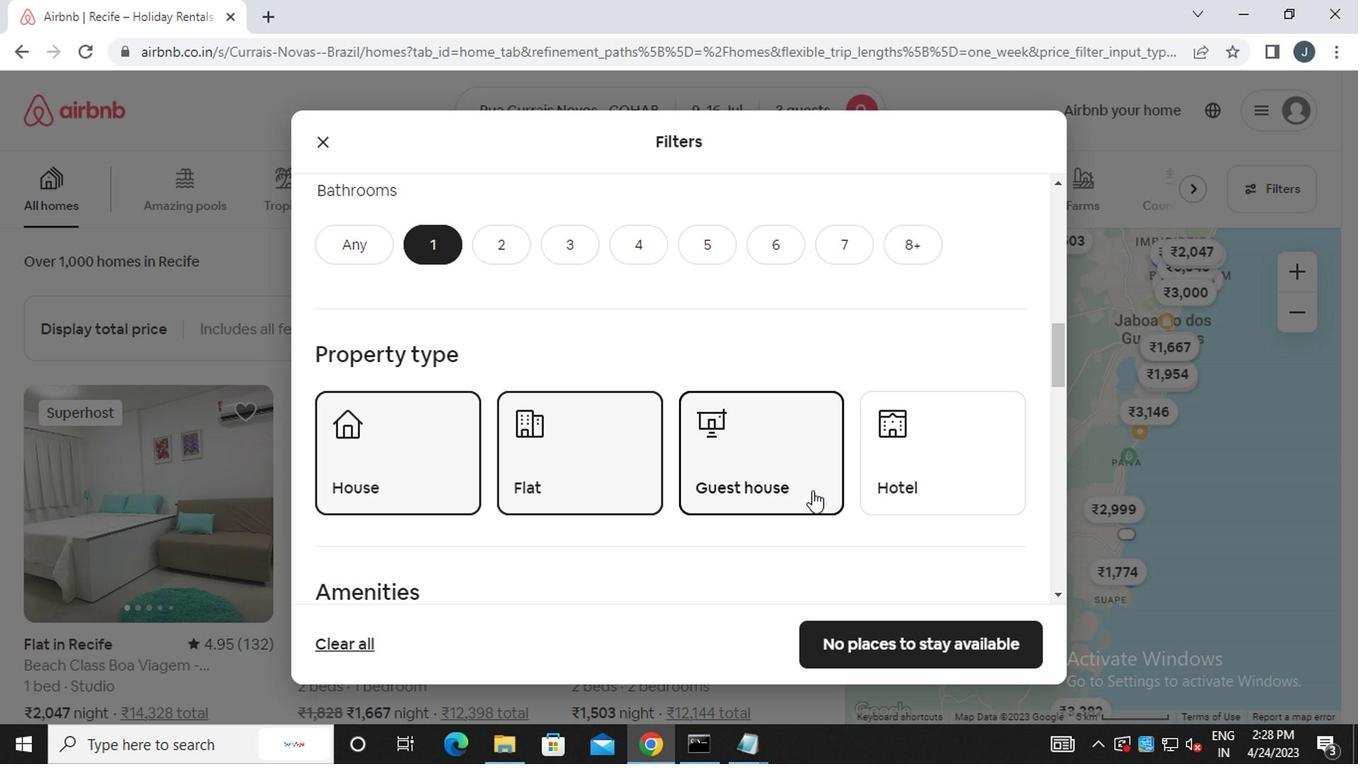
Action: Mouse moved to (786, 485)
Screenshot: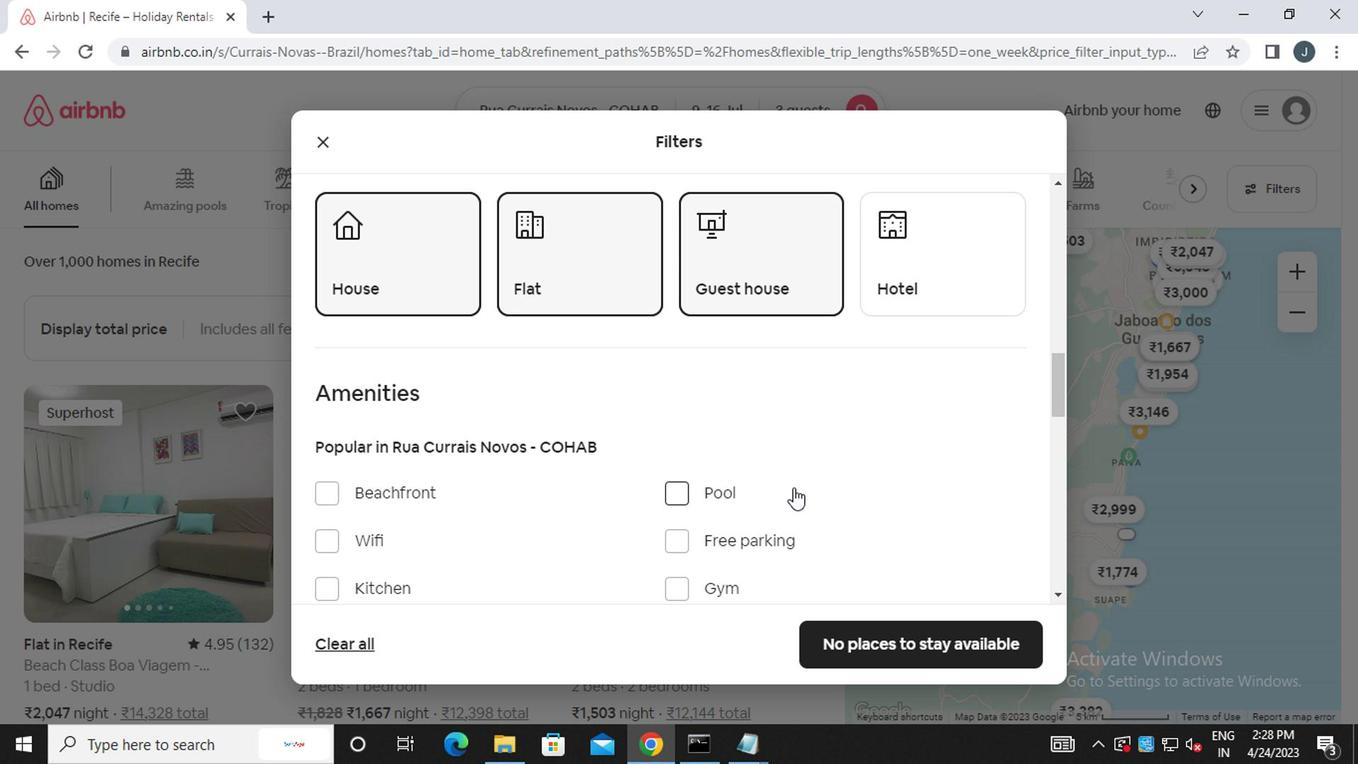 
Action: Mouse scrolled (786, 484) with delta (0, 0)
Screenshot: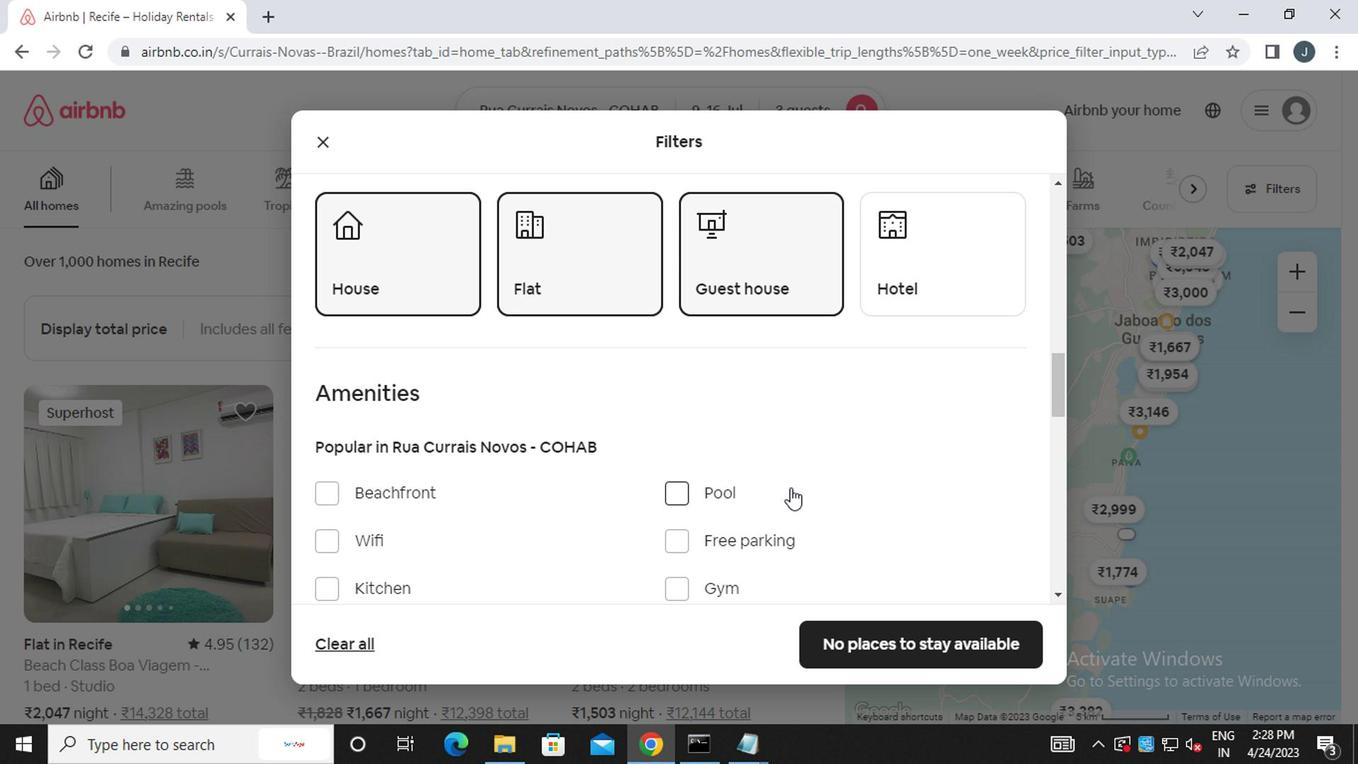 
Action: Mouse scrolled (786, 484) with delta (0, 0)
Screenshot: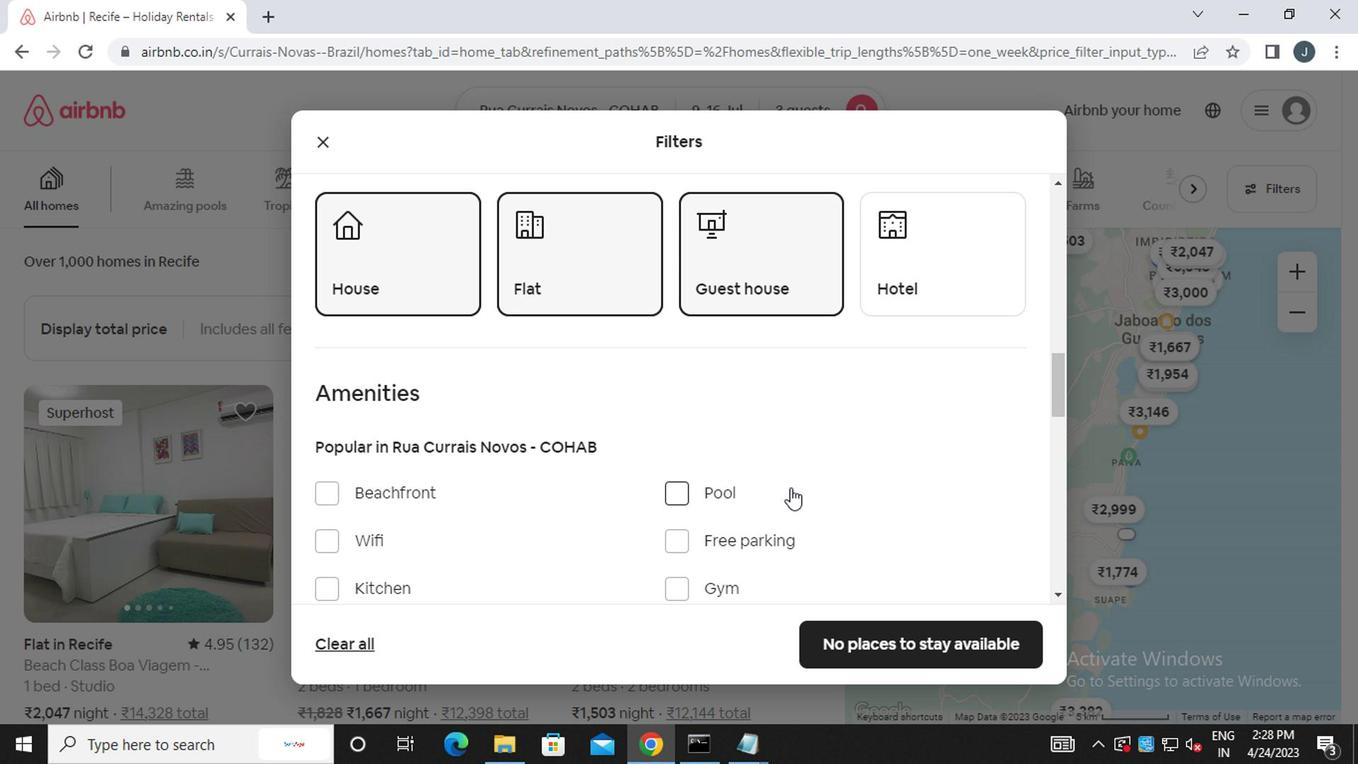 
Action: Mouse scrolled (786, 484) with delta (0, 0)
Screenshot: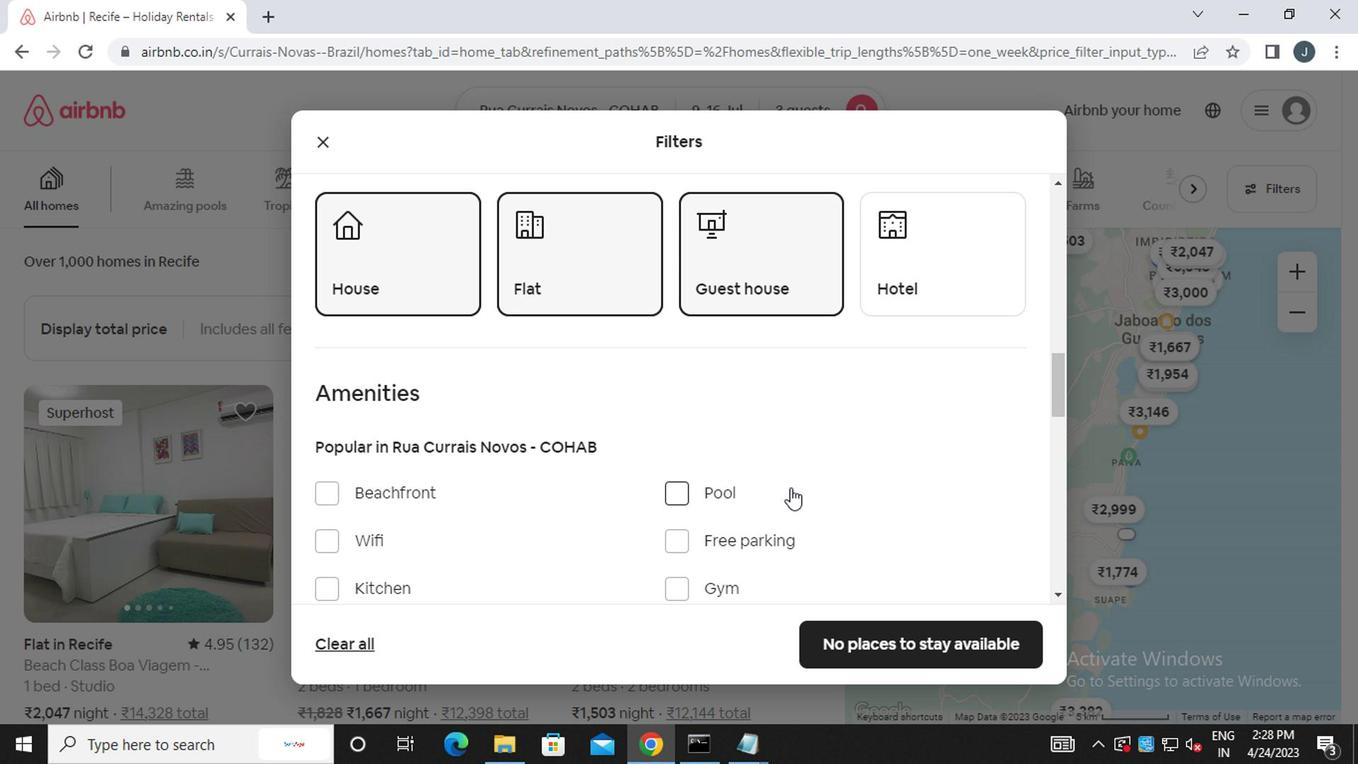 
Action: Mouse scrolled (786, 484) with delta (0, 0)
Screenshot: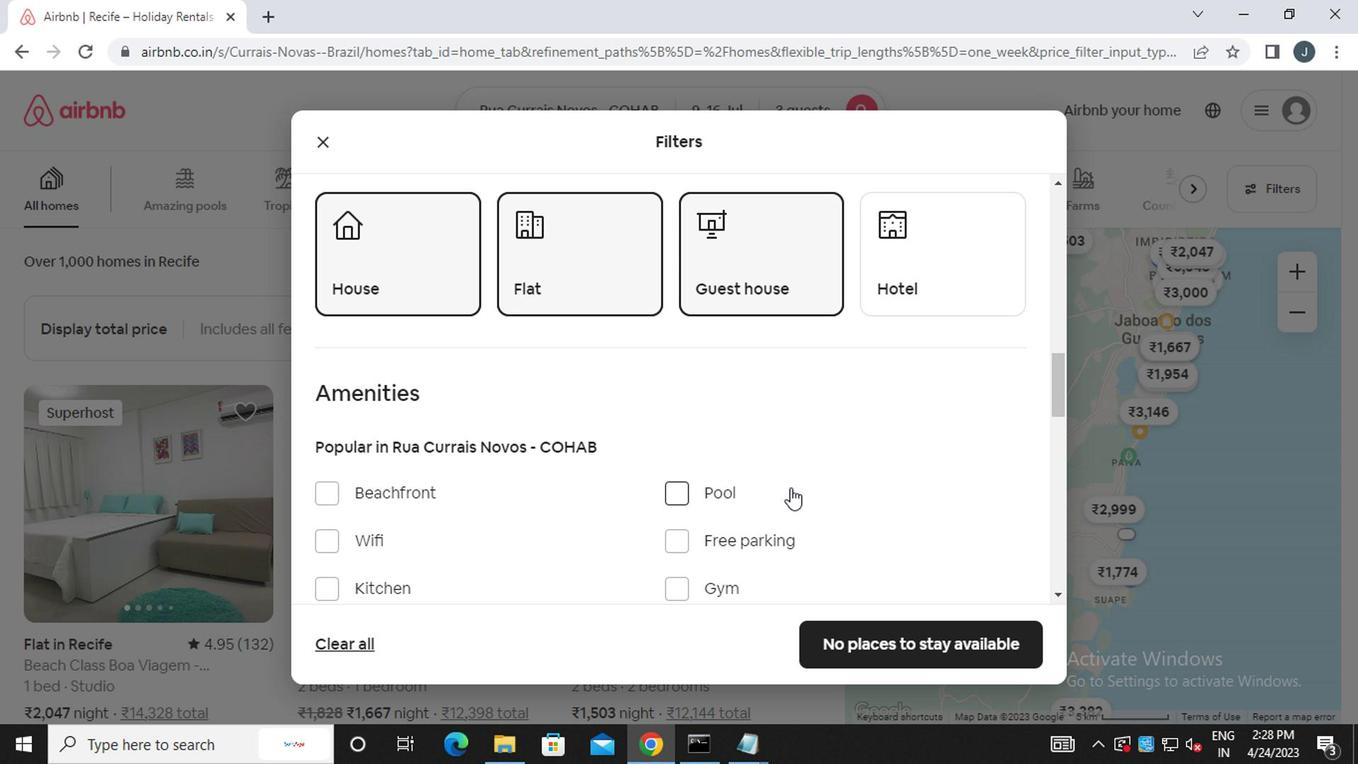 
Action: Mouse moved to (967, 451)
Screenshot: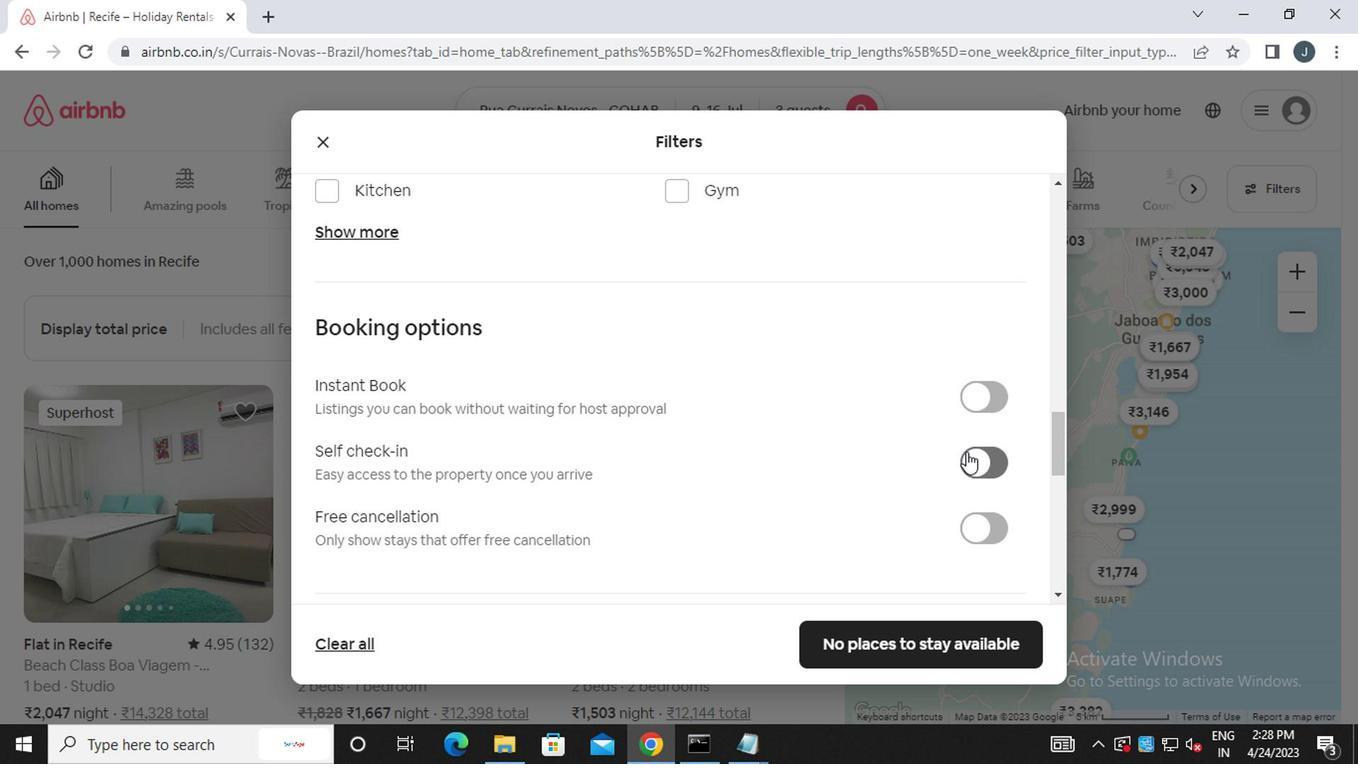 
Action: Mouse pressed left at (967, 451)
Screenshot: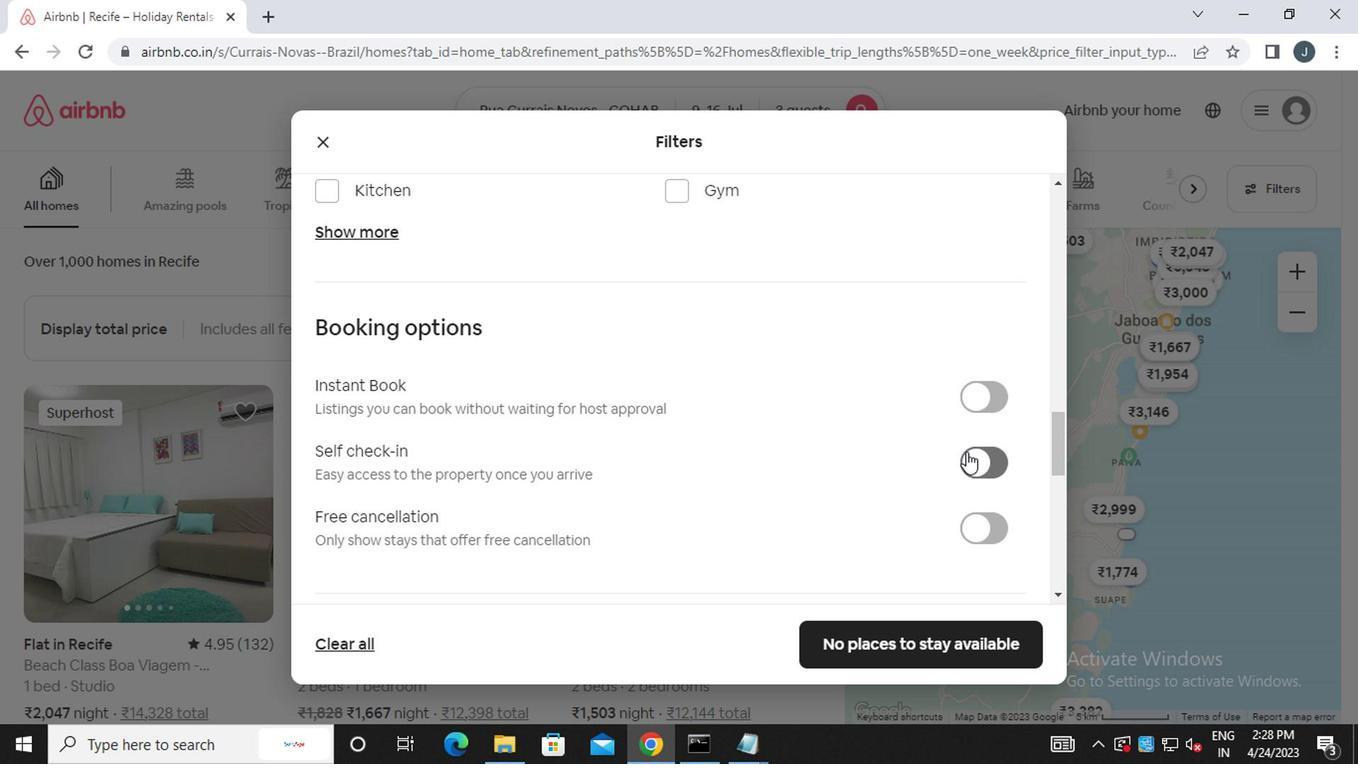 
Action: Mouse moved to (787, 481)
Screenshot: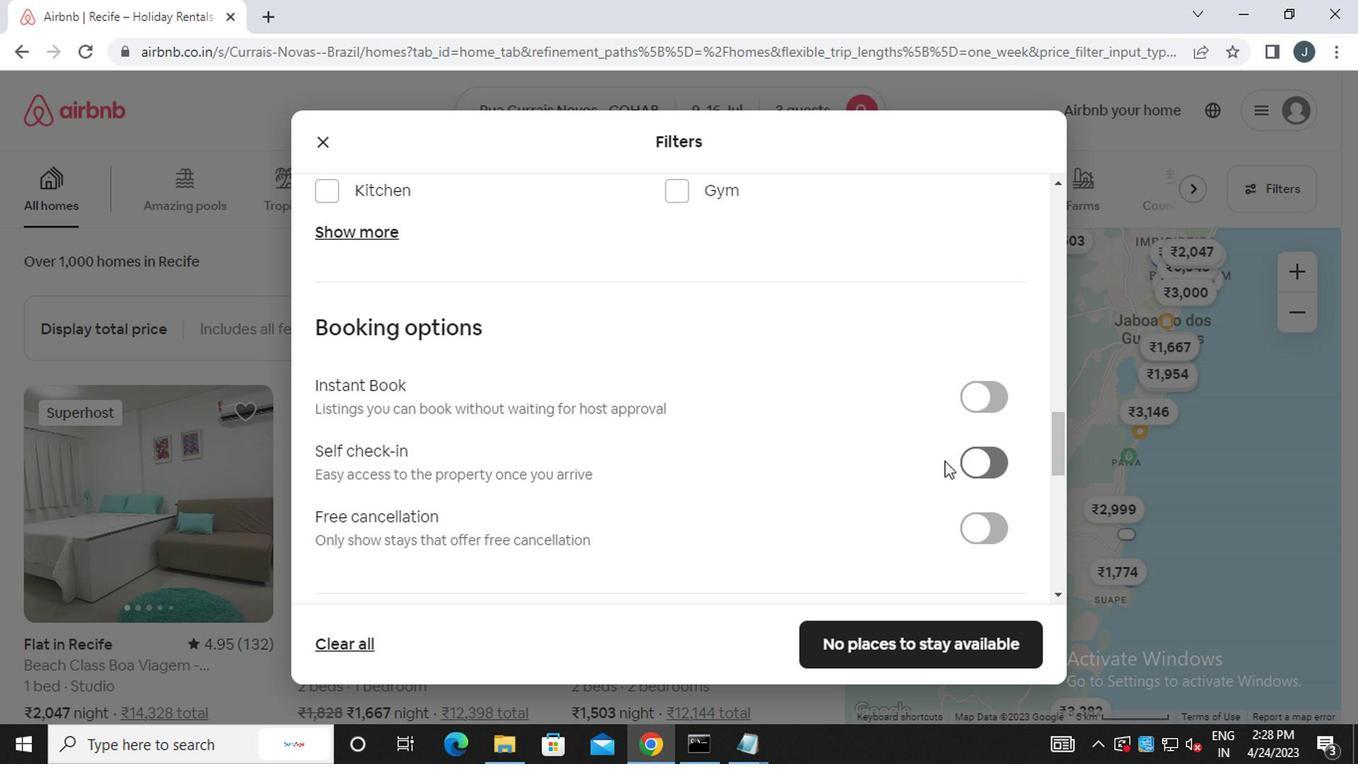 
Action: Mouse scrolled (787, 480) with delta (0, 0)
Screenshot: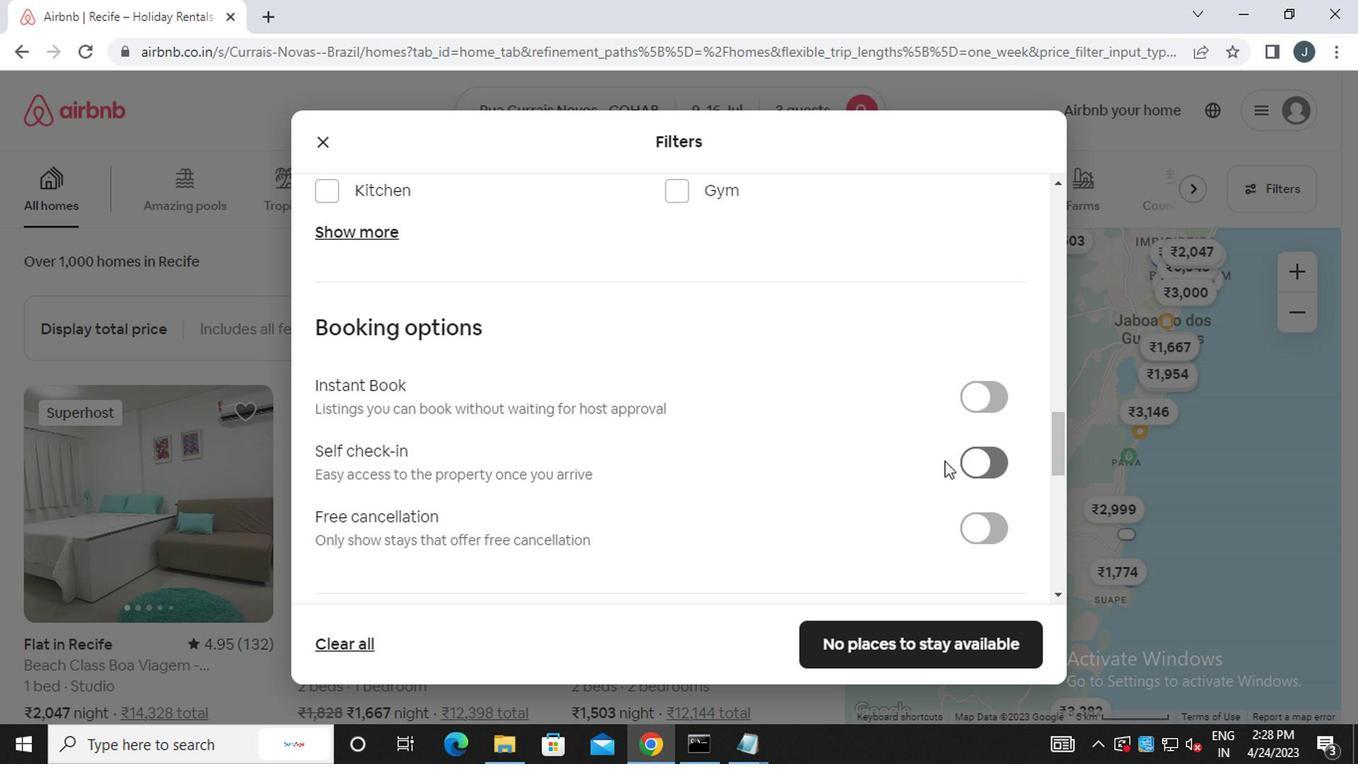 
Action: Mouse moved to (786, 481)
Screenshot: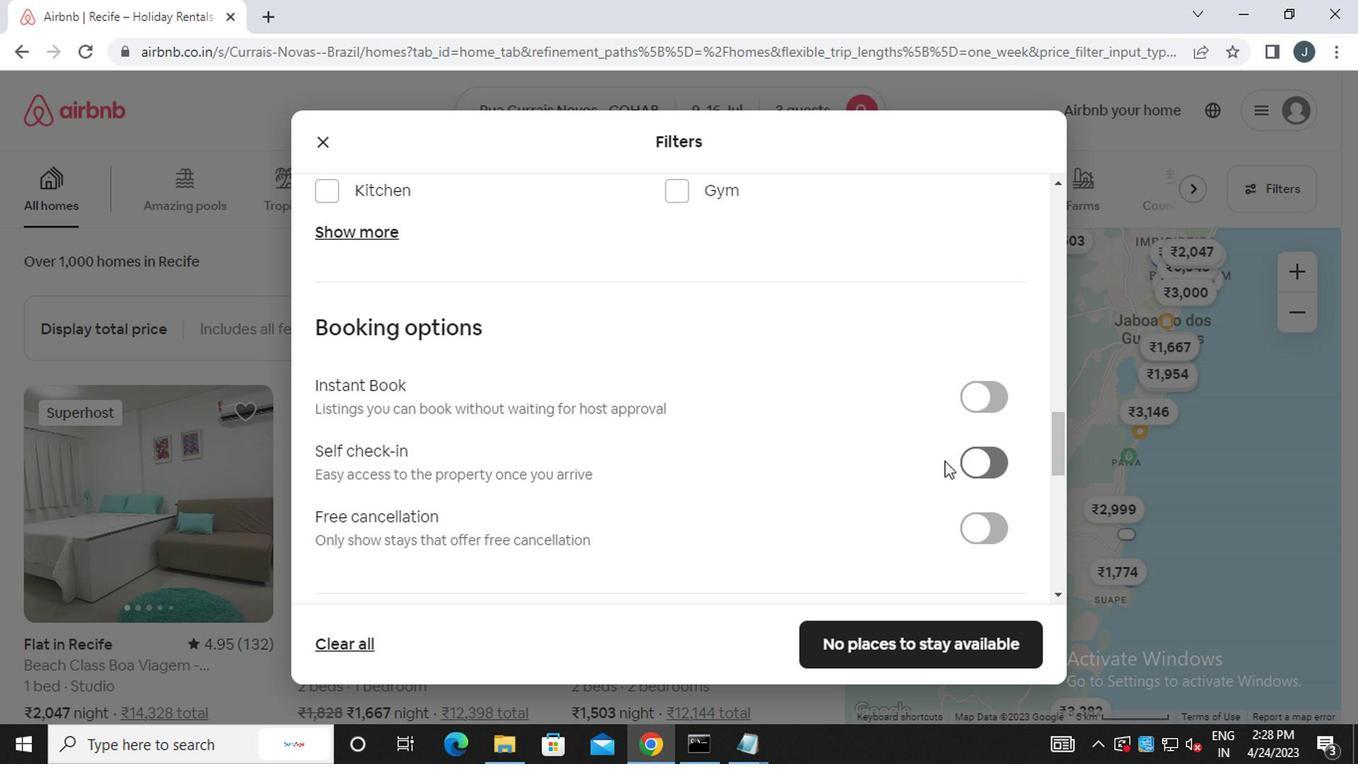 
Action: Mouse scrolled (786, 480) with delta (0, 0)
Screenshot: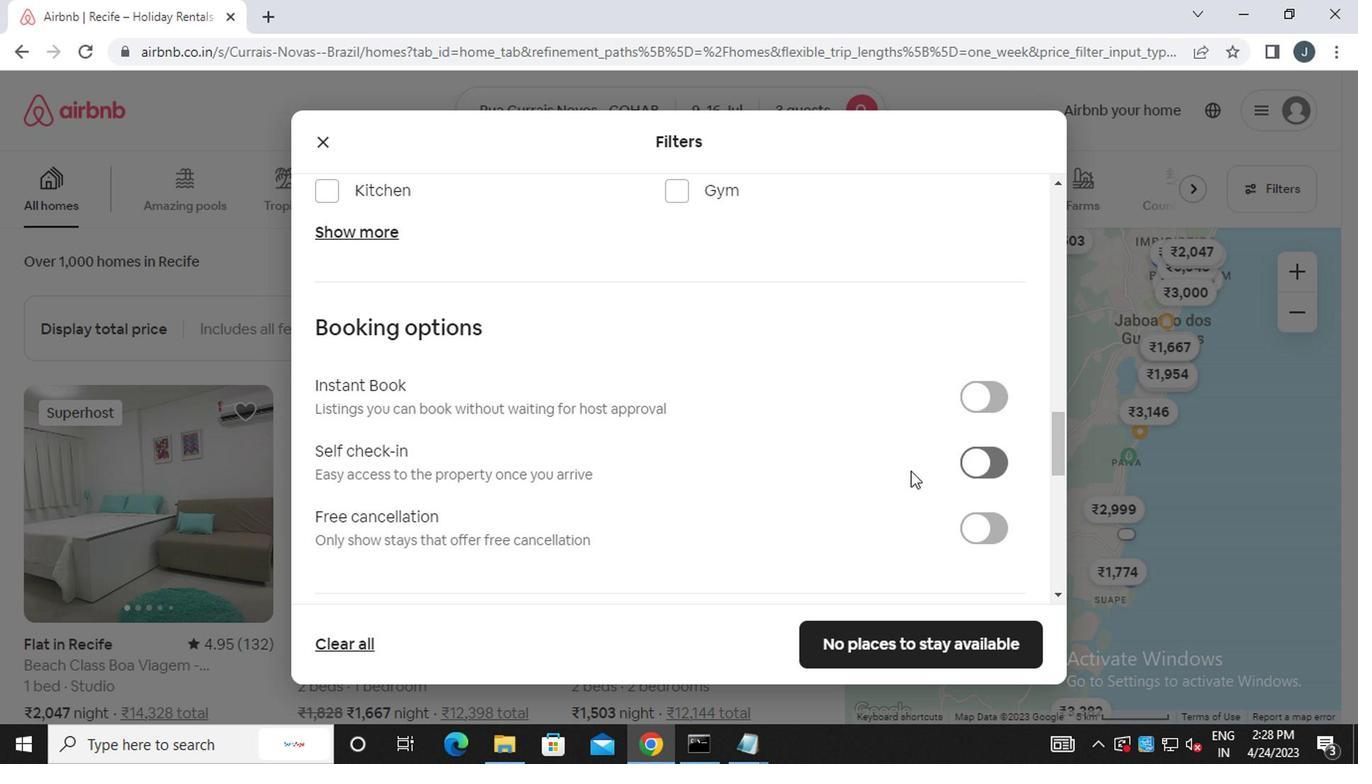 
Action: Mouse scrolled (786, 480) with delta (0, 0)
Screenshot: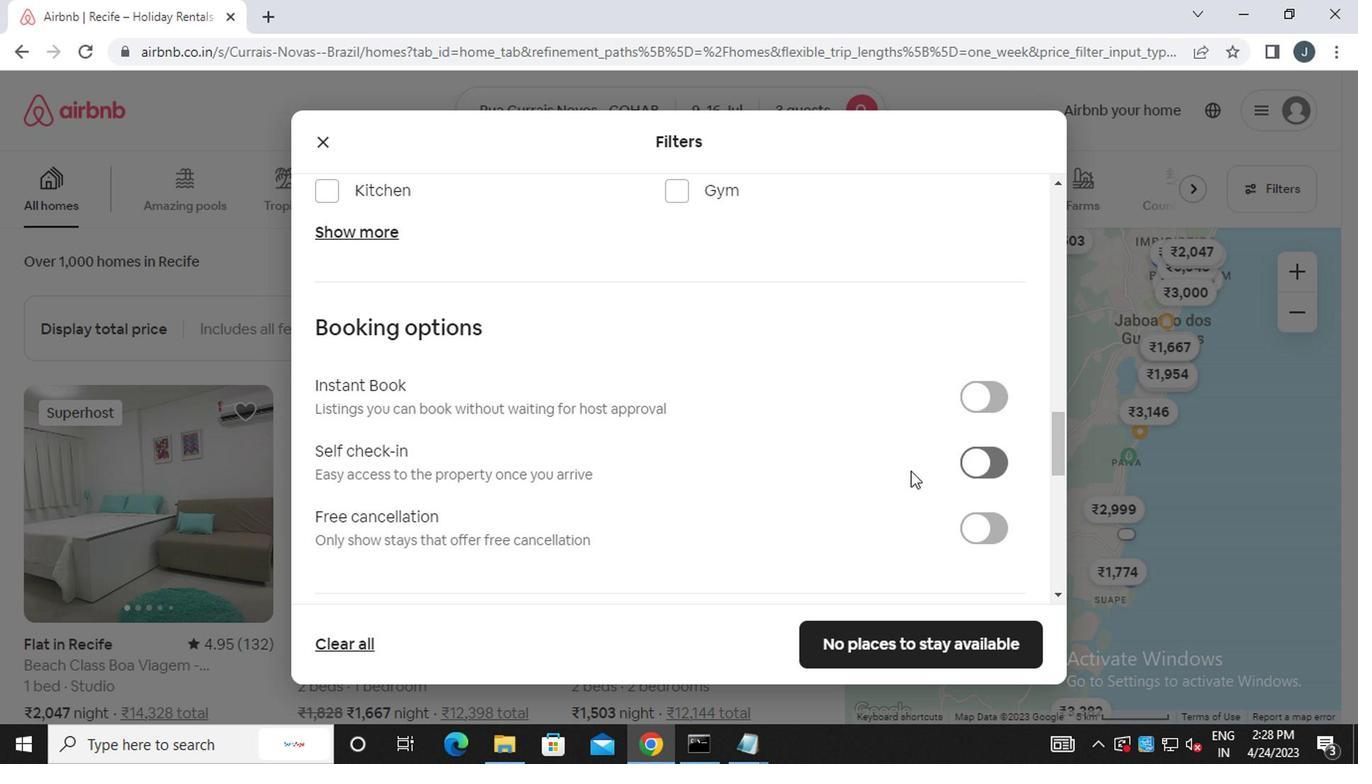 
Action: Mouse scrolled (786, 480) with delta (0, 0)
Screenshot: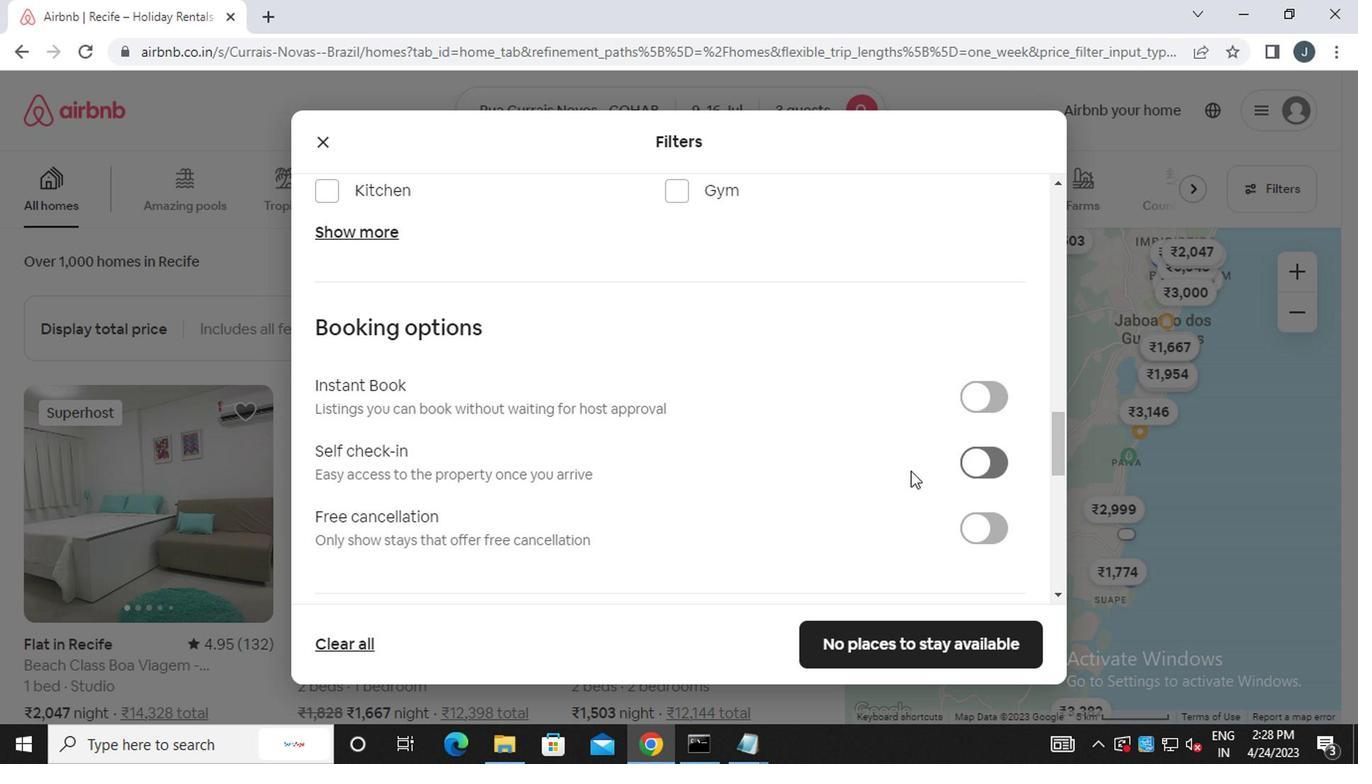 
Action: Mouse scrolled (786, 480) with delta (0, 0)
Screenshot: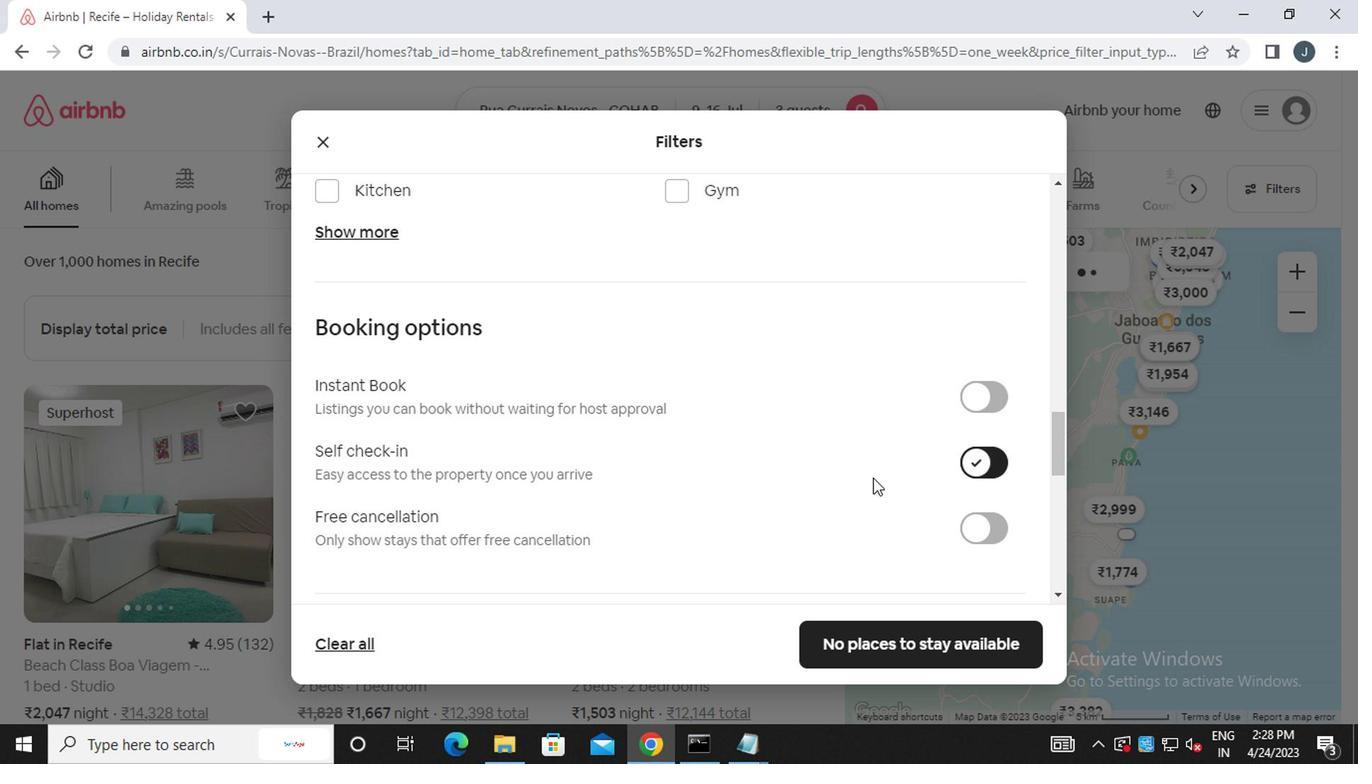 
Action: Mouse scrolled (786, 480) with delta (0, 0)
Screenshot: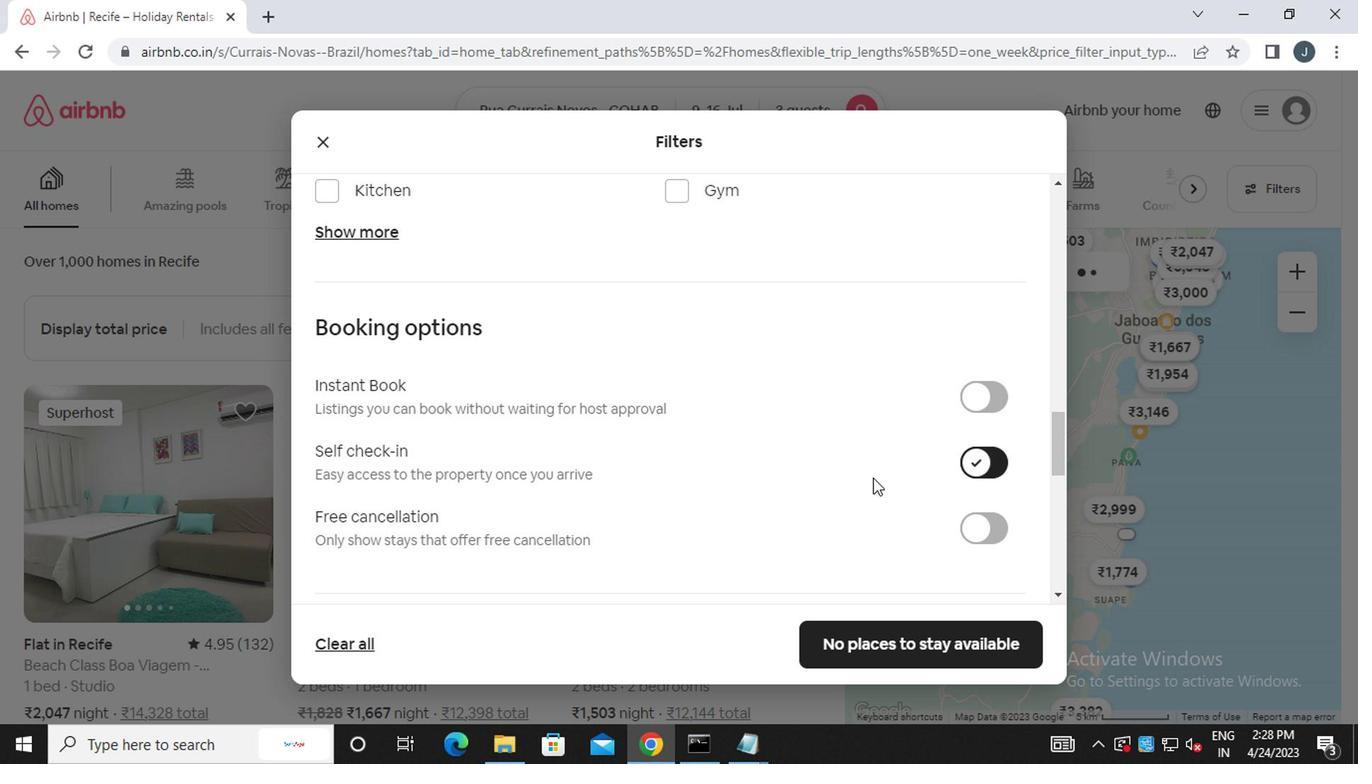 
Action: Mouse scrolled (786, 480) with delta (0, 0)
Screenshot: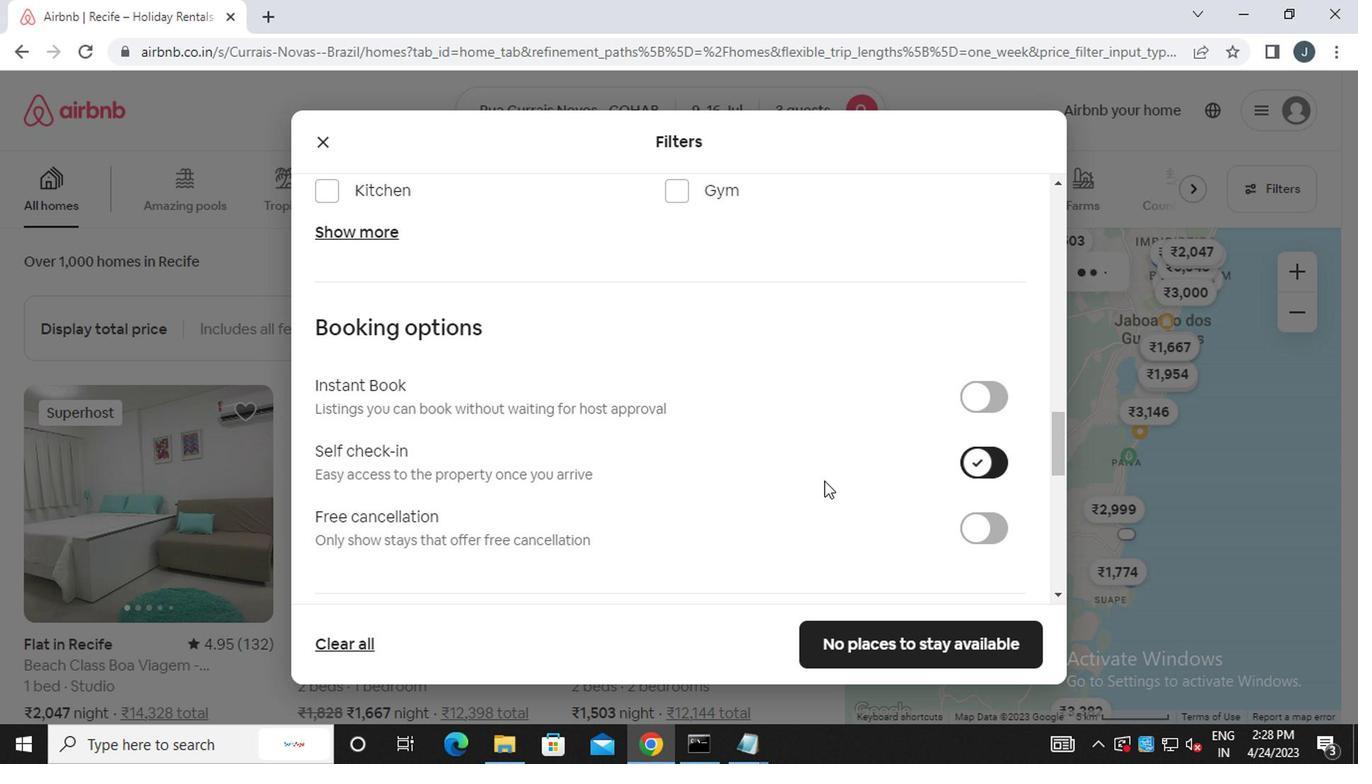 
Action: Mouse moved to (781, 480)
Screenshot: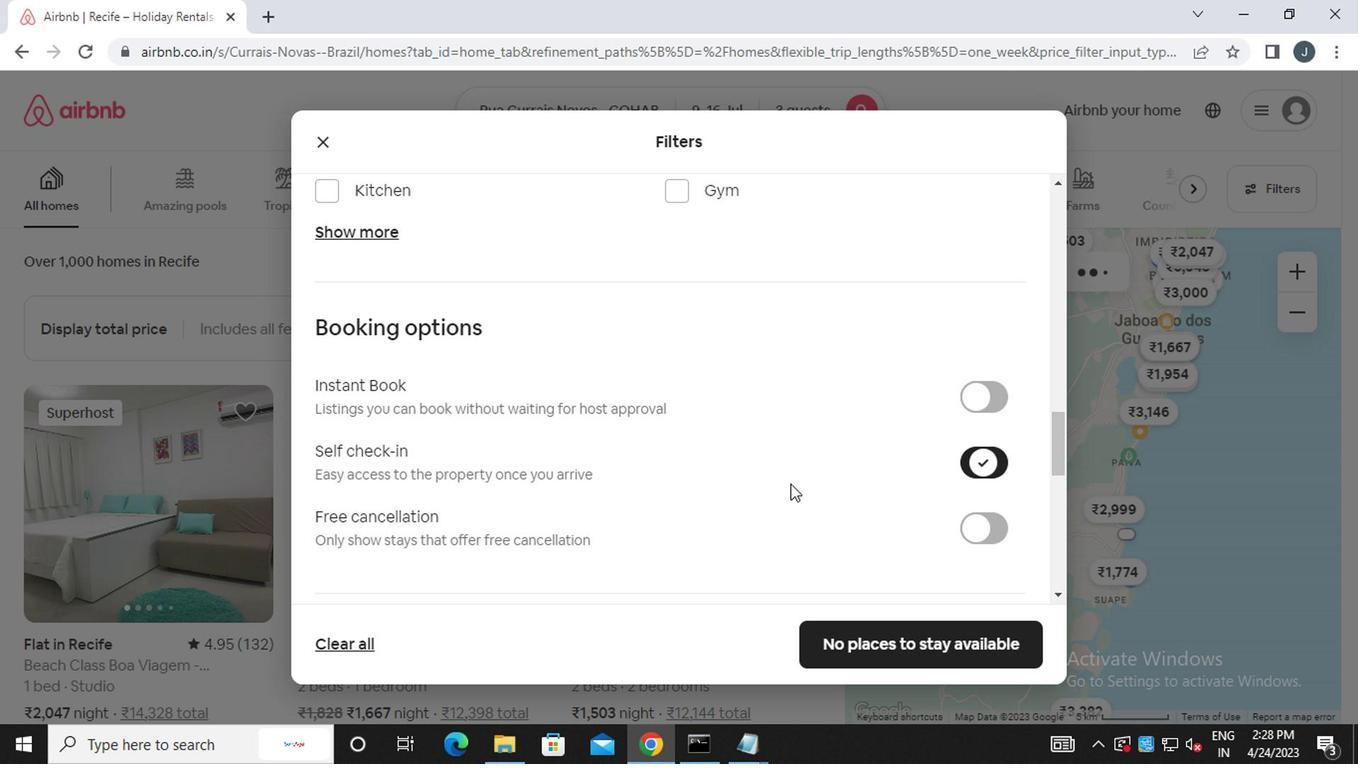 
Action: Mouse scrolled (781, 479) with delta (0, 0)
Screenshot: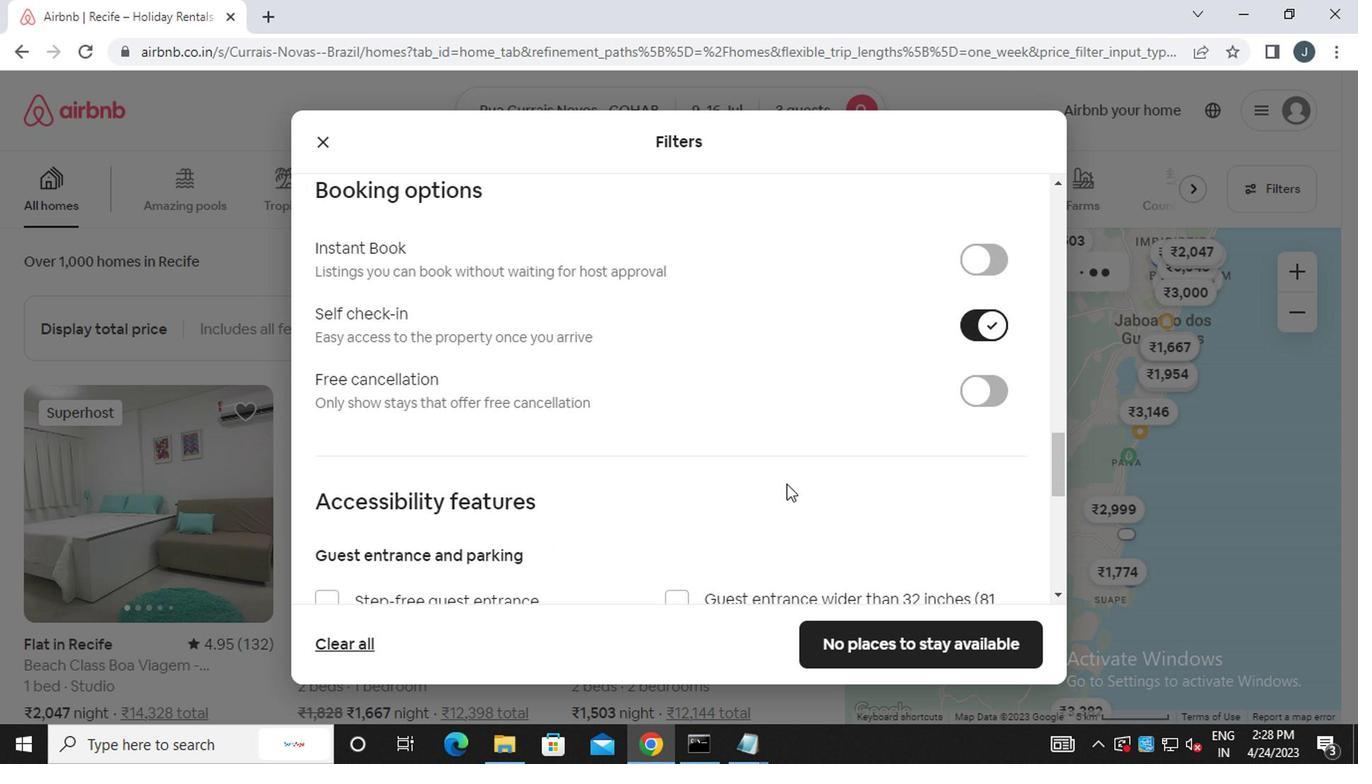 
Action: Mouse scrolled (781, 479) with delta (0, 0)
Screenshot: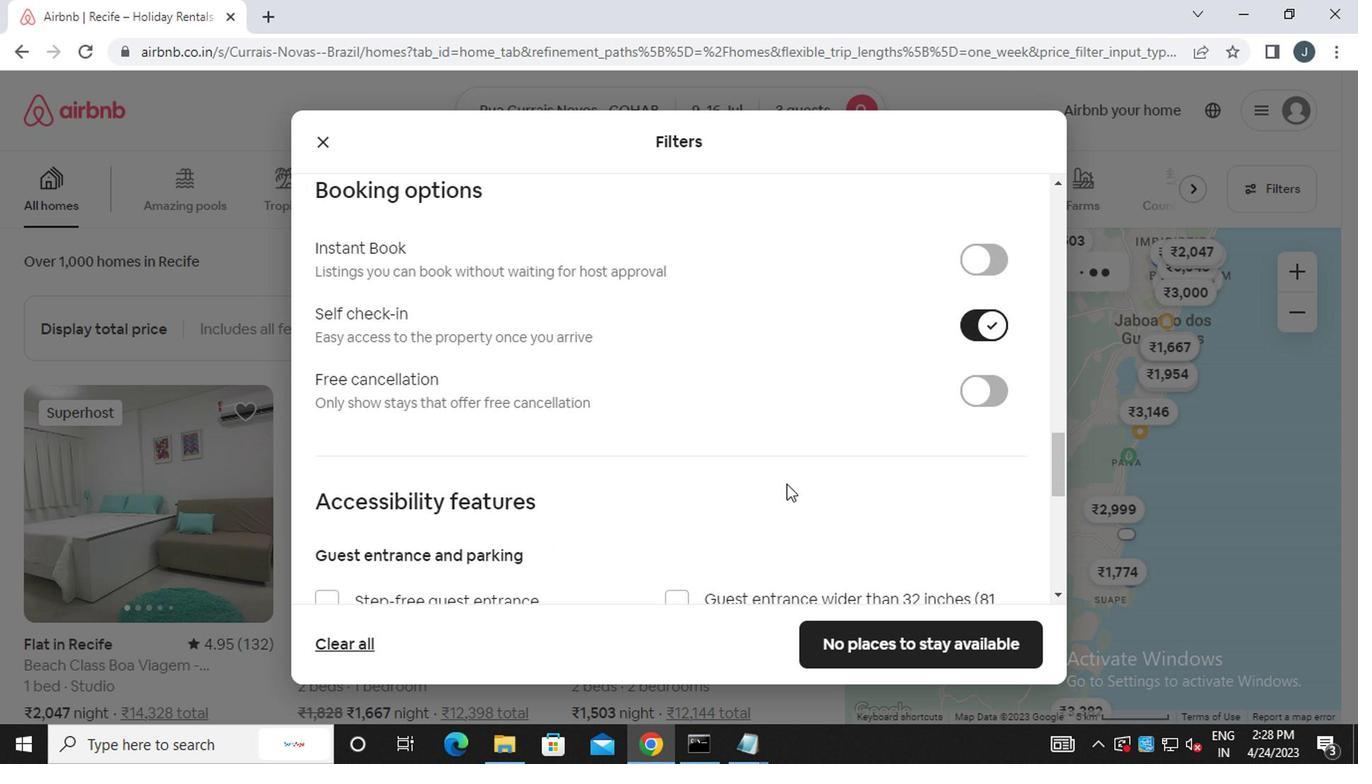 
Action: Mouse scrolled (781, 479) with delta (0, 0)
Screenshot: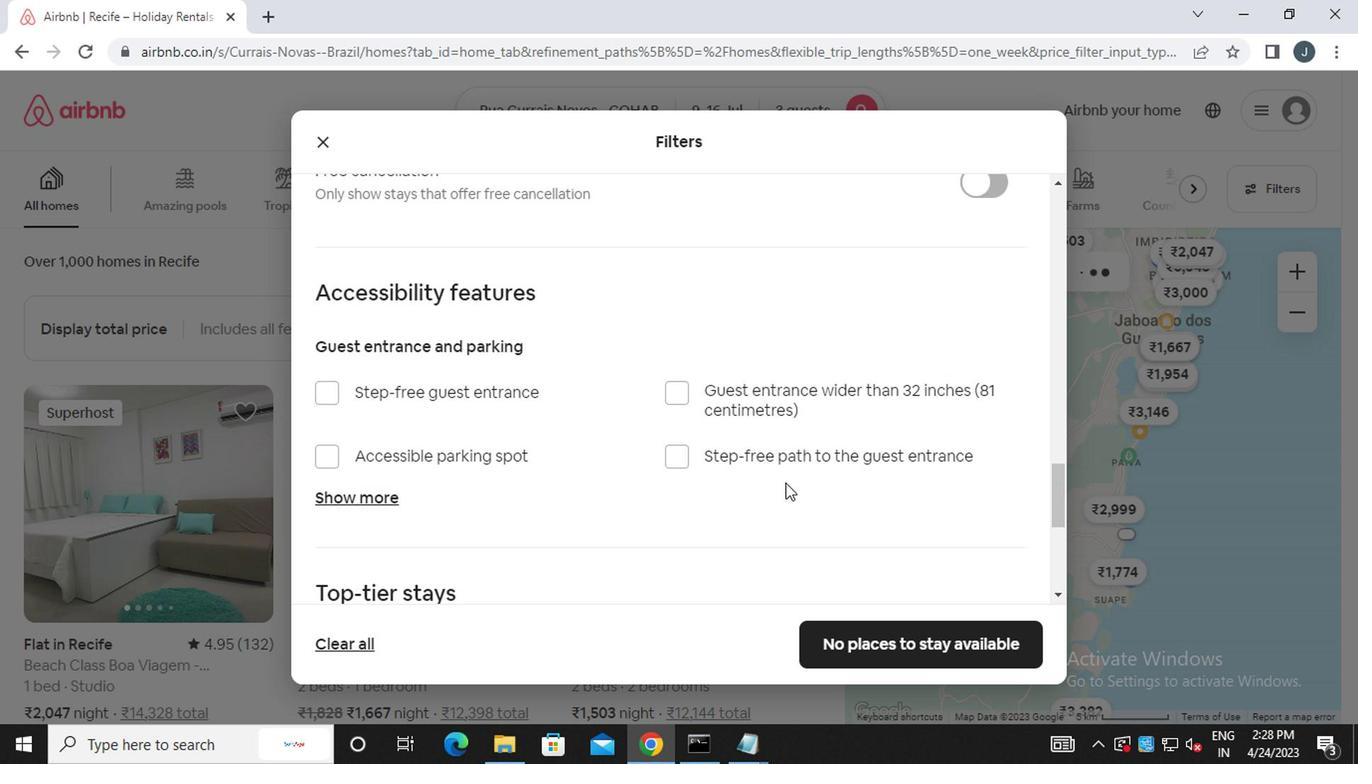 
Action: Mouse scrolled (781, 479) with delta (0, 0)
Screenshot: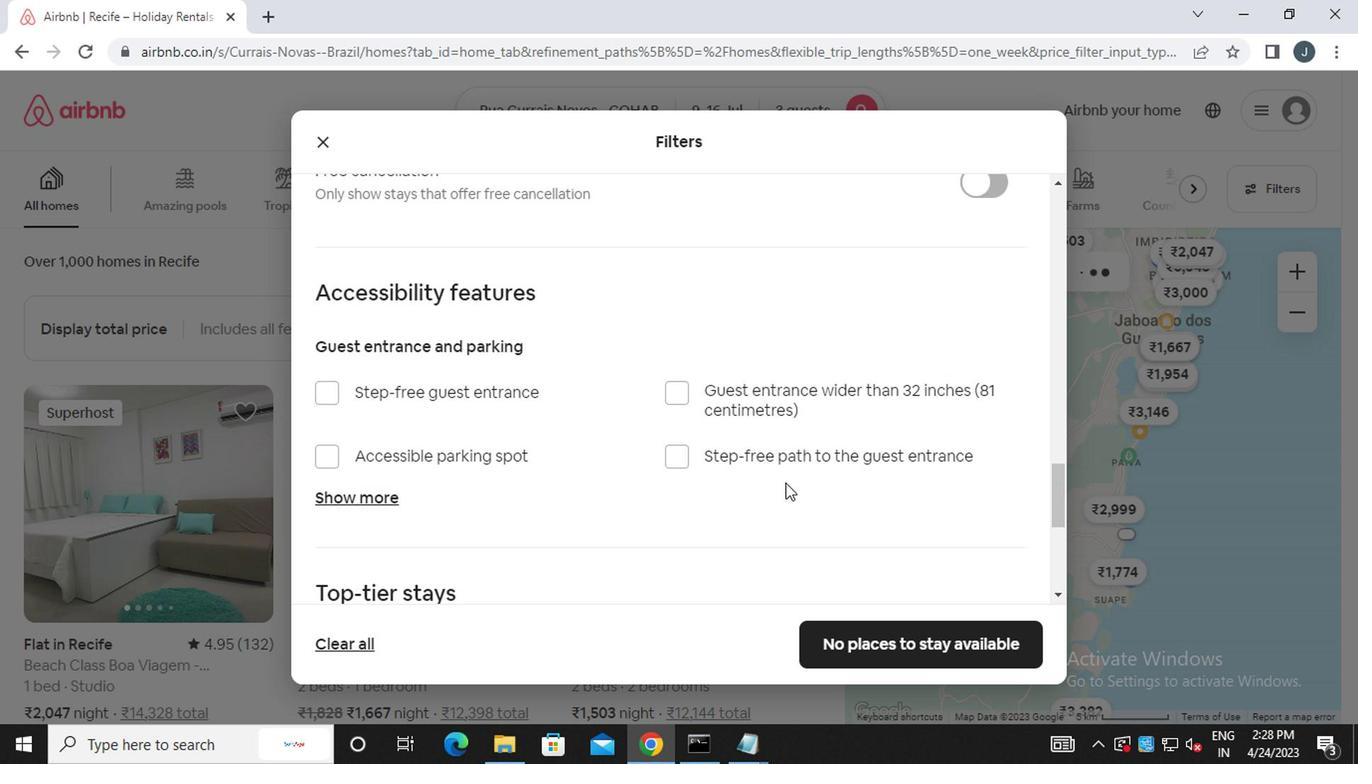 
Action: Mouse scrolled (781, 479) with delta (0, 0)
Screenshot: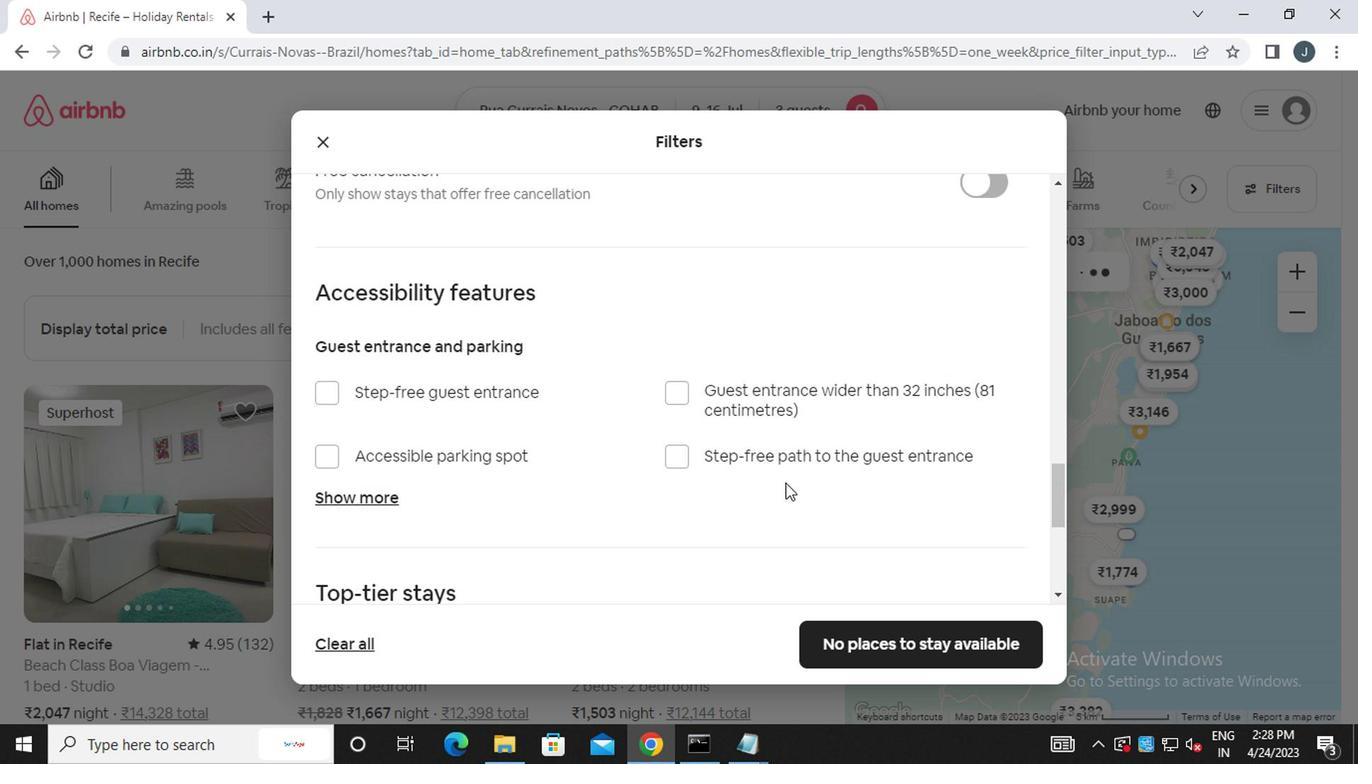 
Action: Mouse scrolled (781, 479) with delta (0, 0)
Screenshot: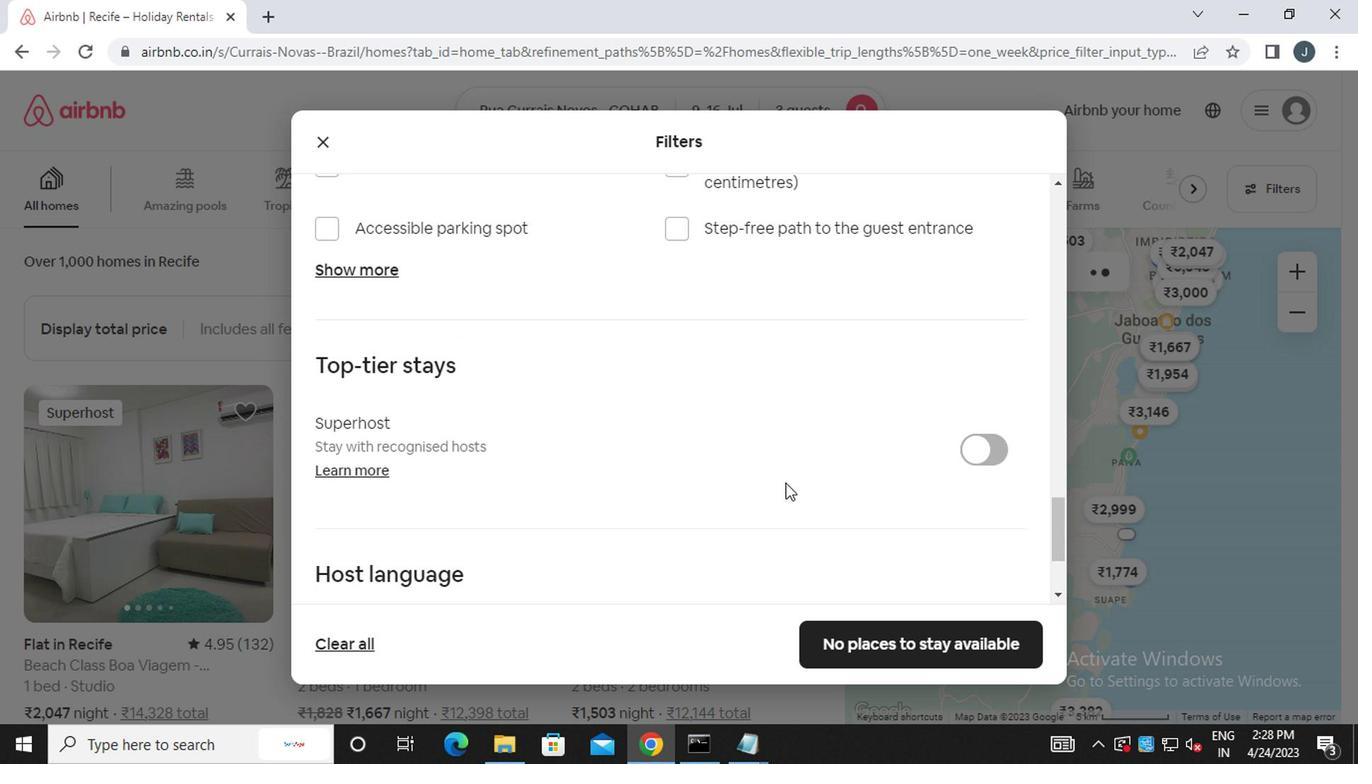 
Action: Mouse moved to (781, 479)
Screenshot: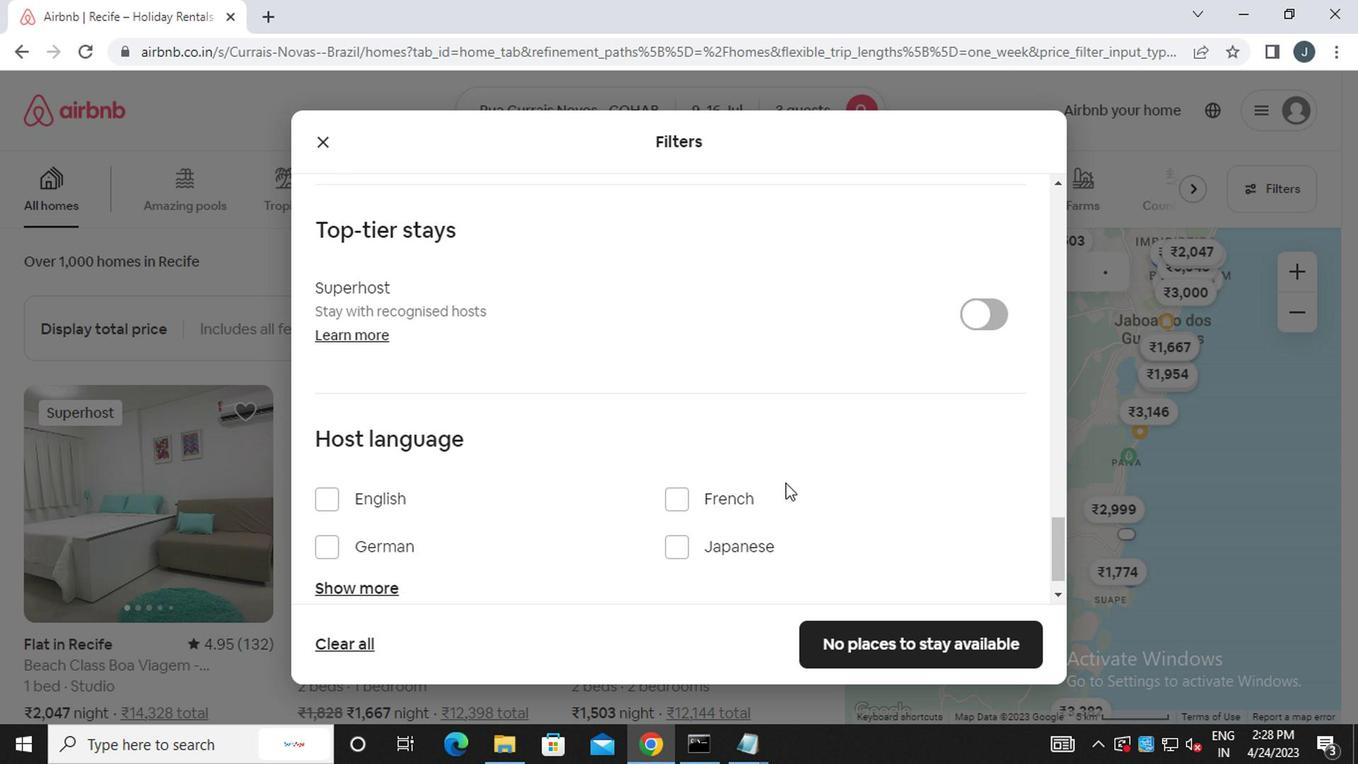 
Action: Mouse scrolled (781, 478) with delta (0, -1)
Screenshot: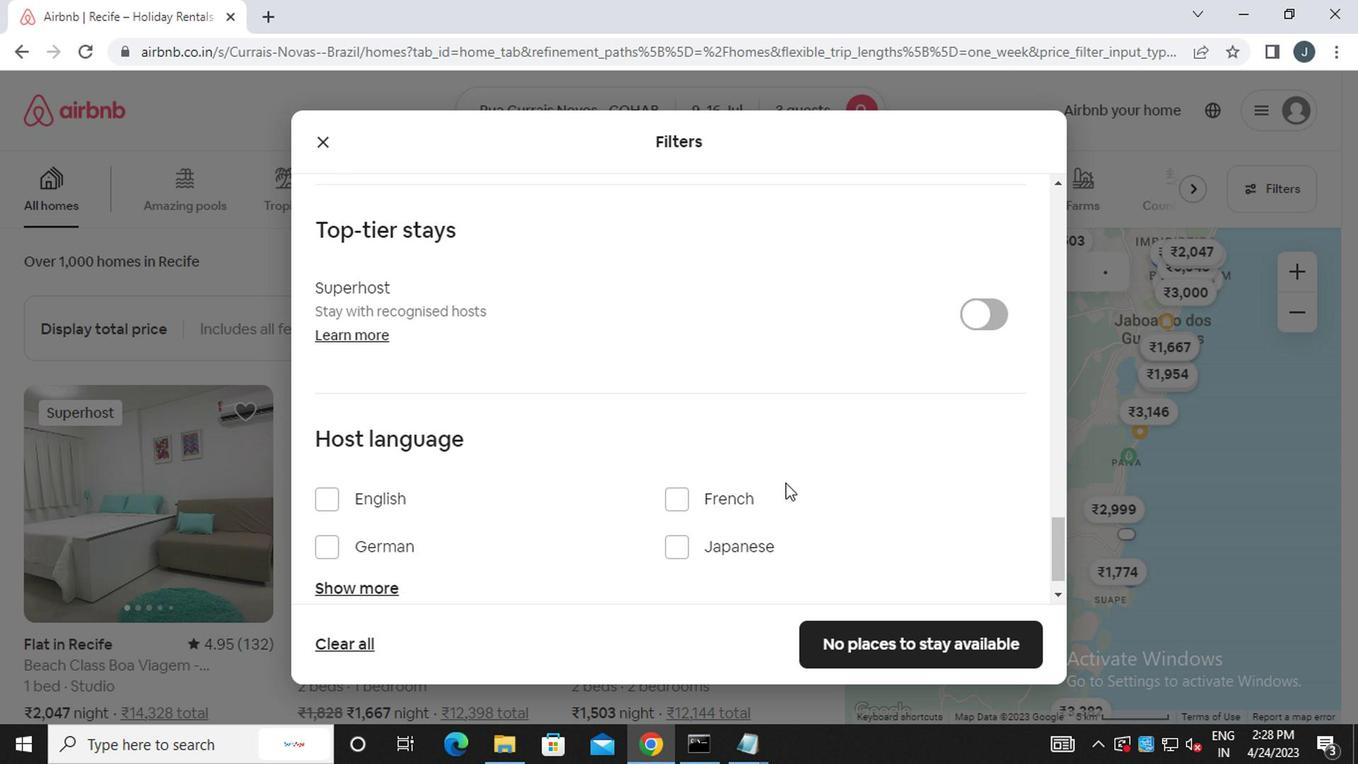 
Action: Mouse scrolled (781, 478) with delta (0, -1)
Screenshot: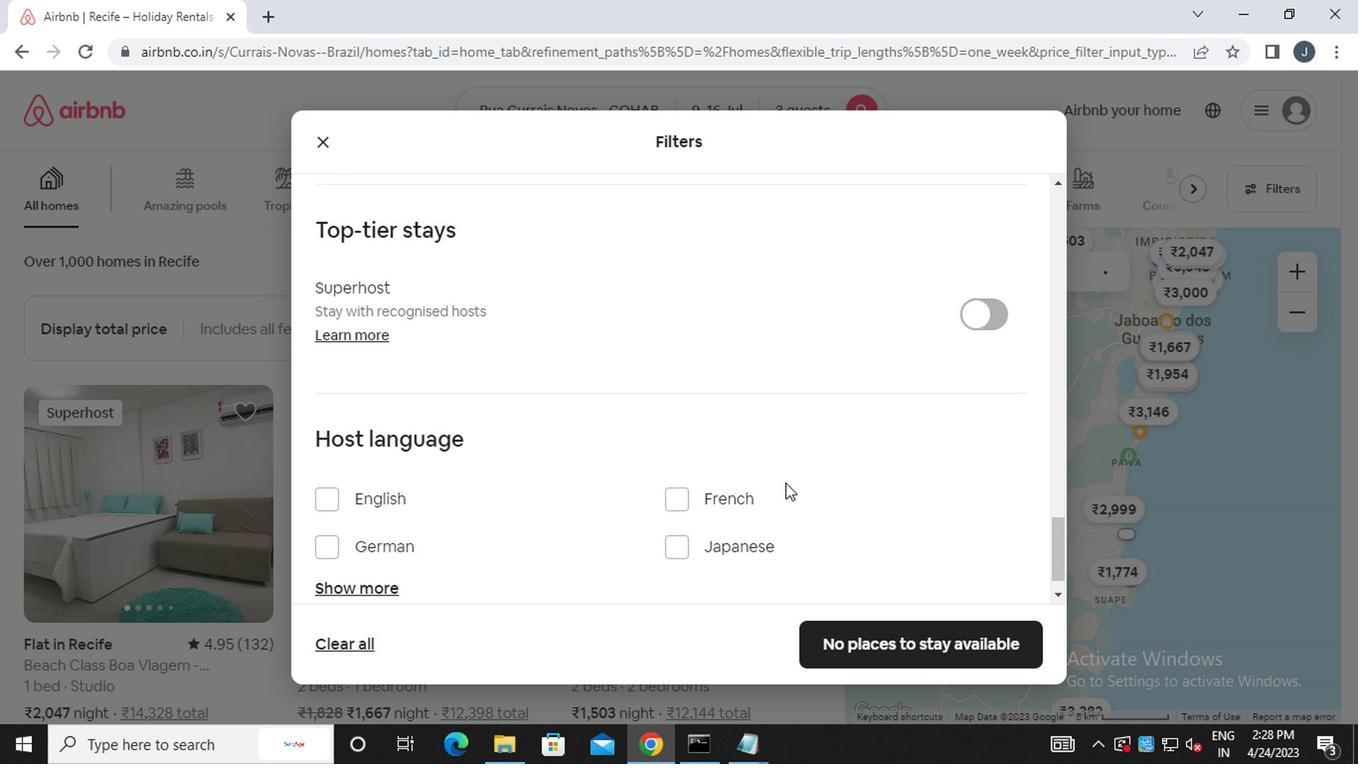 
Action: Mouse scrolled (781, 478) with delta (0, -1)
Screenshot: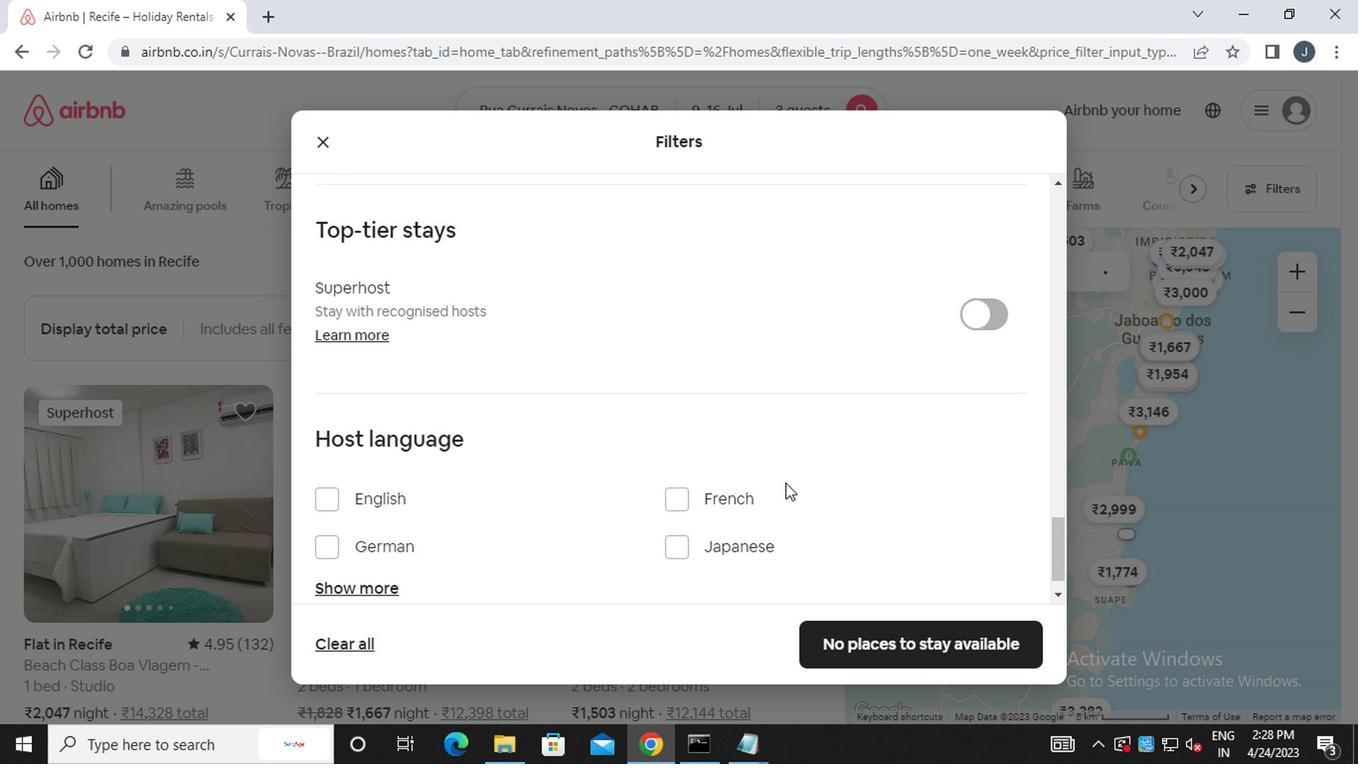 
Action: Mouse moved to (781, 479)
Screenshot: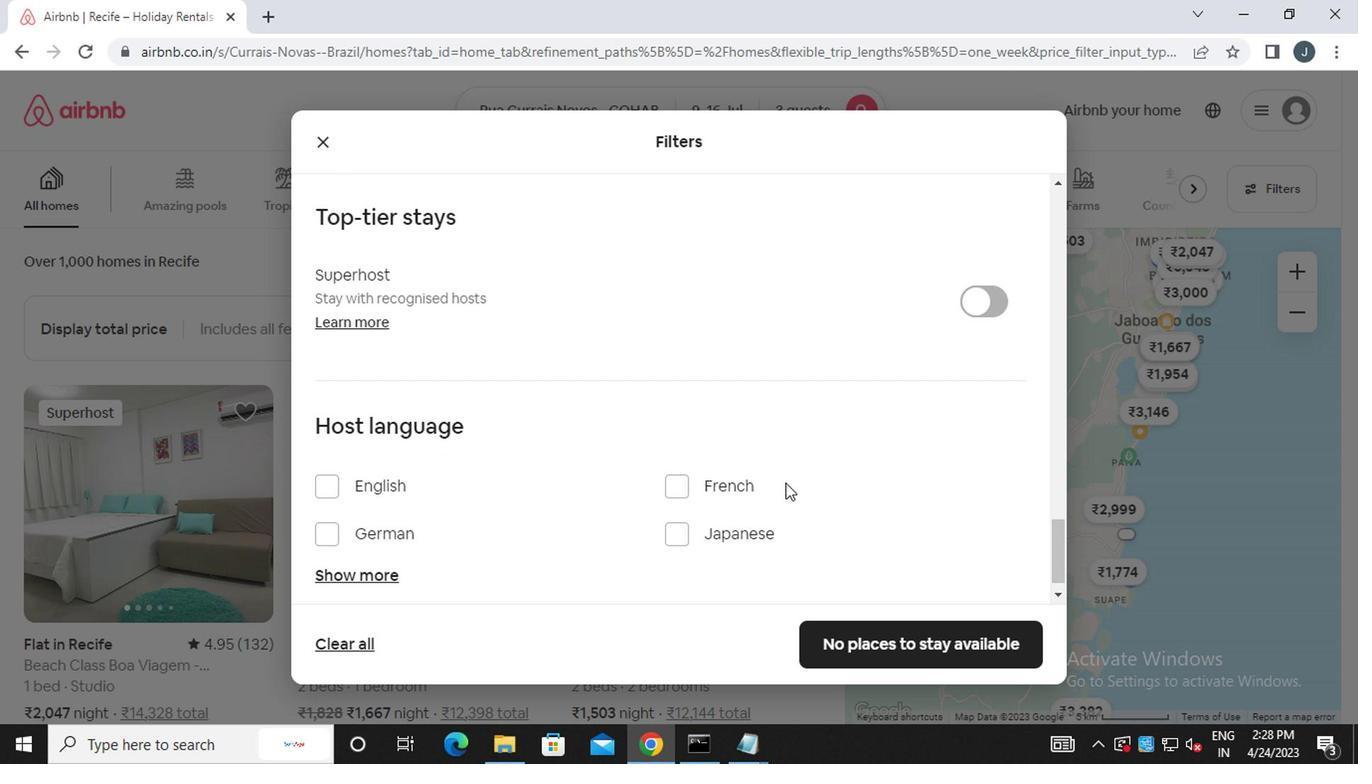 
Action: Mouse scrolled (781, 478) with delta (0, -1)
Screenshot: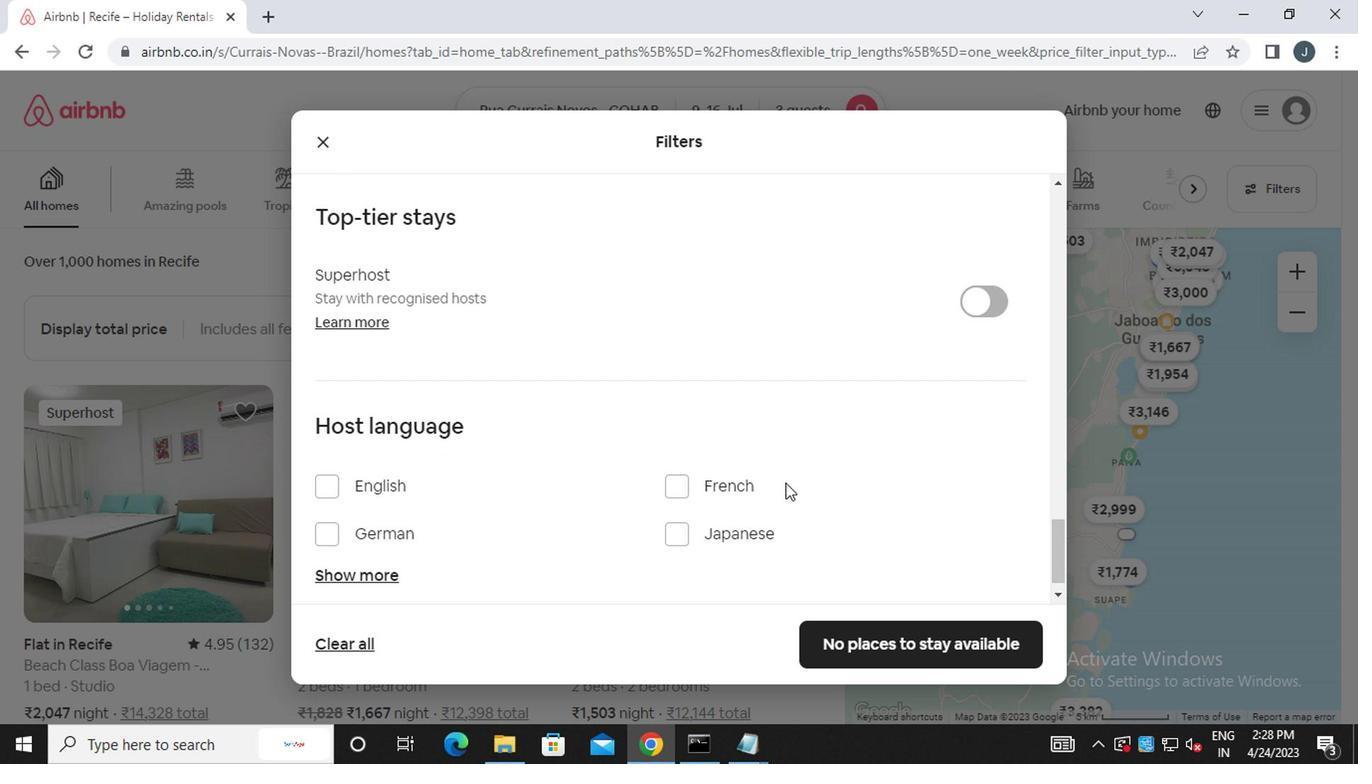 
Action: Mouse moved to (353, 549)
Screenshot: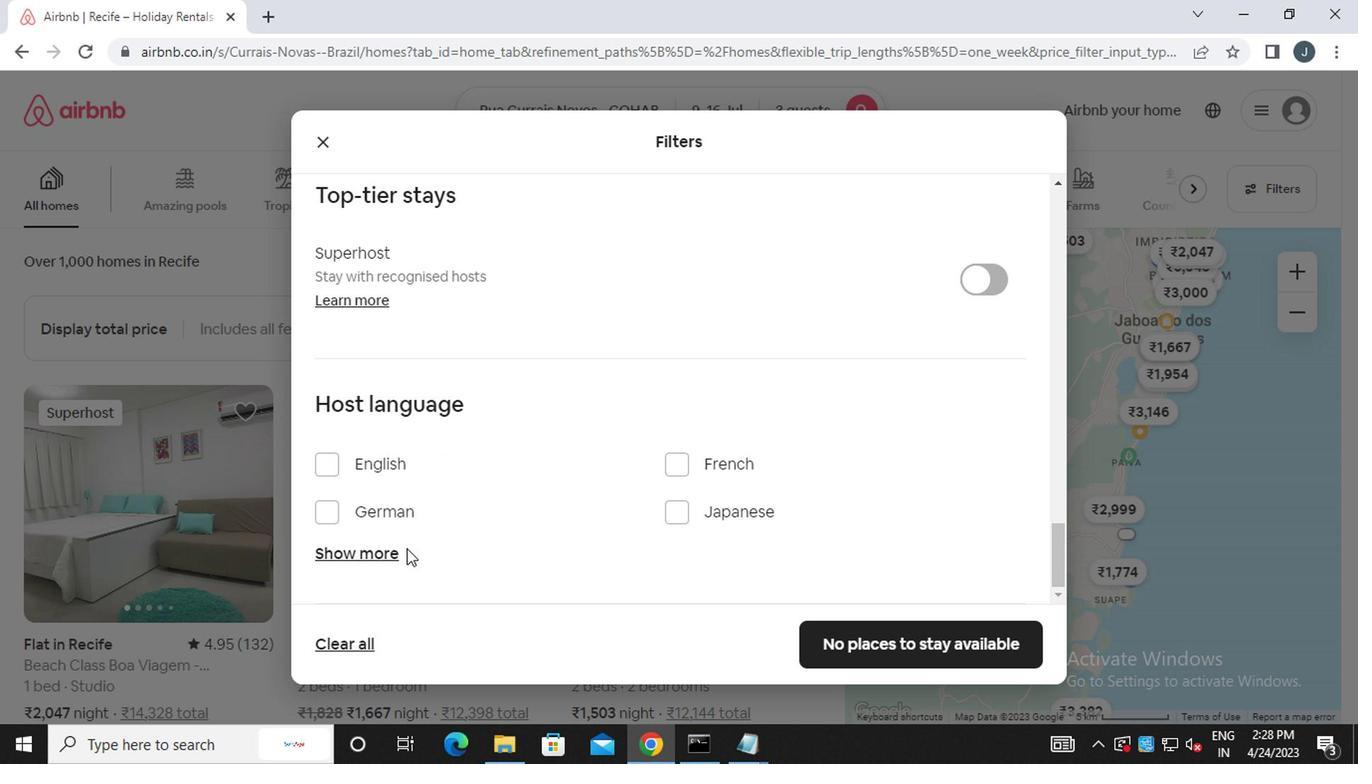 
Action: Mouse pressed left at (353, 549)
Screenshot: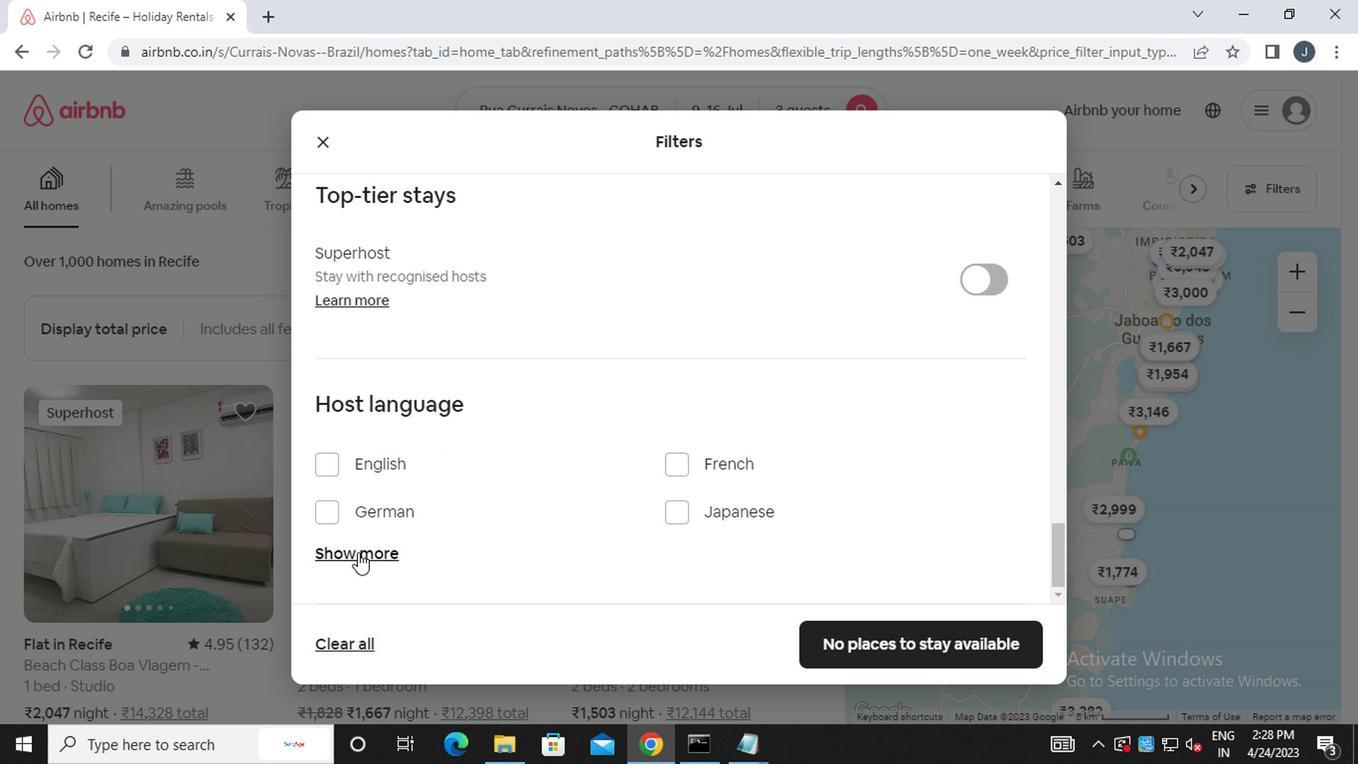 
Action: Mouse moved to (558, 546)
Screenshot: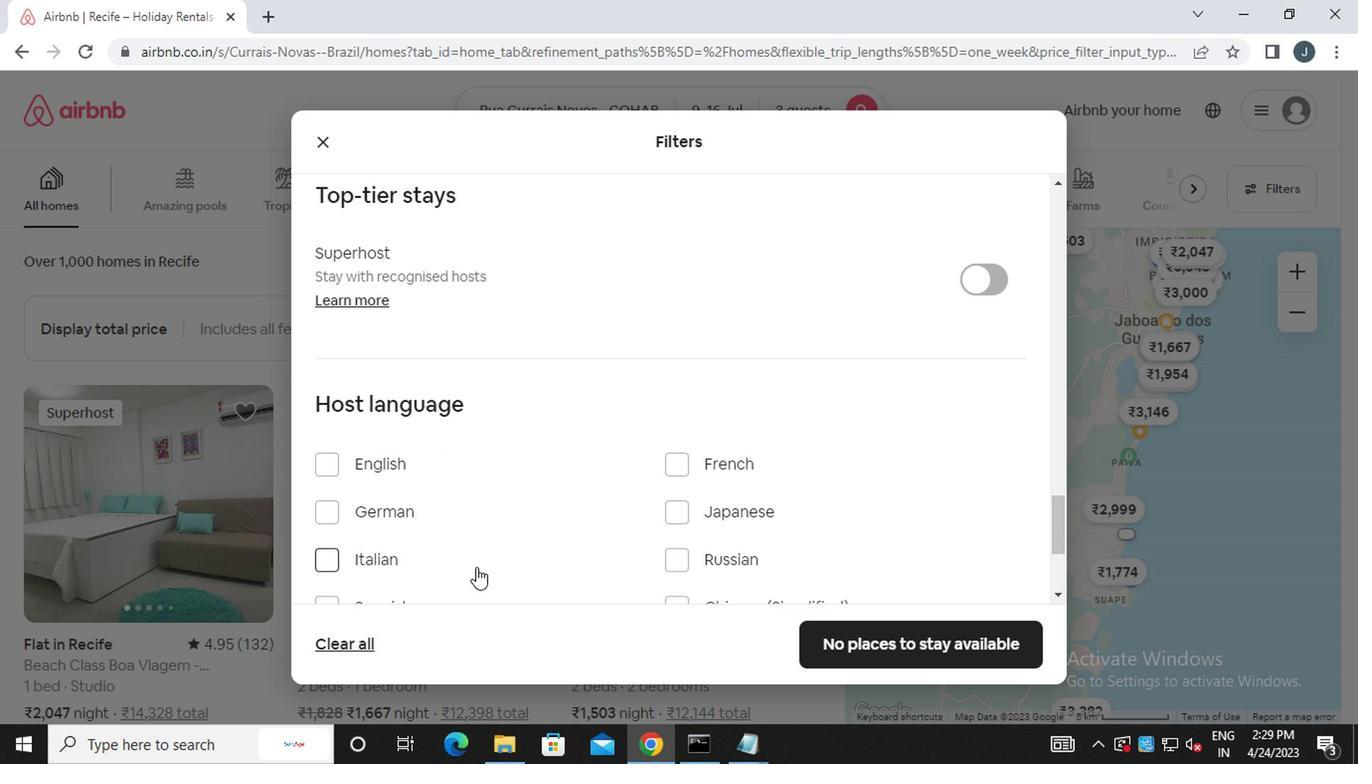 
Action: Mouse scrolled (558, 546) with delta (0, 0)
Screenshot: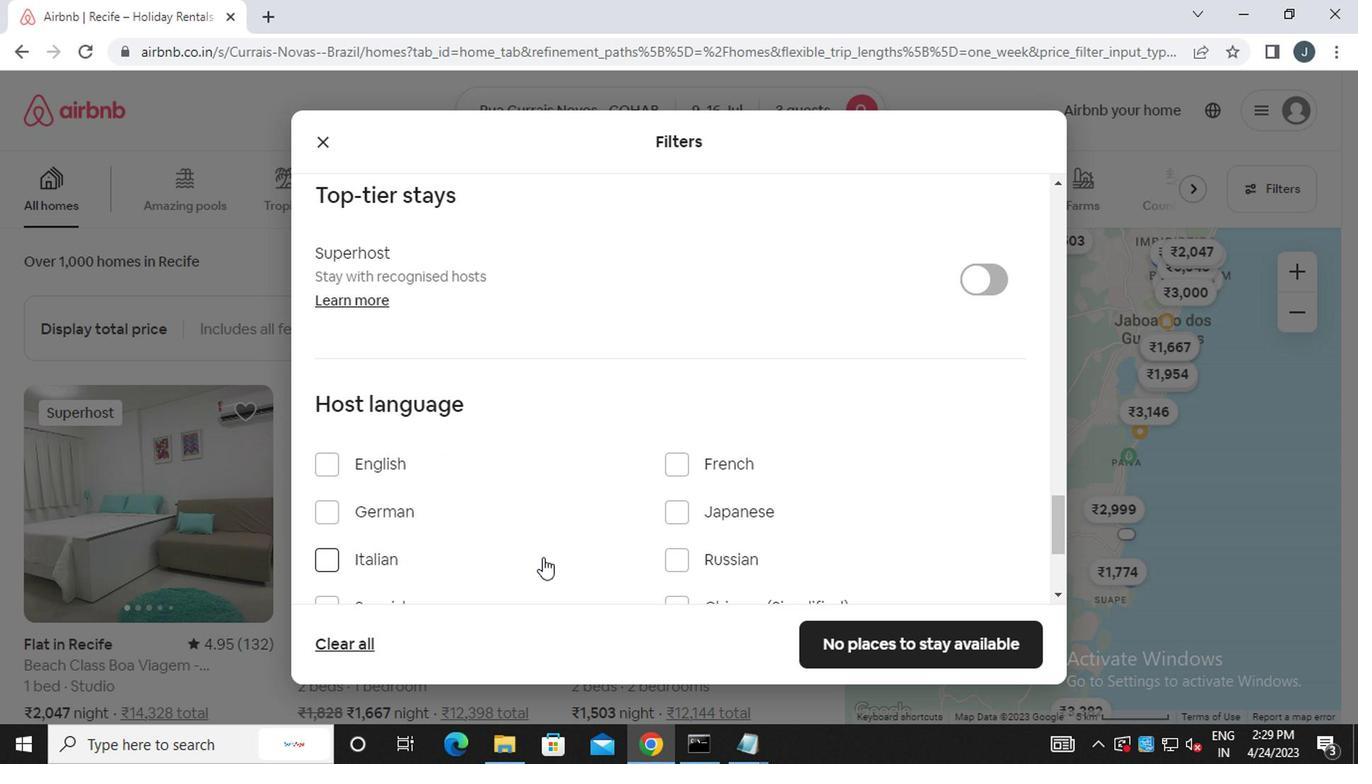 
Action: Mouse scrolled (558, 546) with delta (0, 0)
Screenshot: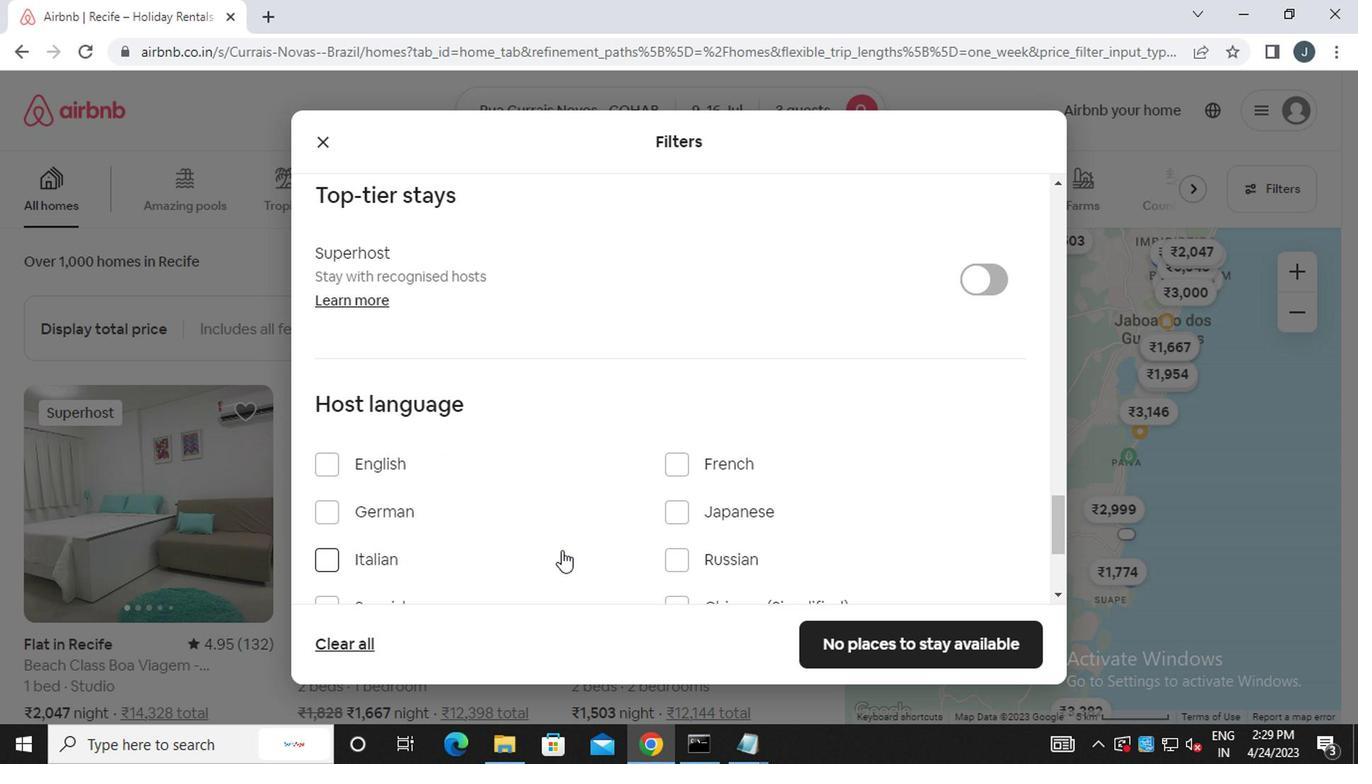
Action: Mouse moved to (399, 416)
Screenshot: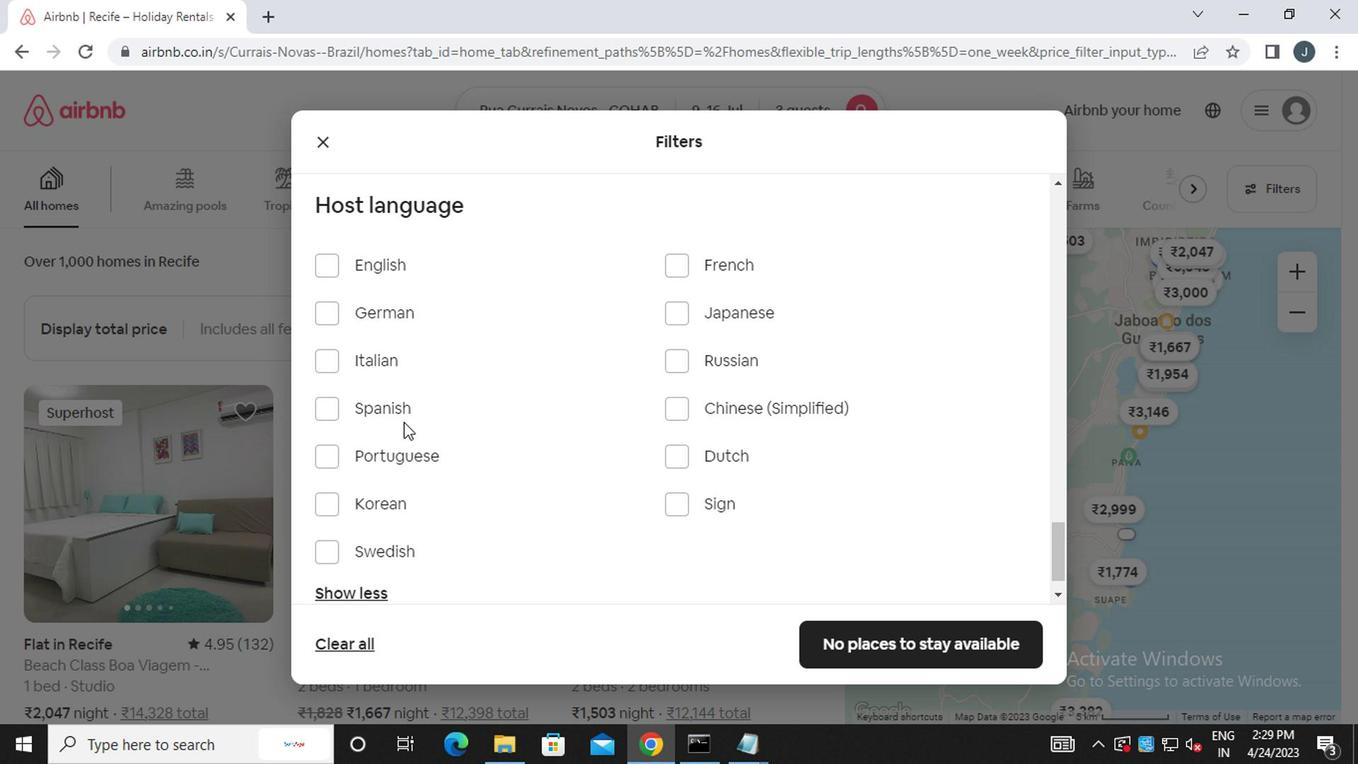 
Action: Mouse pressed left at (399, 416)
Screenshot: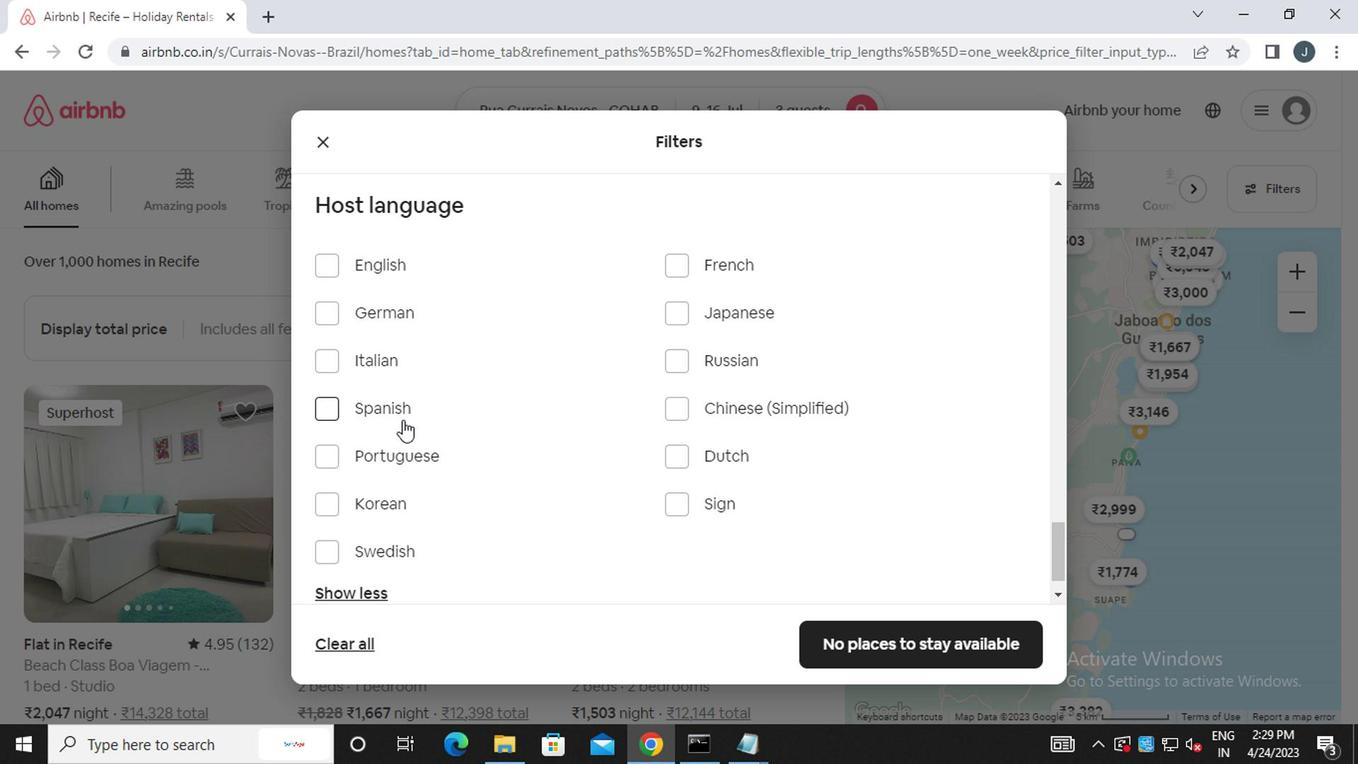 
Action: Mouse moved to (865, 638)
Screenshot: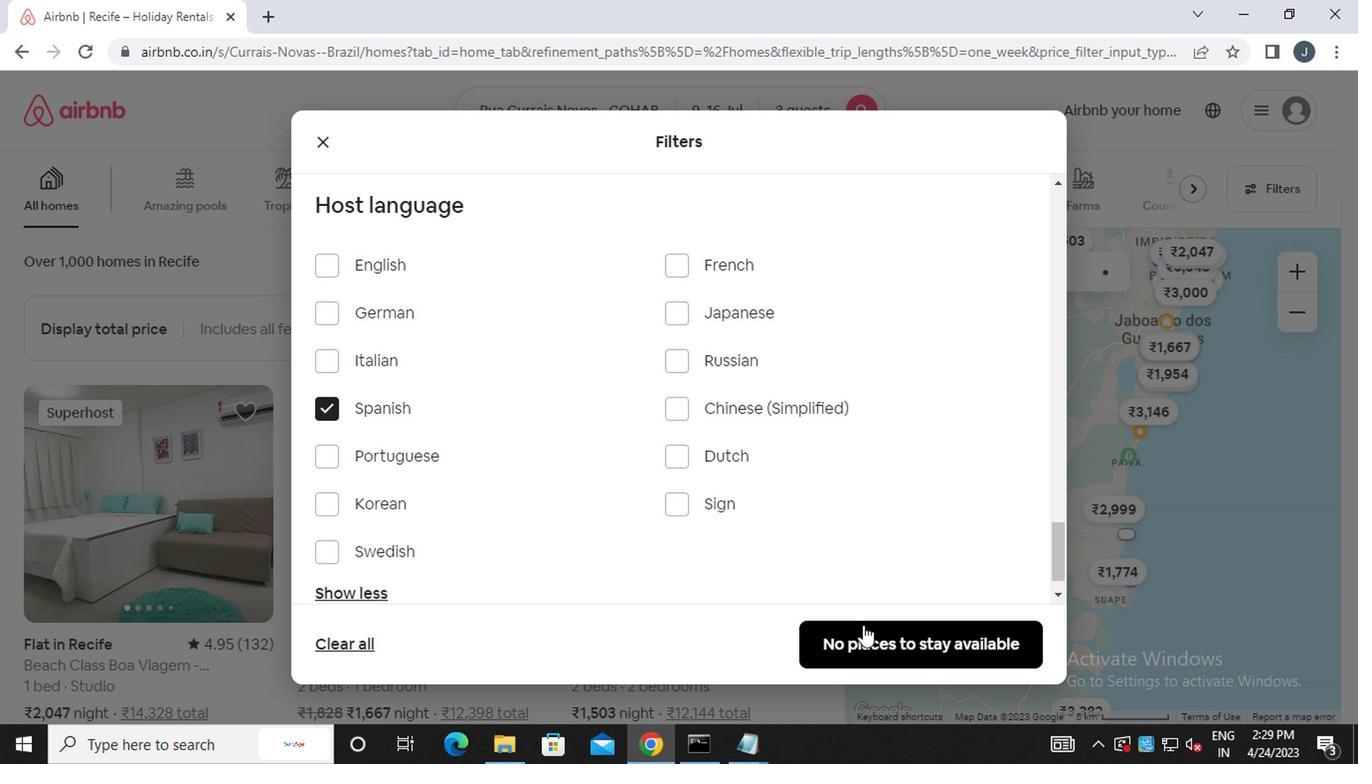 
Action: Mouse pressed left at (865, 638)
Screenshot: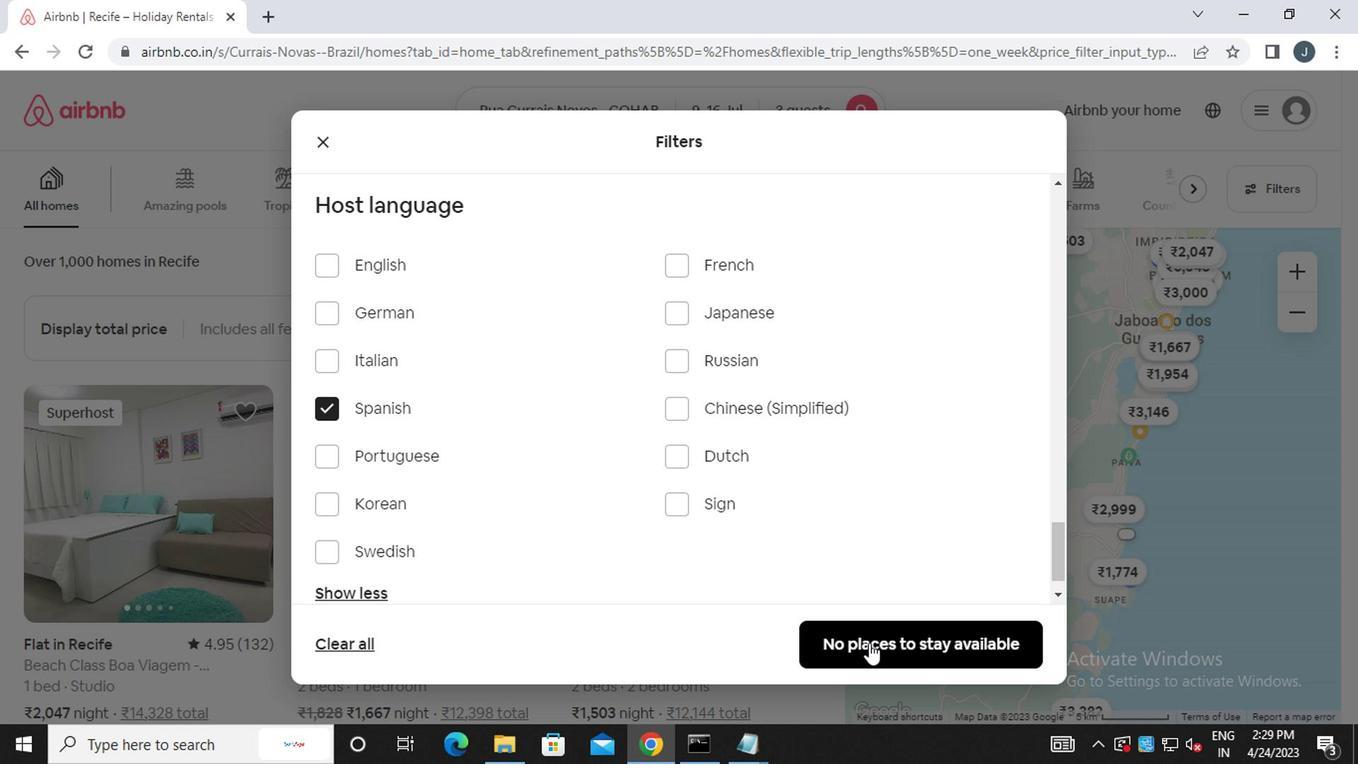 
Action: Mouse moved to (787, 582)
Screenshot: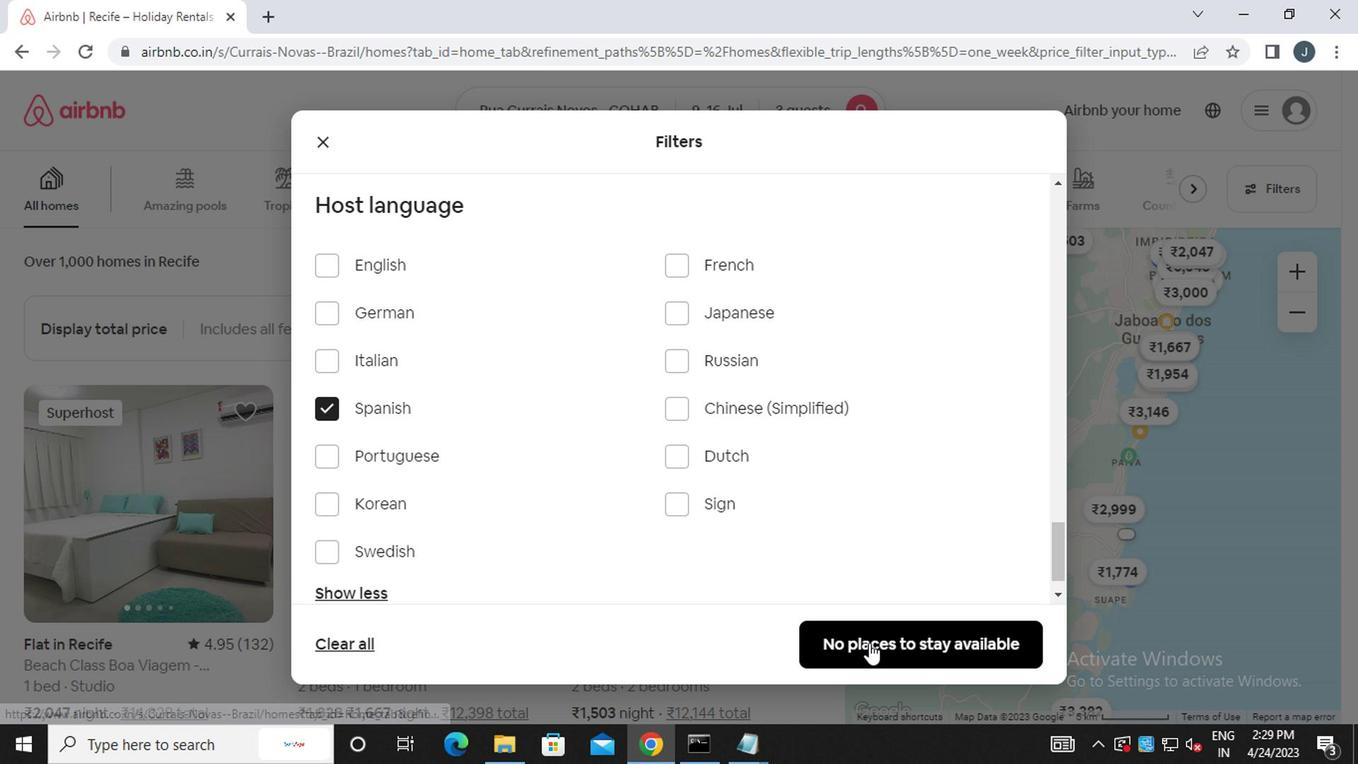 
